 Task: Find connections with filter location Teltow with filter topic #lifecoach with filter profile language English with filter current company AKS ProTalent with filter school Rajagiri College of Social Sciences, Kalamassery 683 104 with filter industry International Affairs with filter service category Headshot Photography with filter keywords title Housekeeper
Action: Mouse moved to (169, 274)
Screenshot: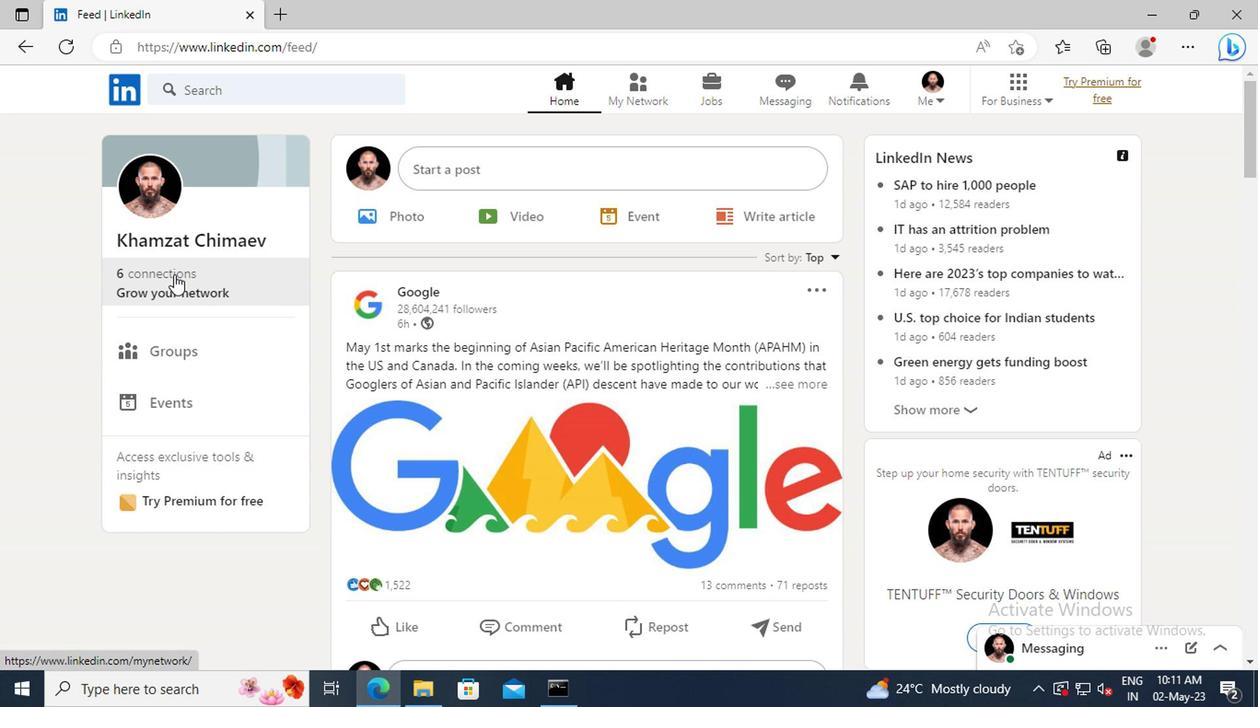 
Action: Mouse pressed left at (169, 274)
Screenshot: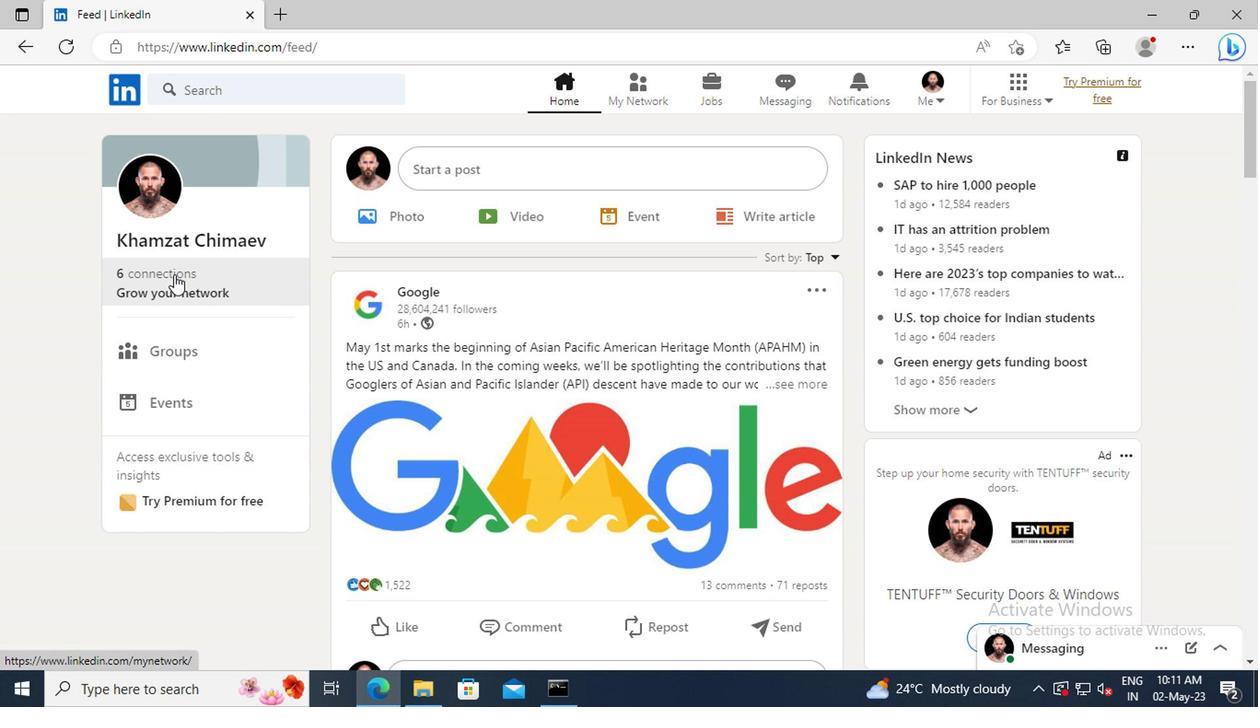 
Action: Mouse moved to (184, 189)
Screenshot: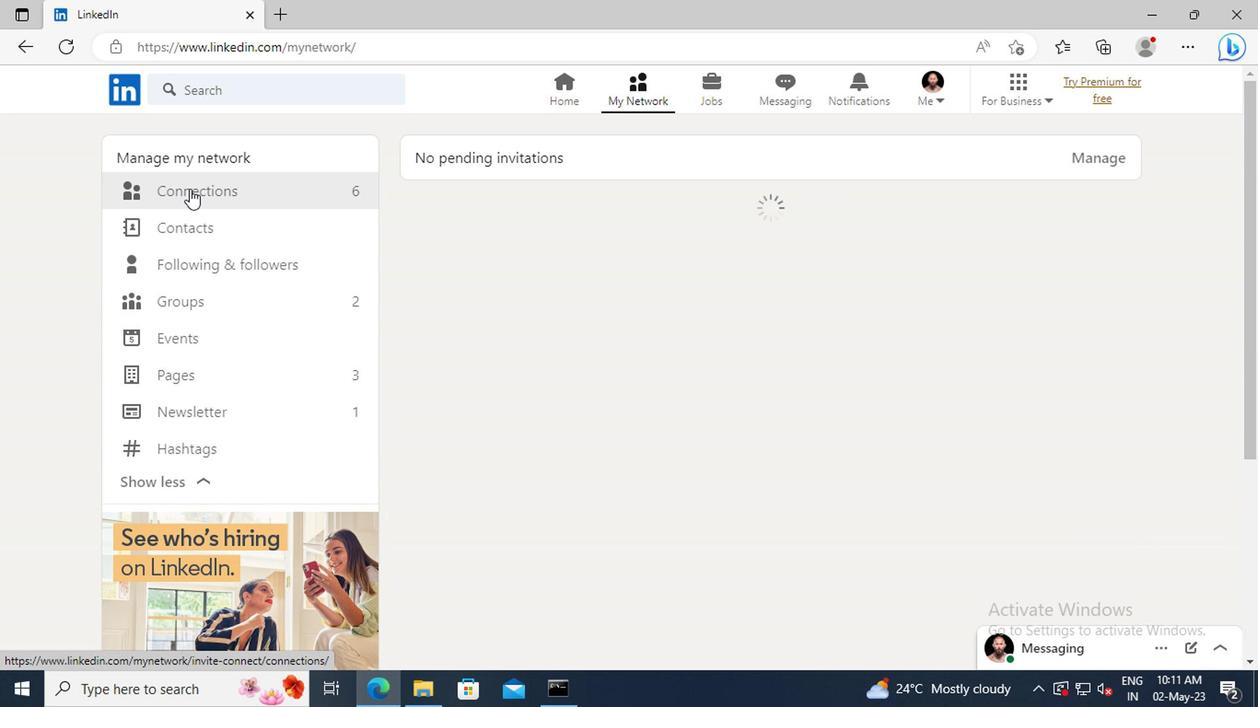 
Action: Mouse pressed left at (184, 189)
Screenshot: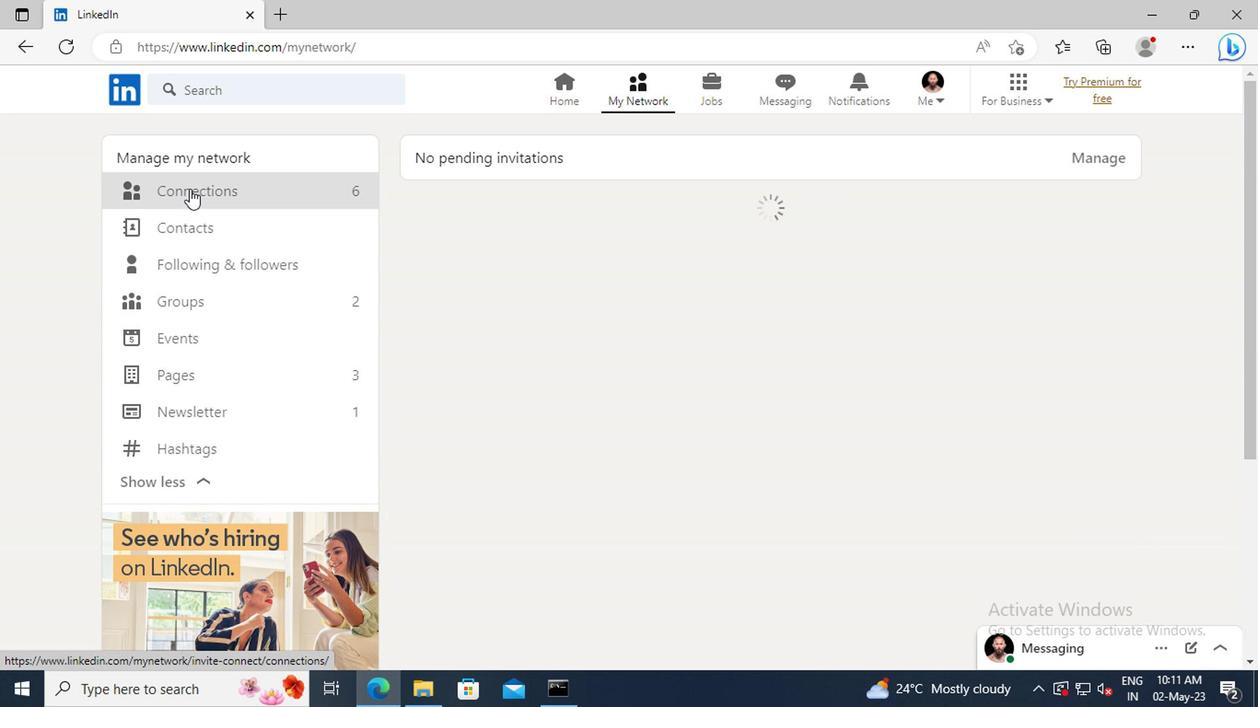 
Action: Mouse moved to (746, 196)
Screenshot: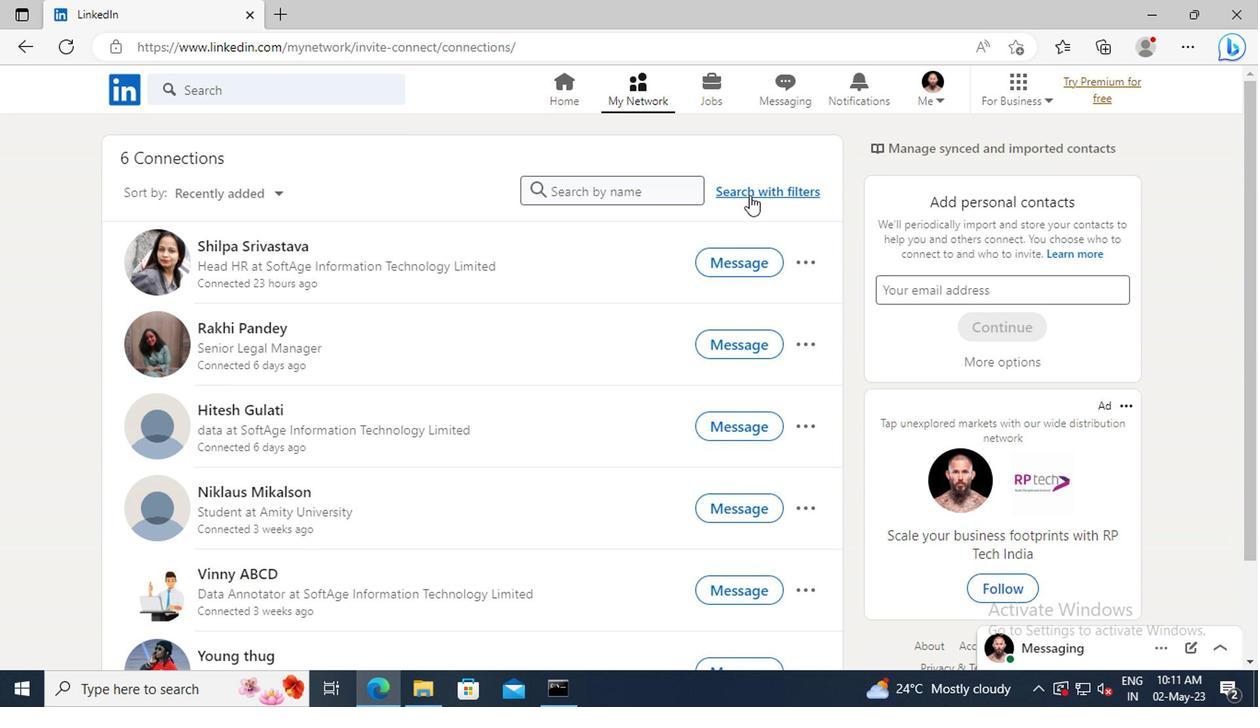 
Action: Mouse pressed left at (746, 196)
Screenshot: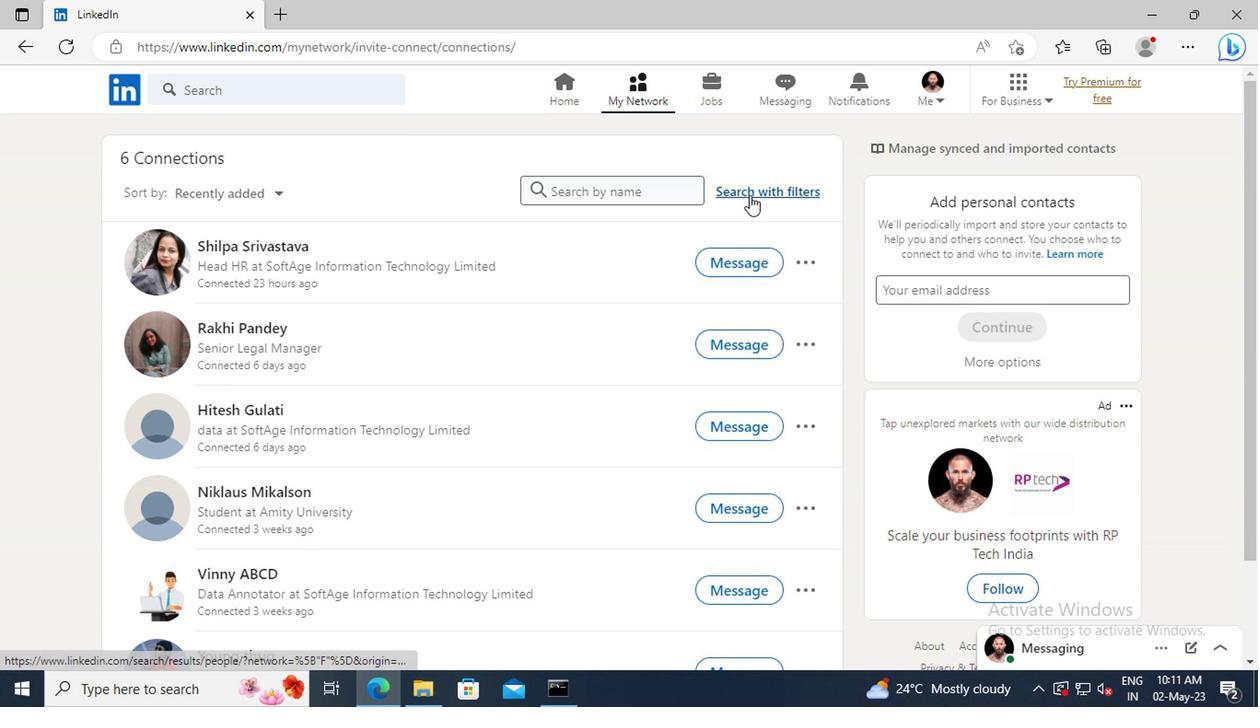 
Action: Mouse moved to (692, 146)
Screenshot: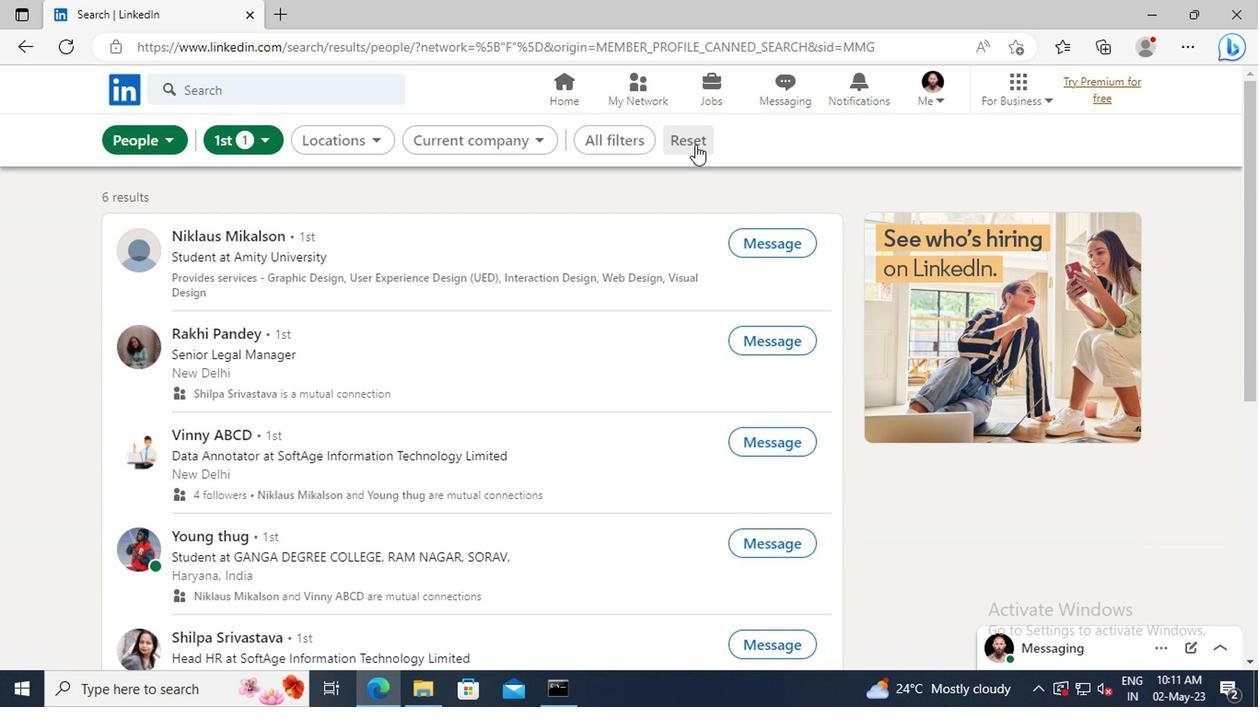 
Action: Mouse pressed left at (692, 146)
Screenshot: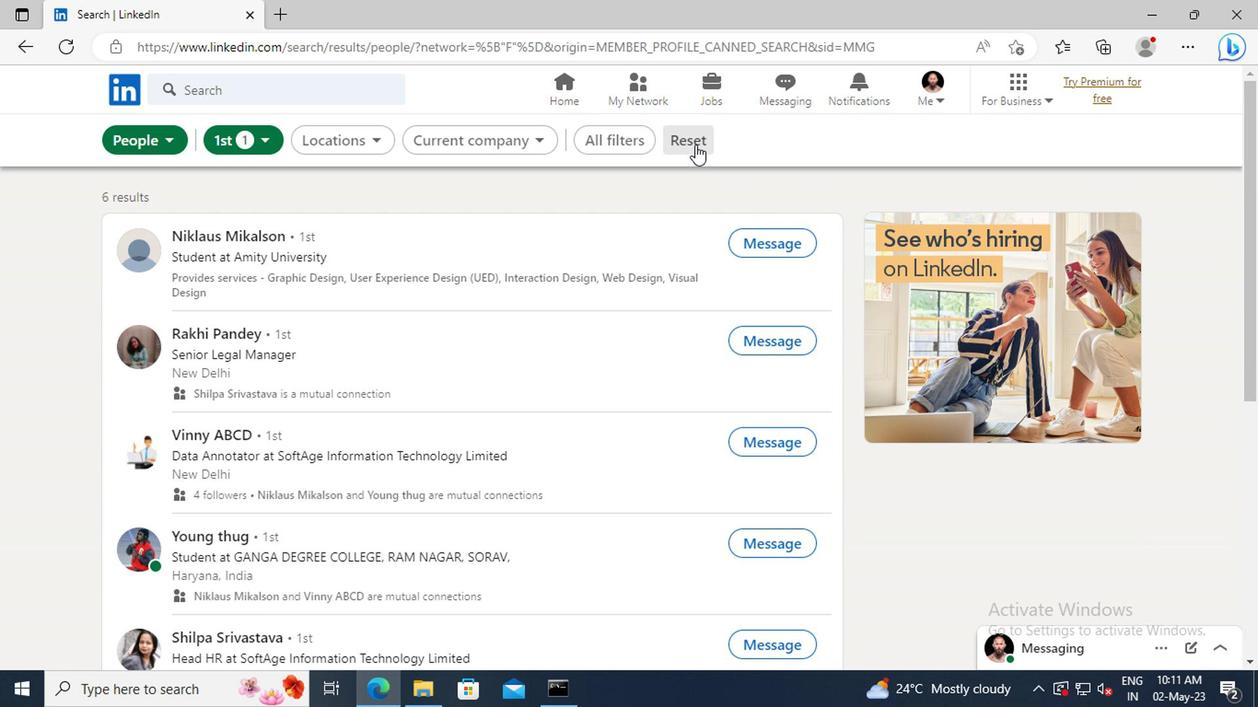 
Action: Mouse moved to (662, 142)
Screenshot: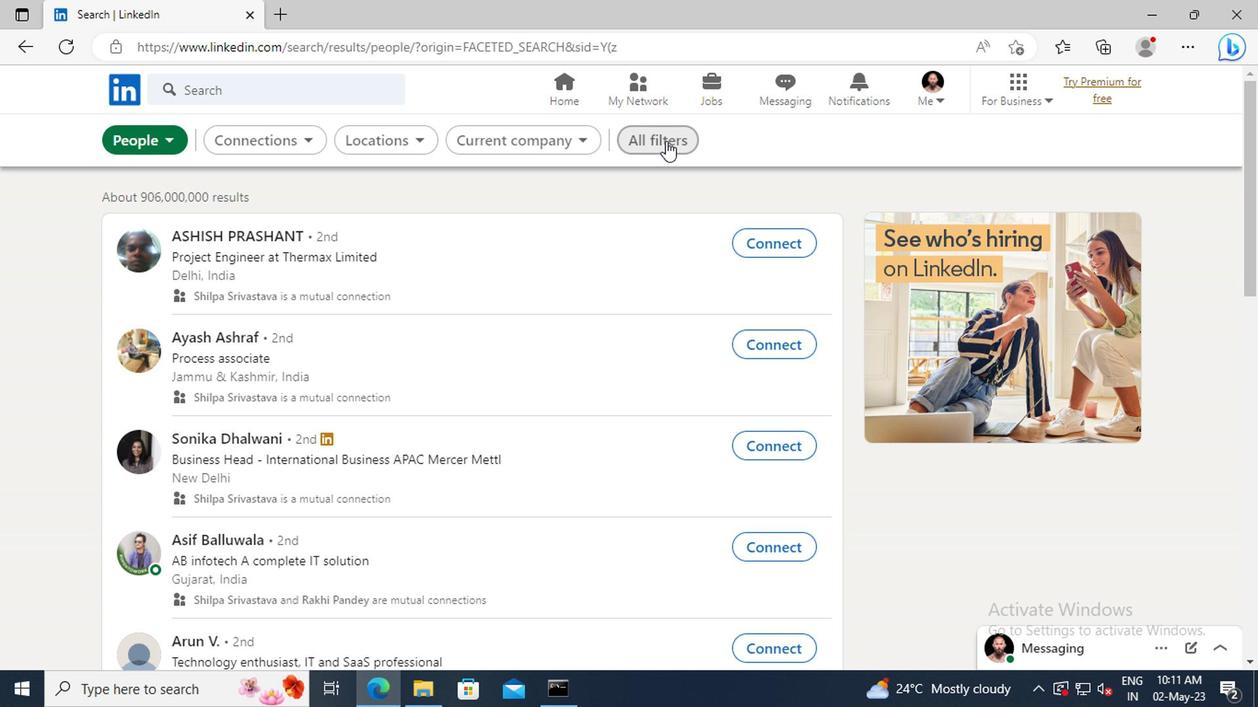 
Action: Mouse pressed left at (662, 142)
Screenshot: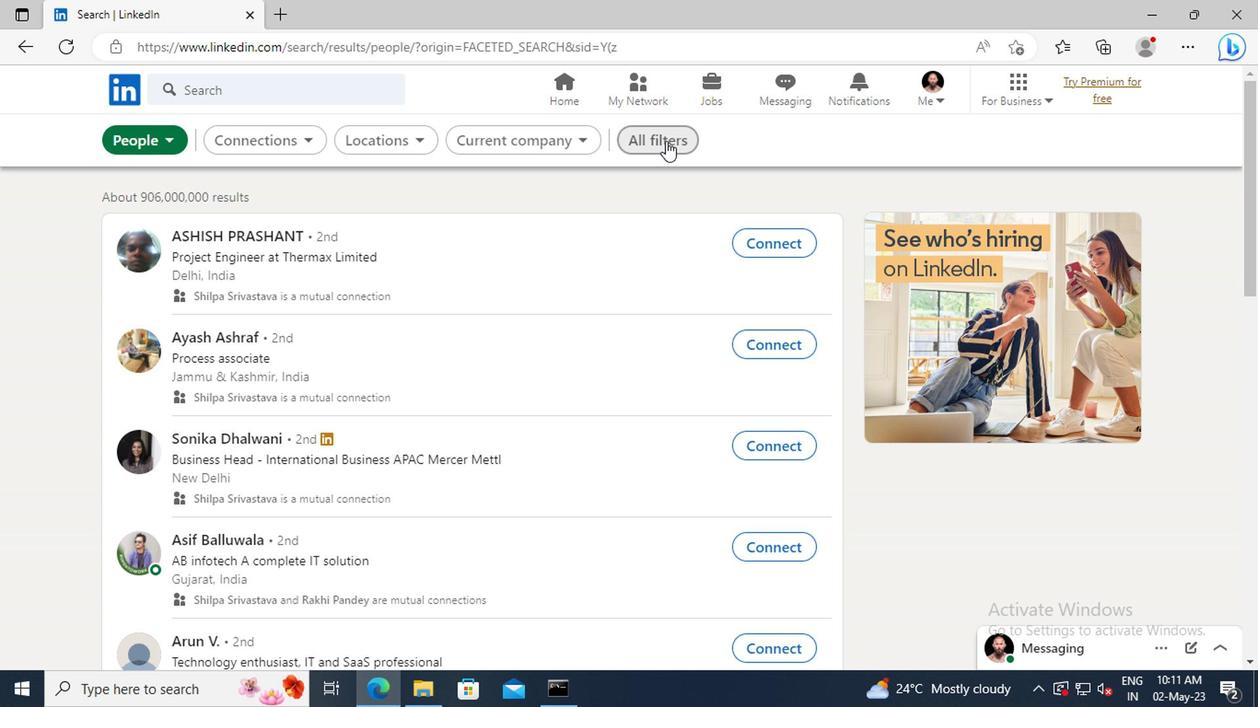 
Action: Mouse moved to (1036, 311)
Screenshot: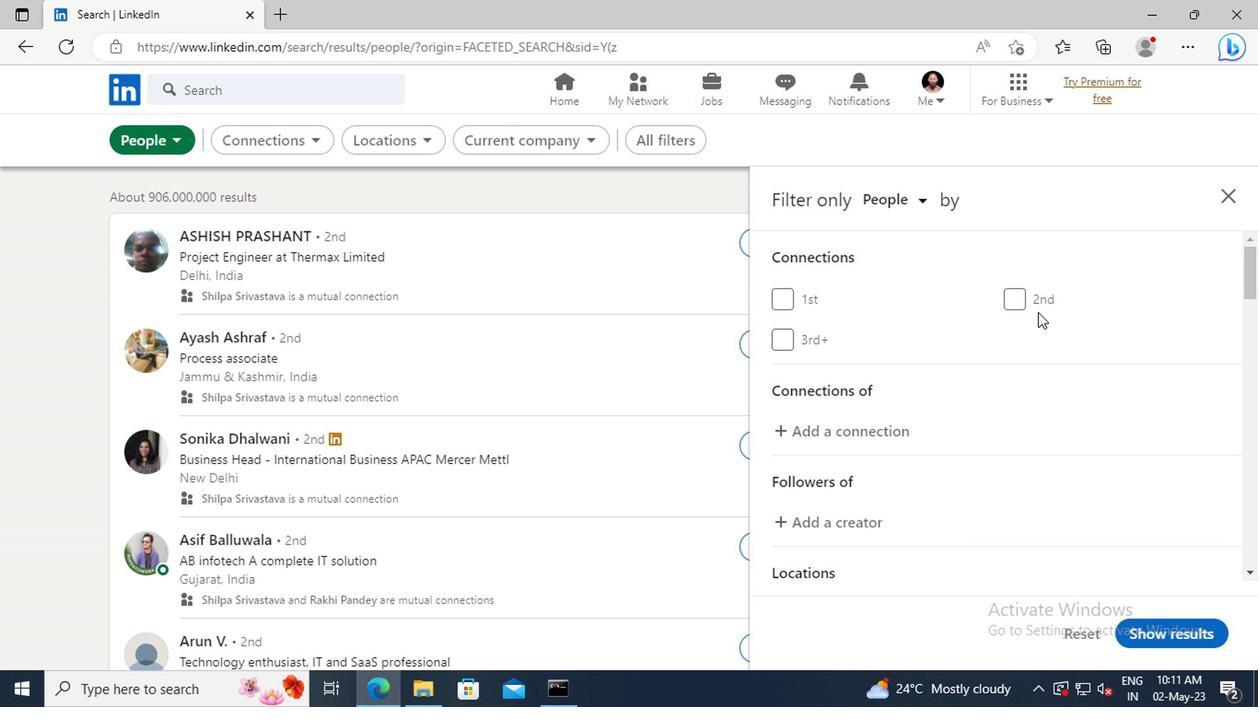 
Action: Mouse scrolled (1036, 310) with delta (0, 0)
Screenshot: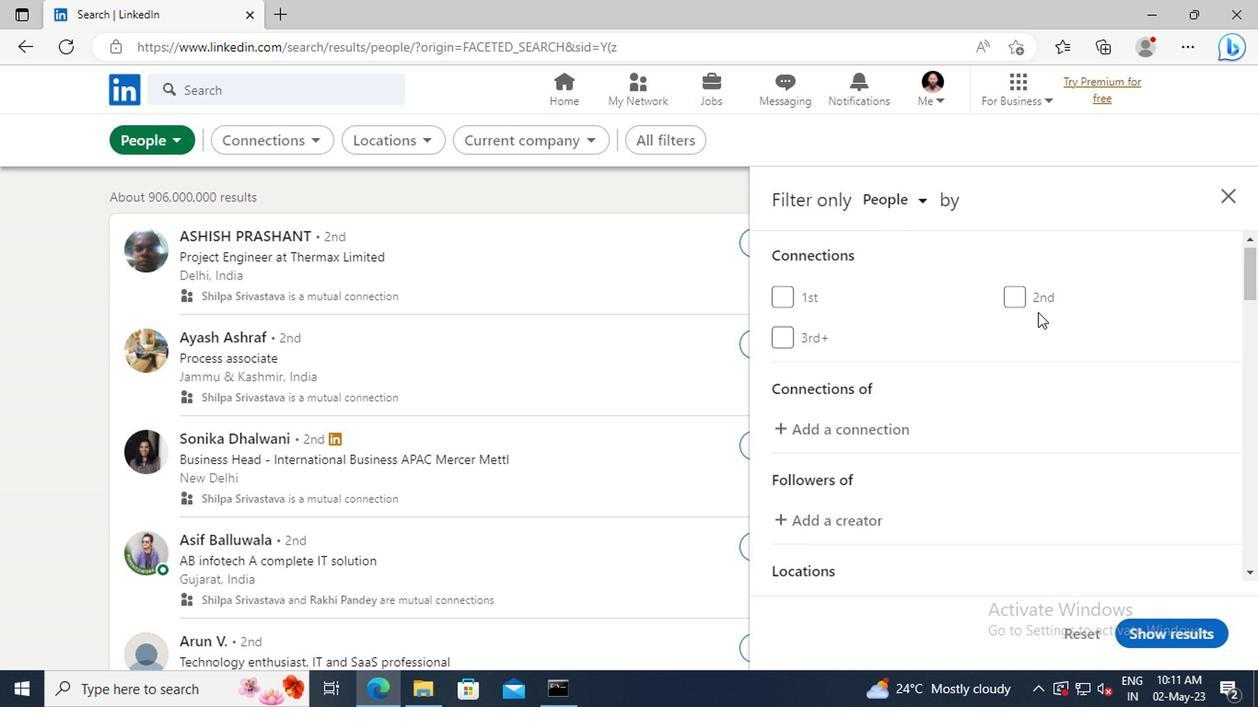 
Action: Mouse scrolled (1036, 310) with delta (0, 0)
Screenshot: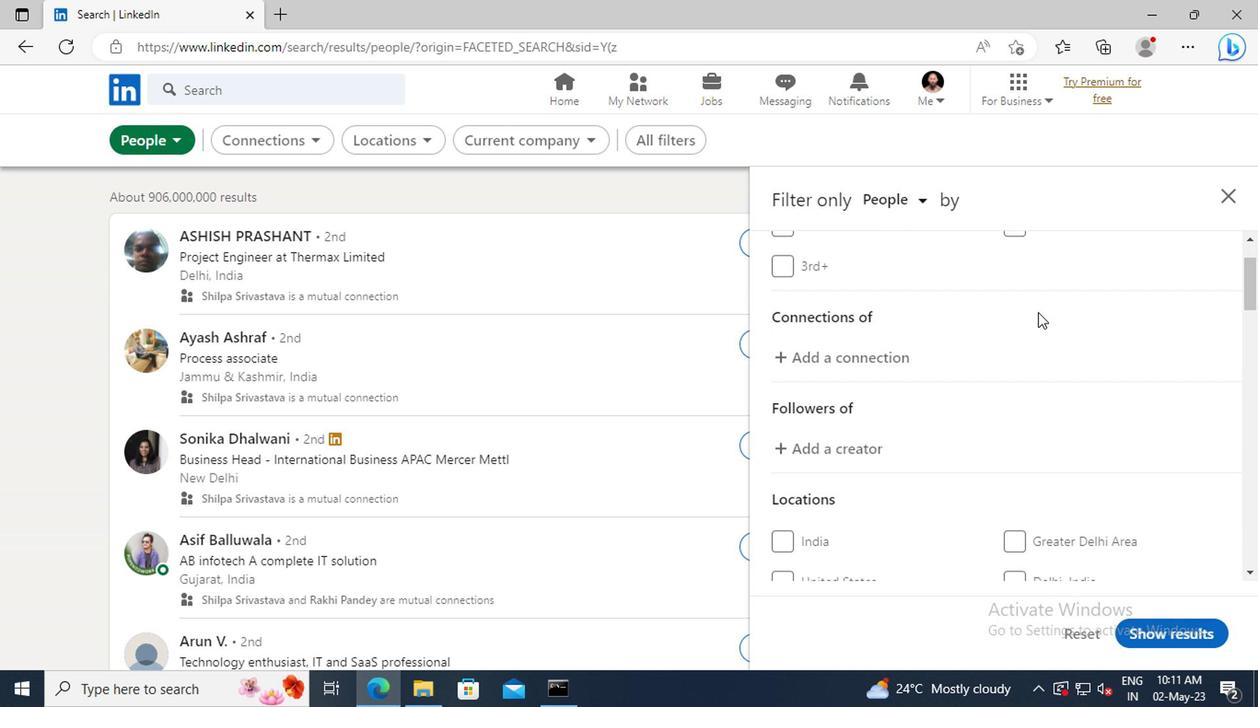 
Action: Mouse scrolled (1036, 310) with delta (0, 0)
Screenshot: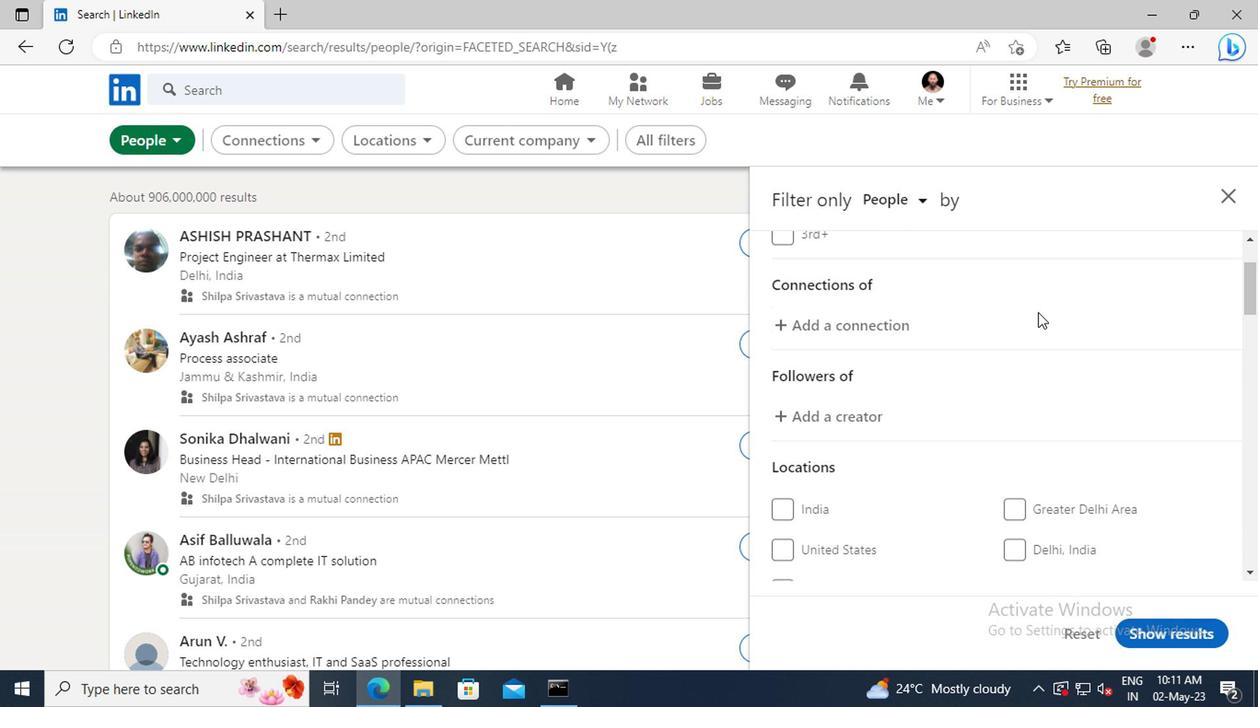 
Action: Mouse scrolled (1036, 310) with delta (0, 0)
Screenshot: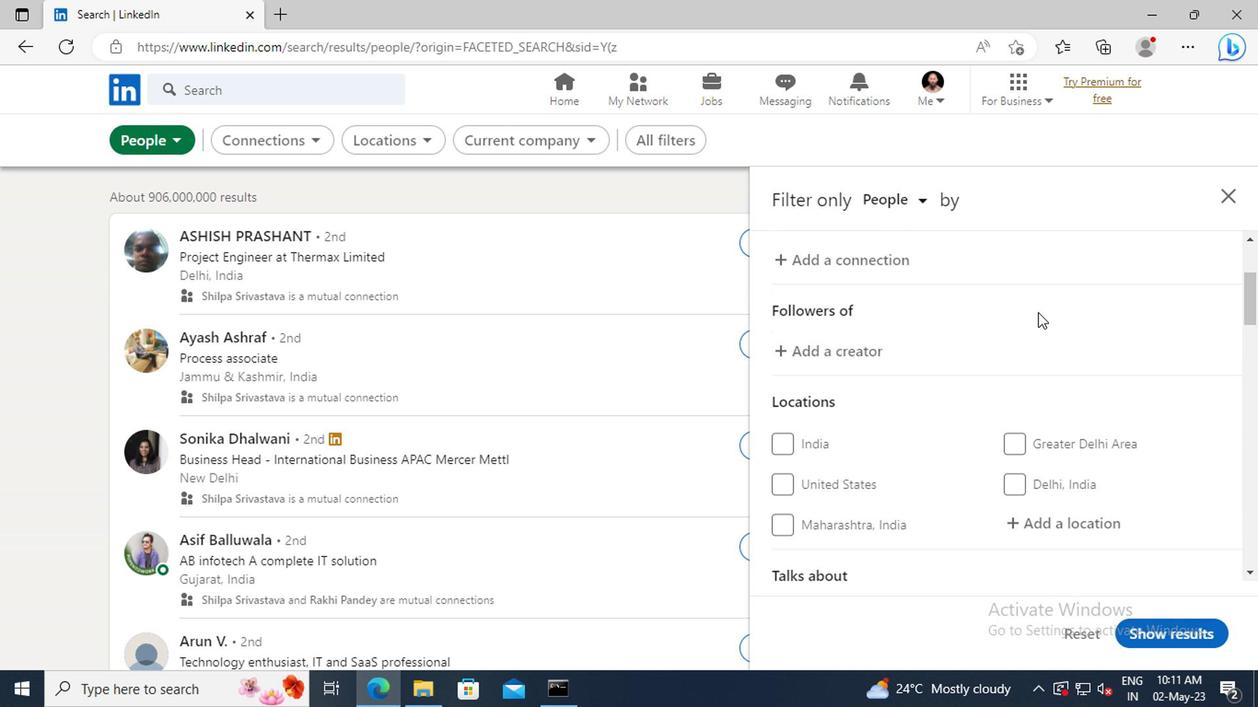 
Action: Mouse scrolled (1036, 310) with delta (0, 0)
Screenshot: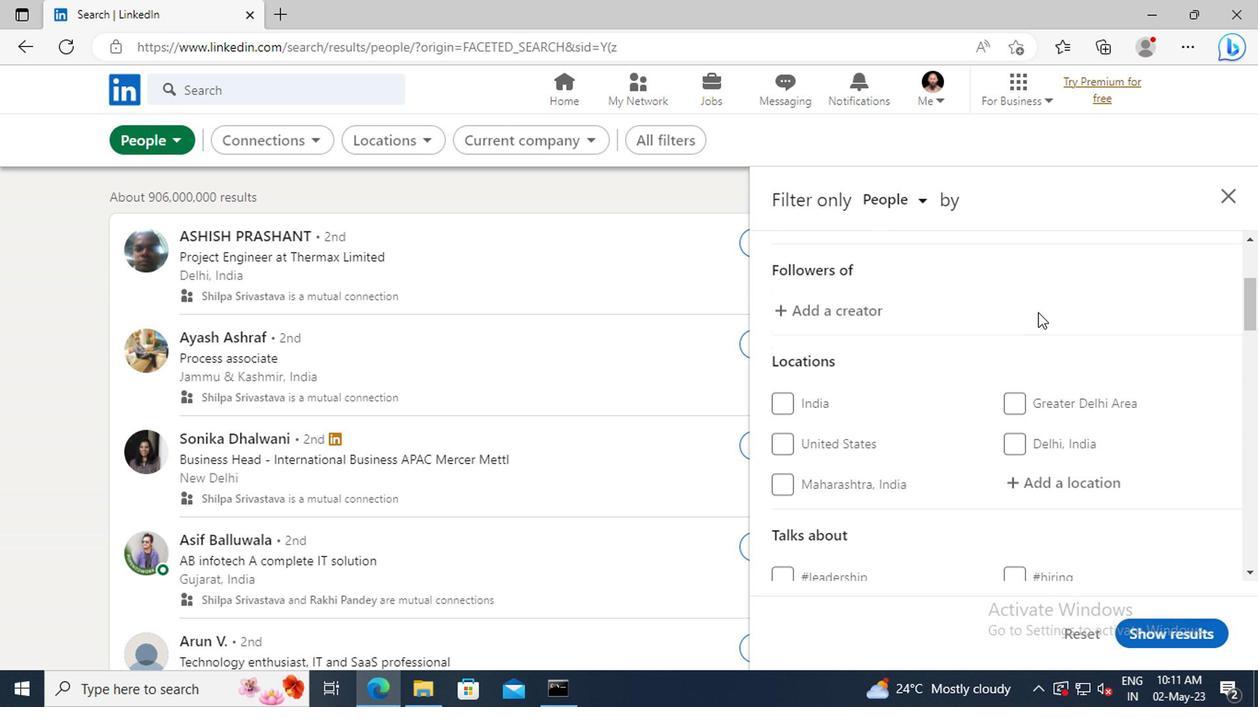 
Action: Mouse scrolled (1036, 310) with delta (0, 0)
Screenshot: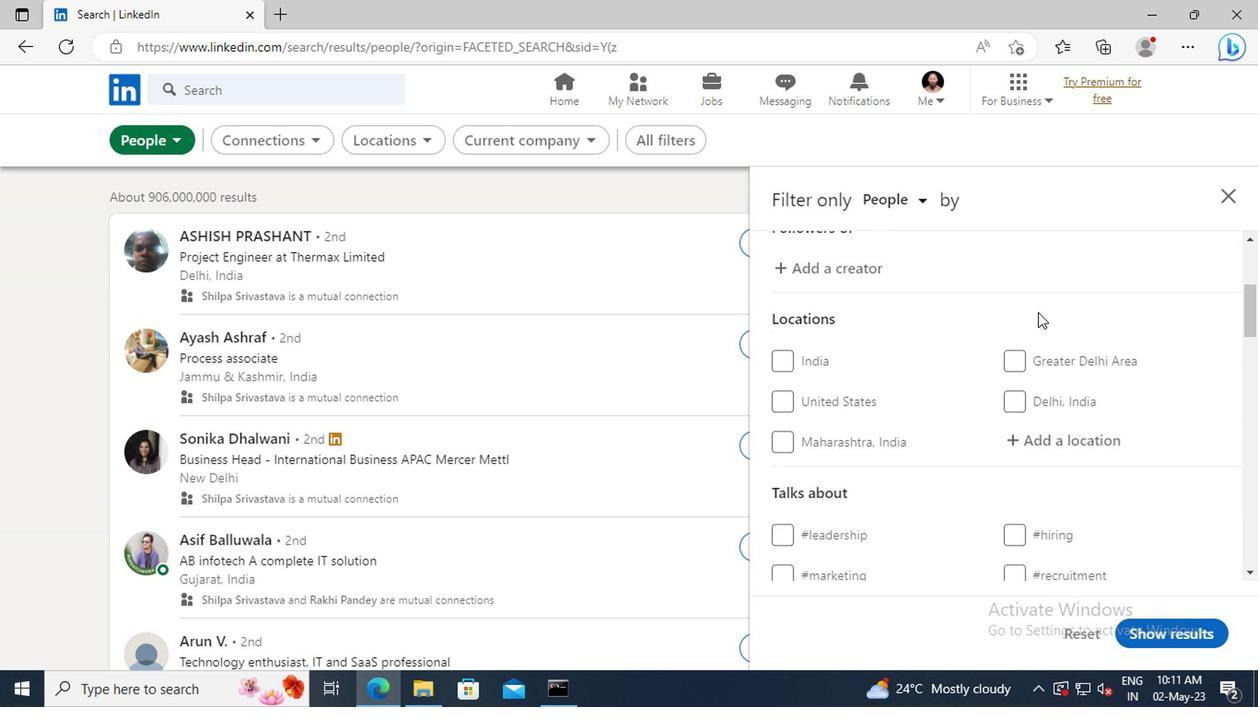 
Action: Mouse moved to (1028, 372)
Screenshot: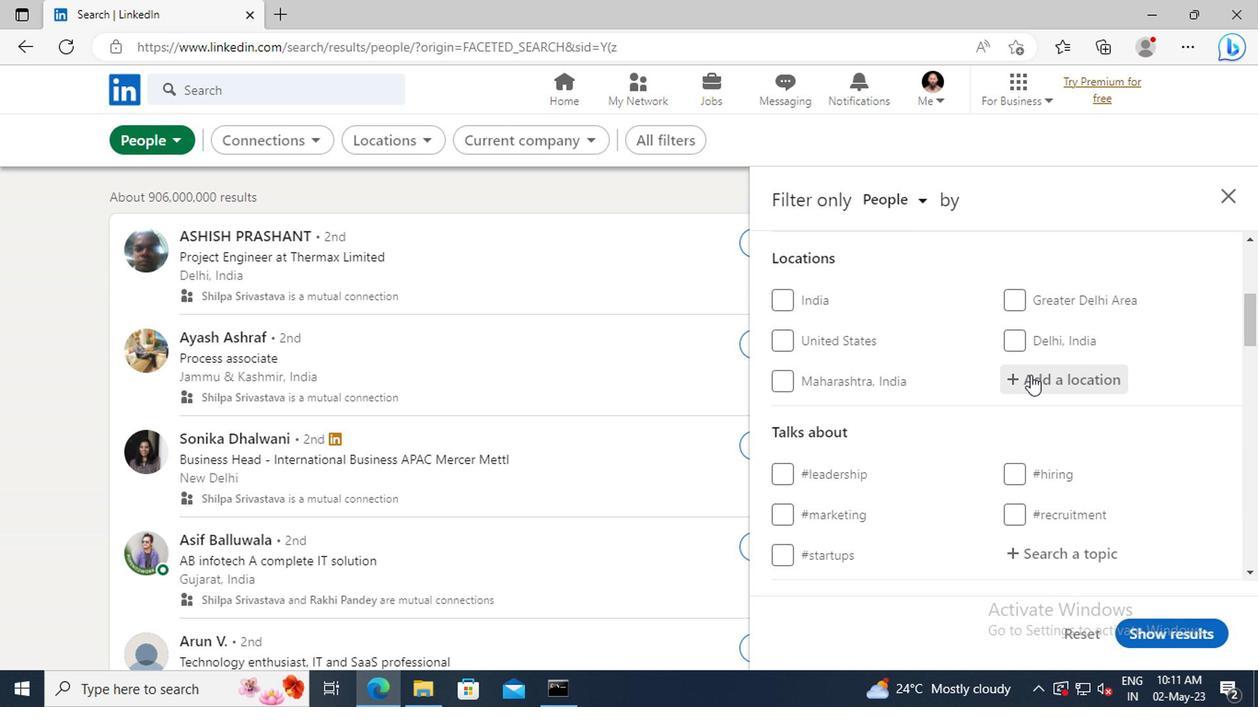 
Action: Mouse pressed left at (1028, 372)
Screenshot: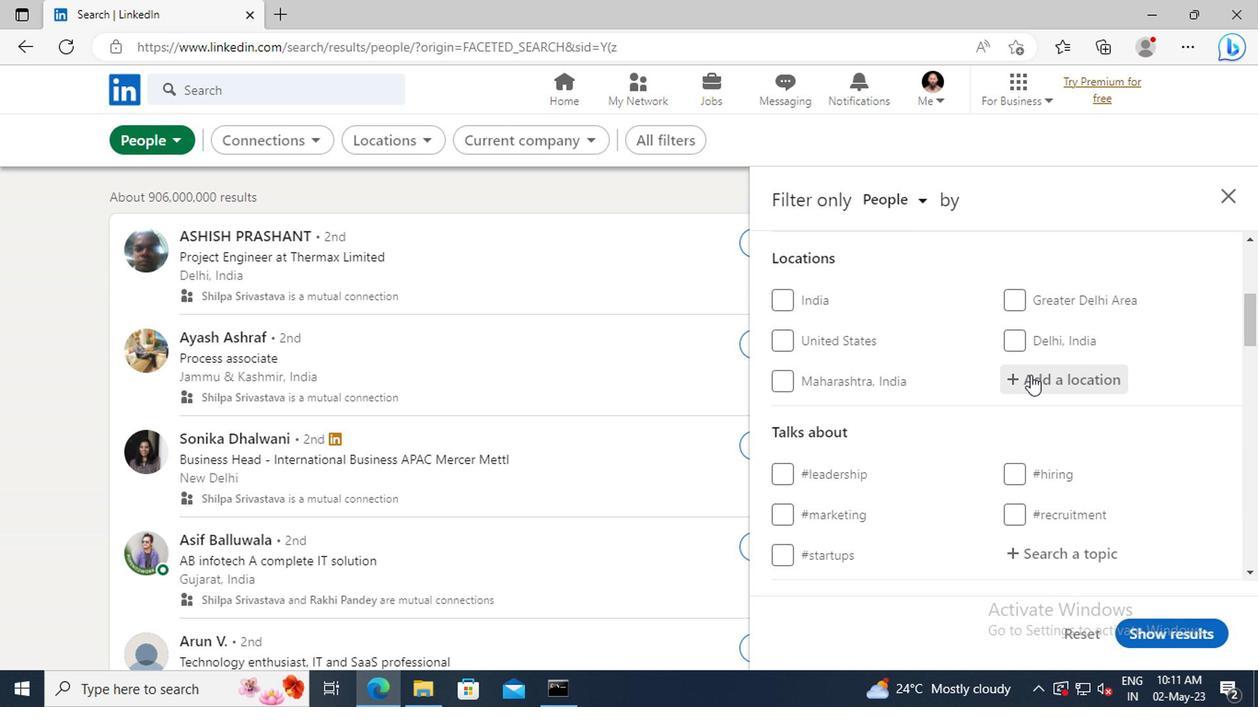 
Action: Key pressed <Key.shift>TELTOW
Screenshot: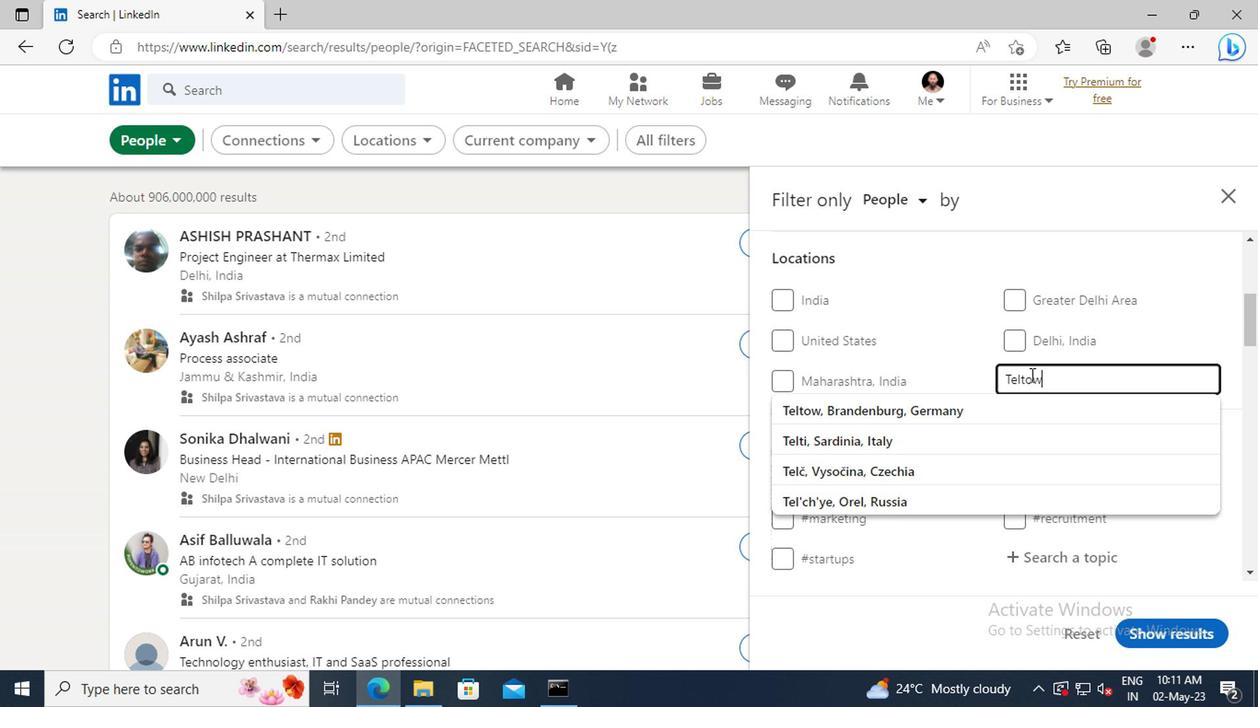 
Action: Mouse moved to (1030, 409)
Screenshot: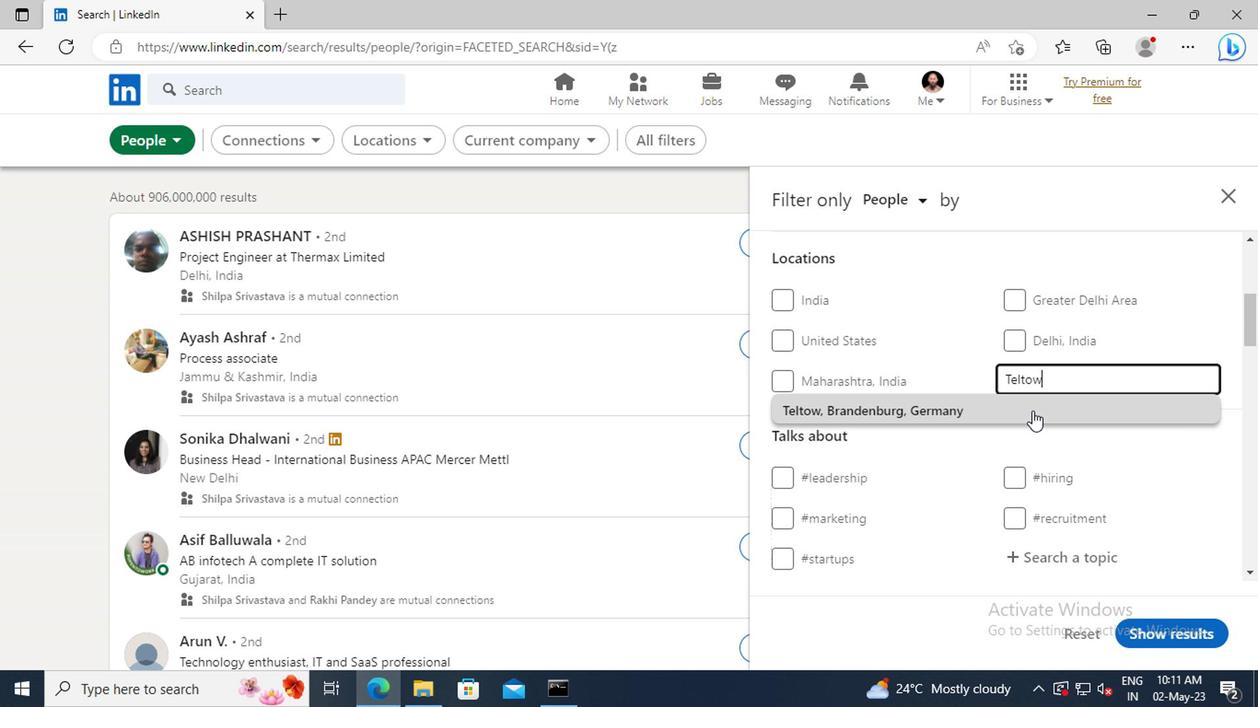 
Action: Mouse pressed left at (1030, 409)
Screenshot: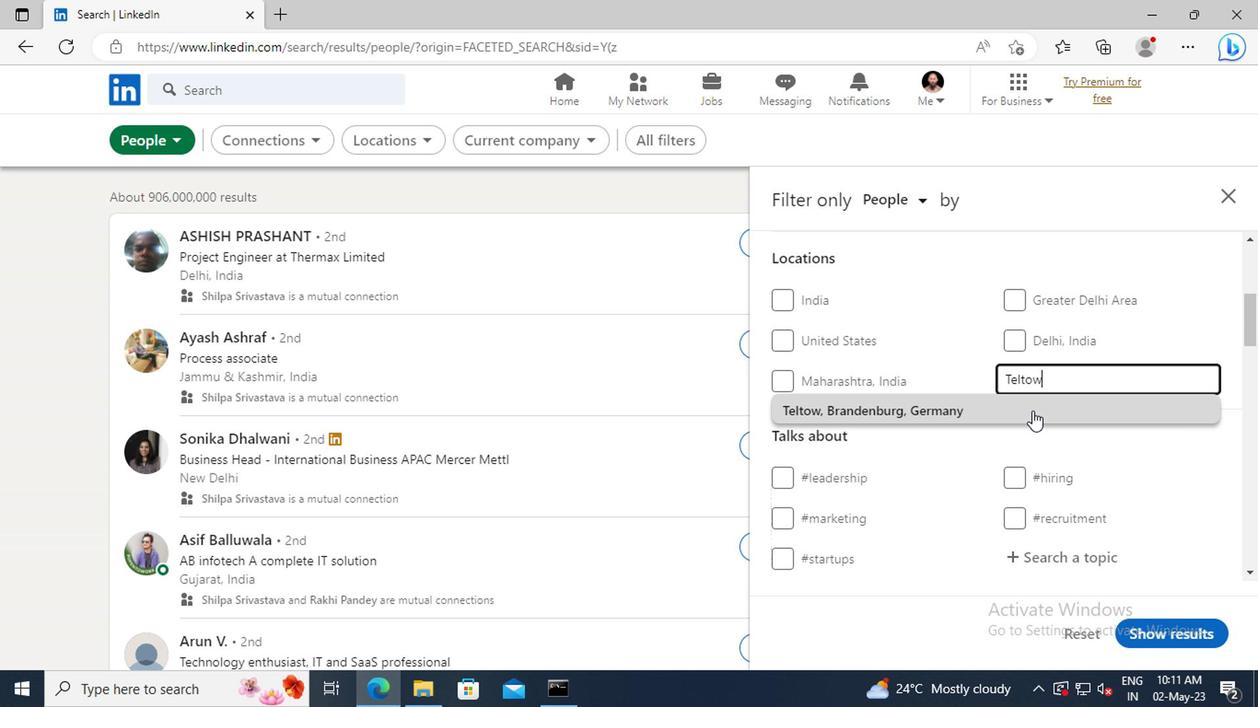 
Action: Mouse moved to (1030, 410)
Screenshot: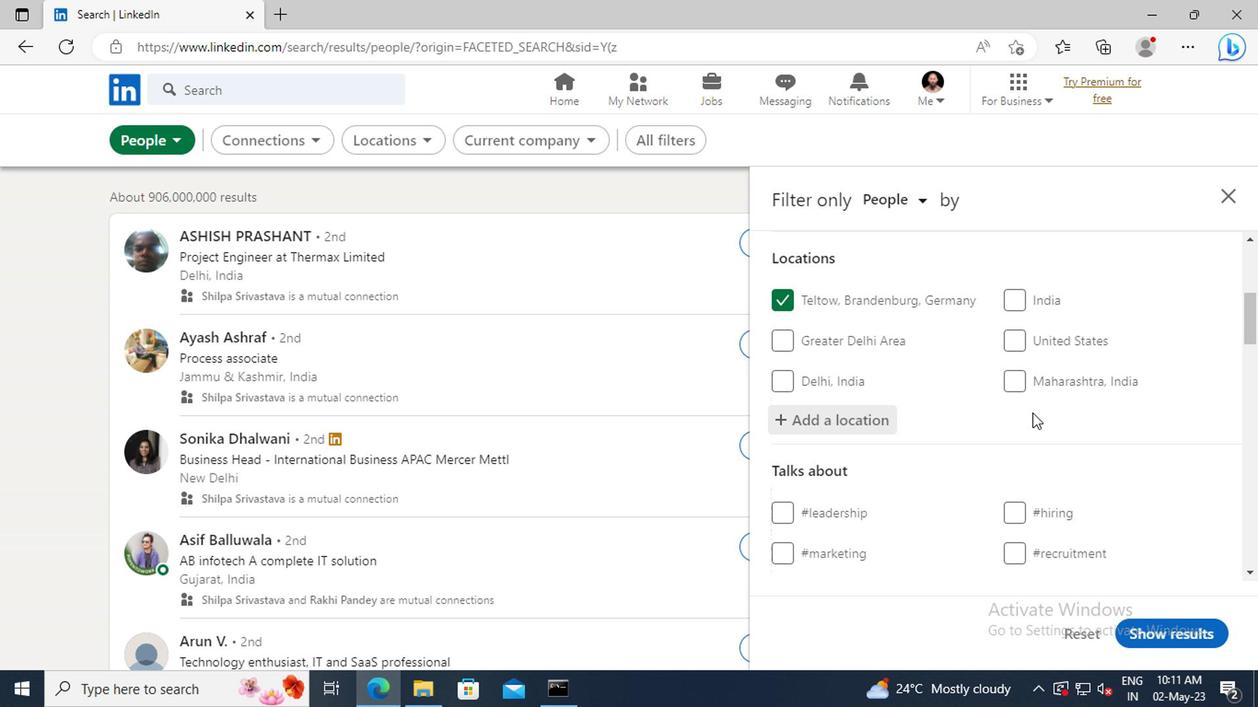 
Action: Mouse scrolled (1030, 409) with delta (0, 0)
Screenshot: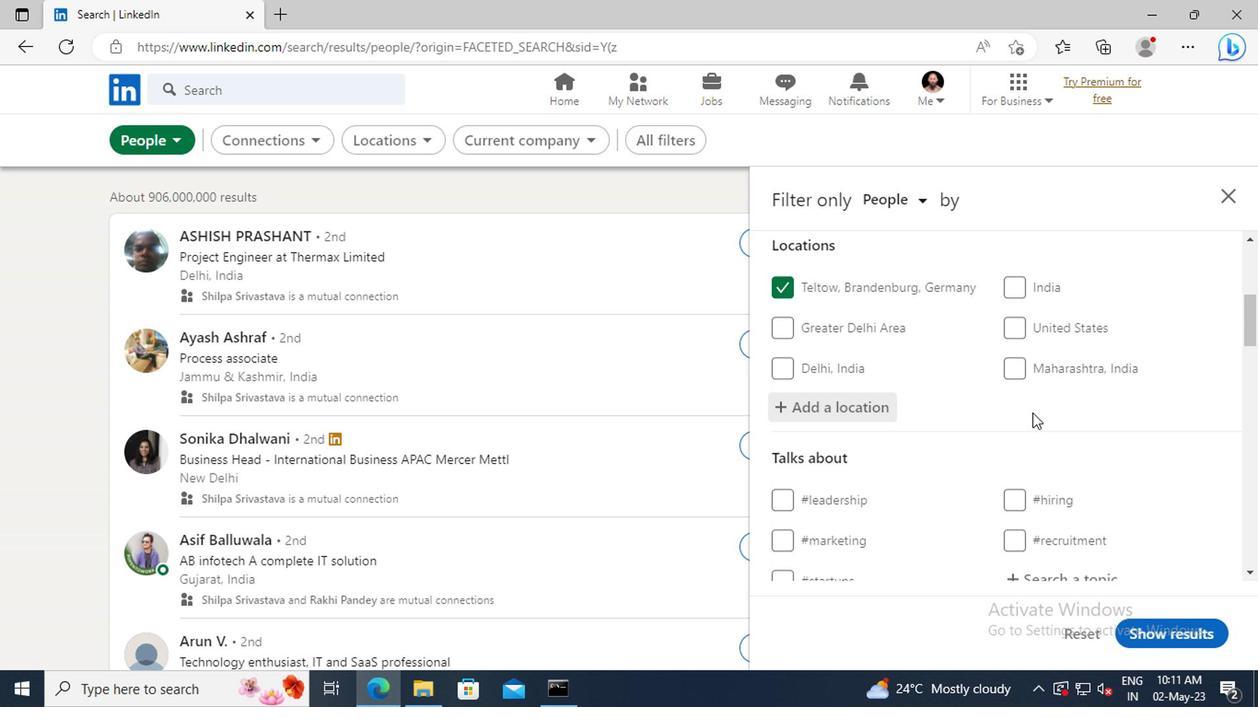 
Action: Mouse scrolled (1030, 409) with delta (0, 0)
Screenshot: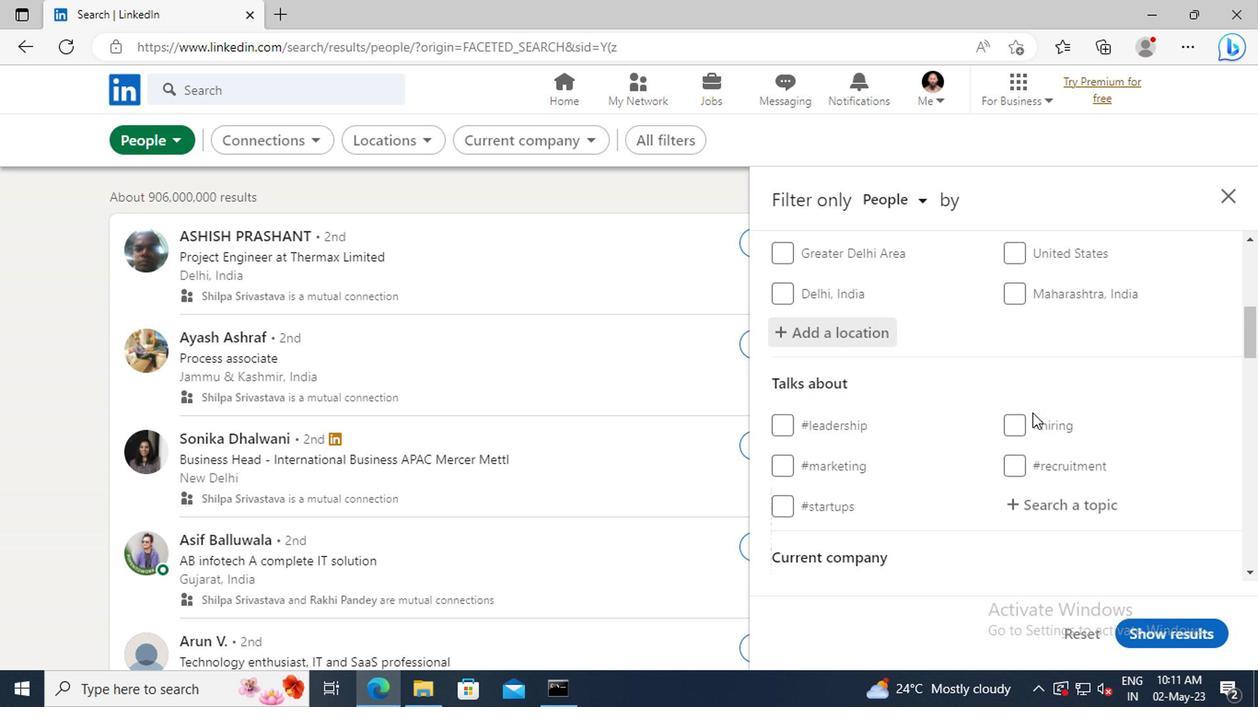 
Action: Mouse scrolled (1030, 409) with delta (0, 0)
Screenshot: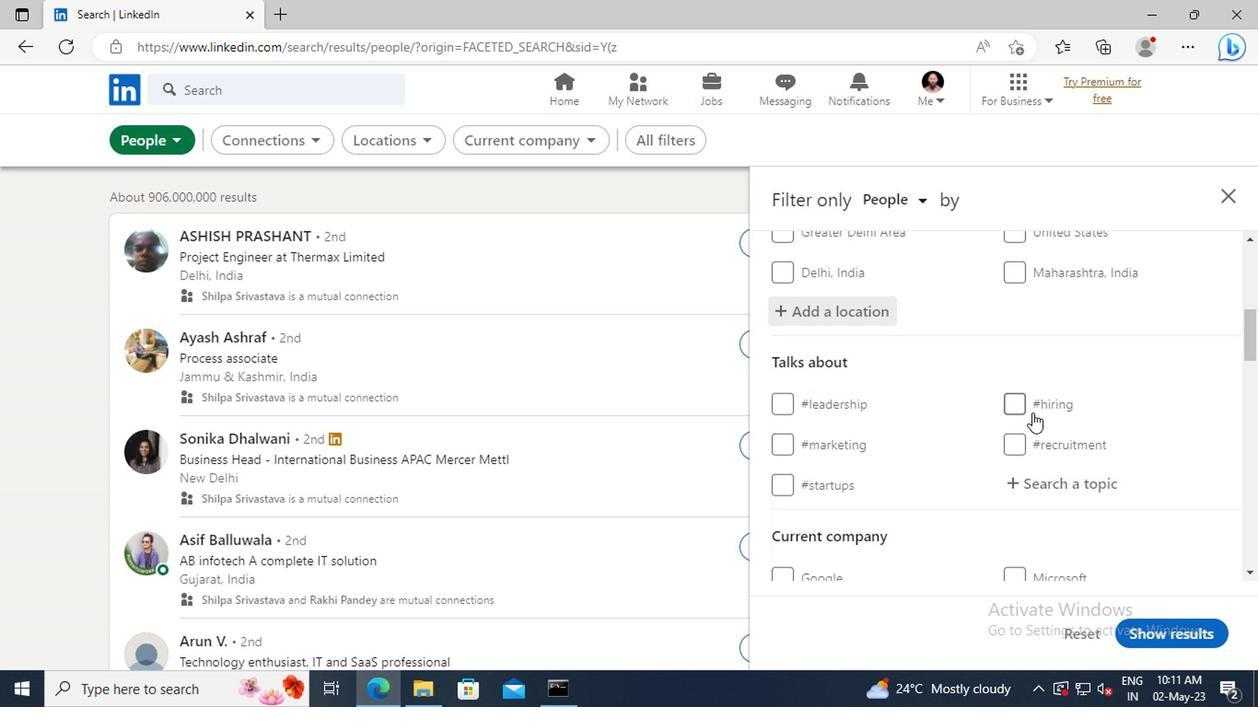 
Action: Mouse moved to (1029, 429)
Screenshot: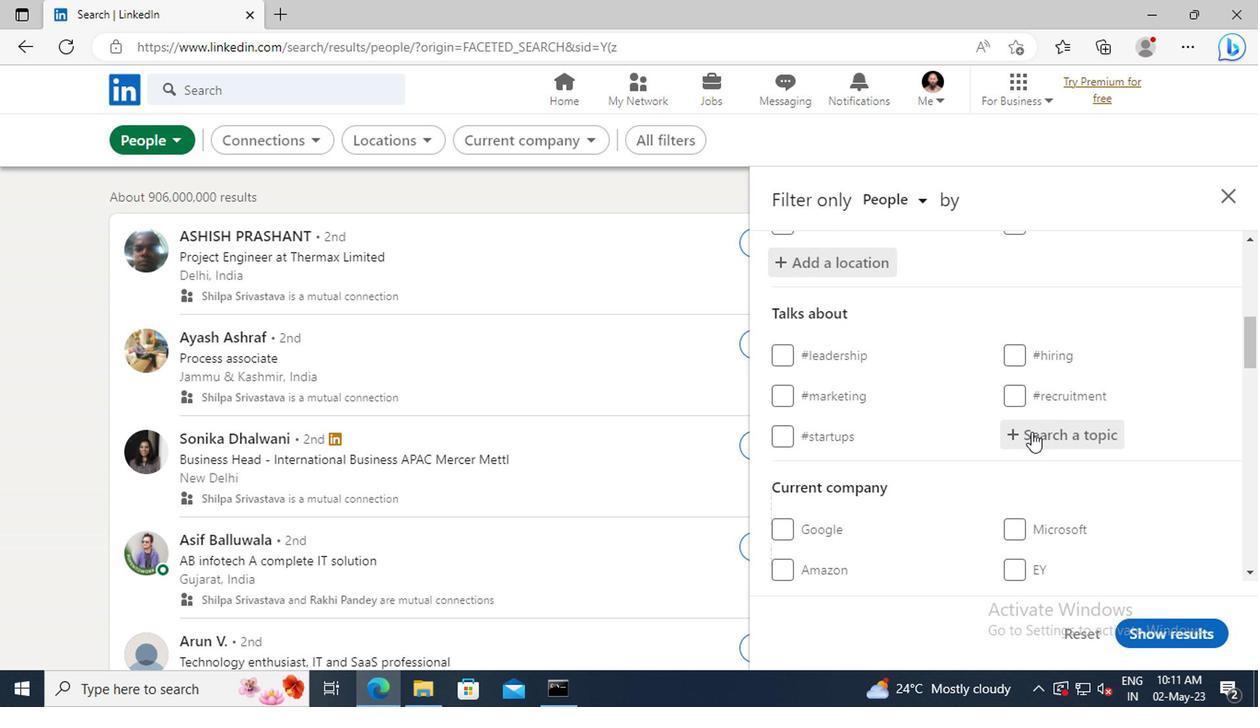 
Action: Mouse pressed left at (1029, 429)
Screenshot: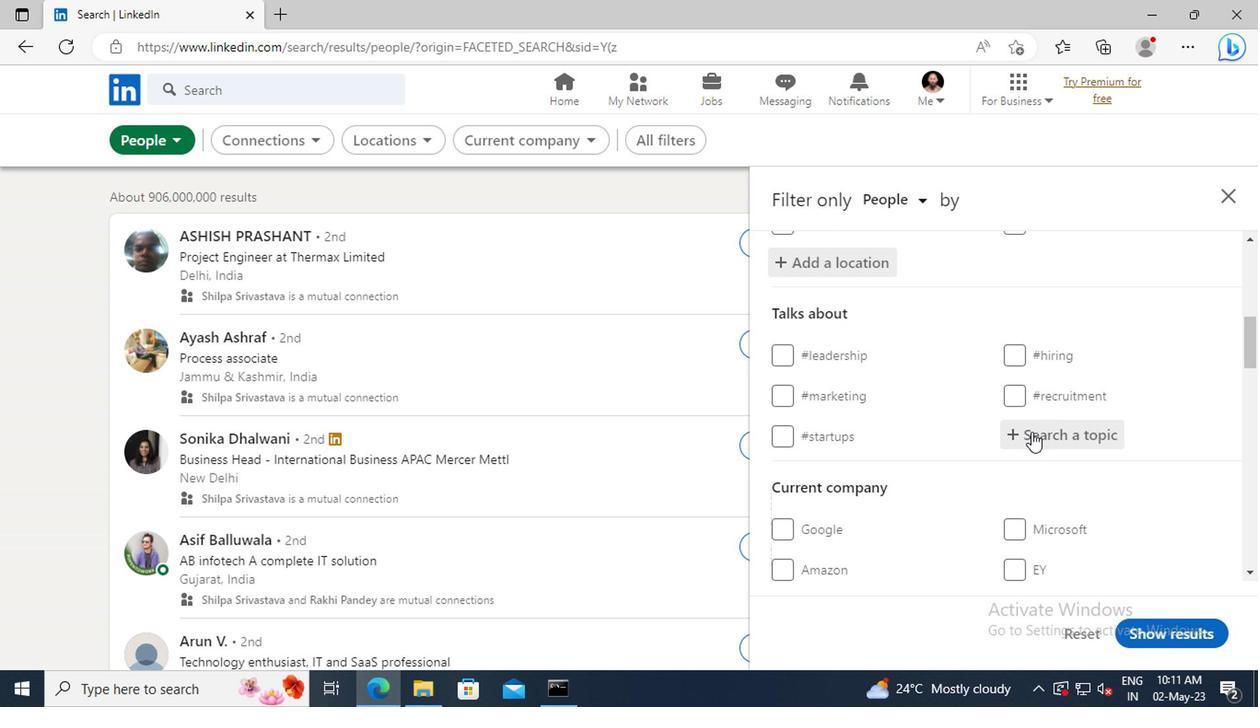 
Action: Key pressed LIFECOAC
Screenshot: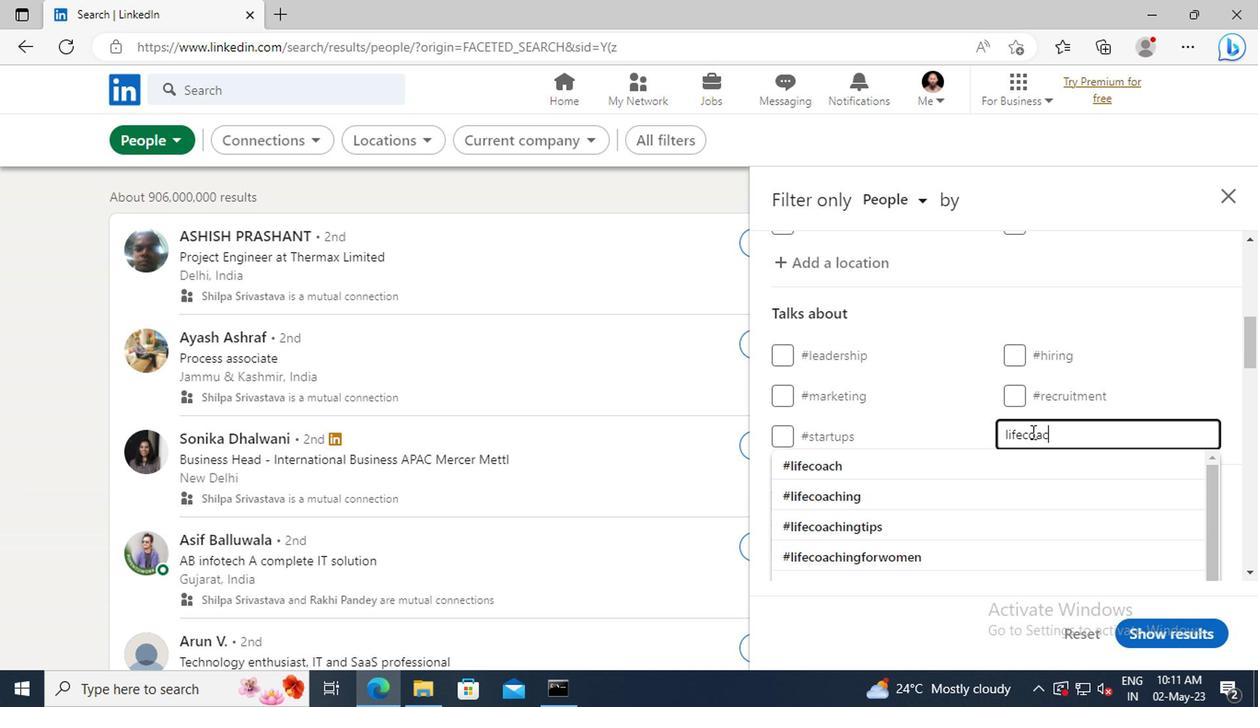 
Action: Mouse moved to (1032, 459)
Screenshot: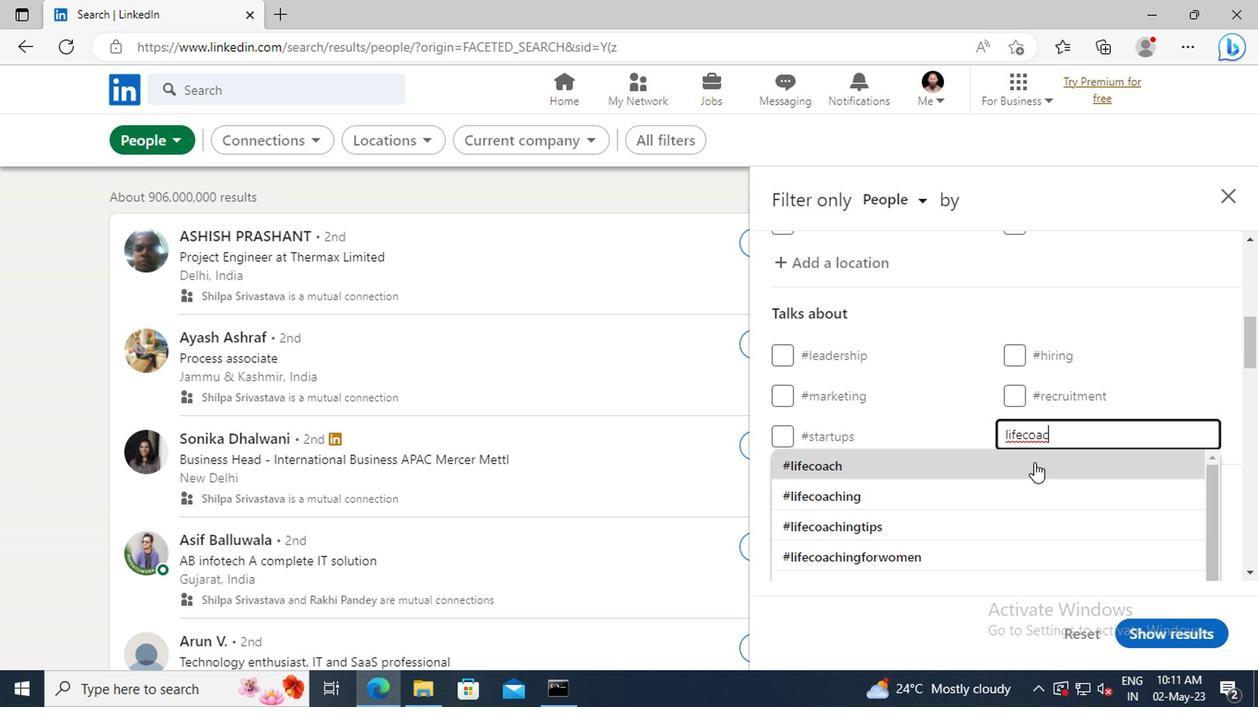 
Action: Mouse pressed left at (1032, 459)
Screenshot: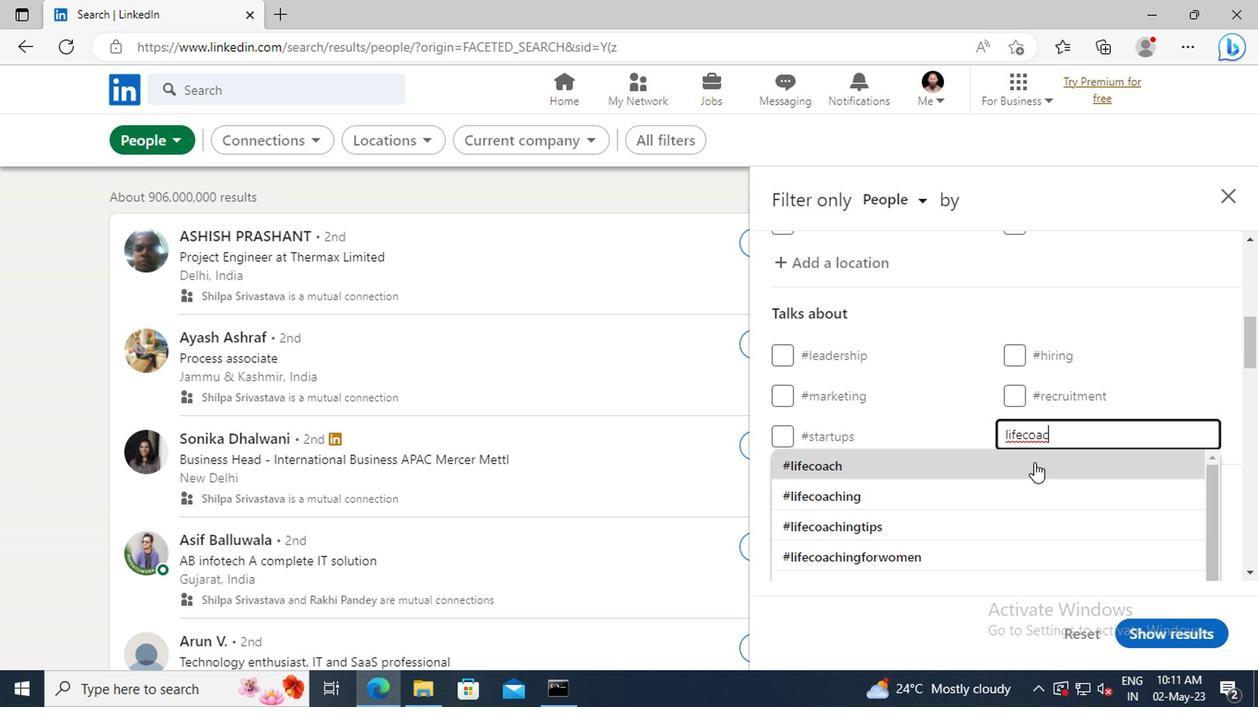 
Action: Mouse scrolled (1032, 458) with delta (0, 0)
Screenshot: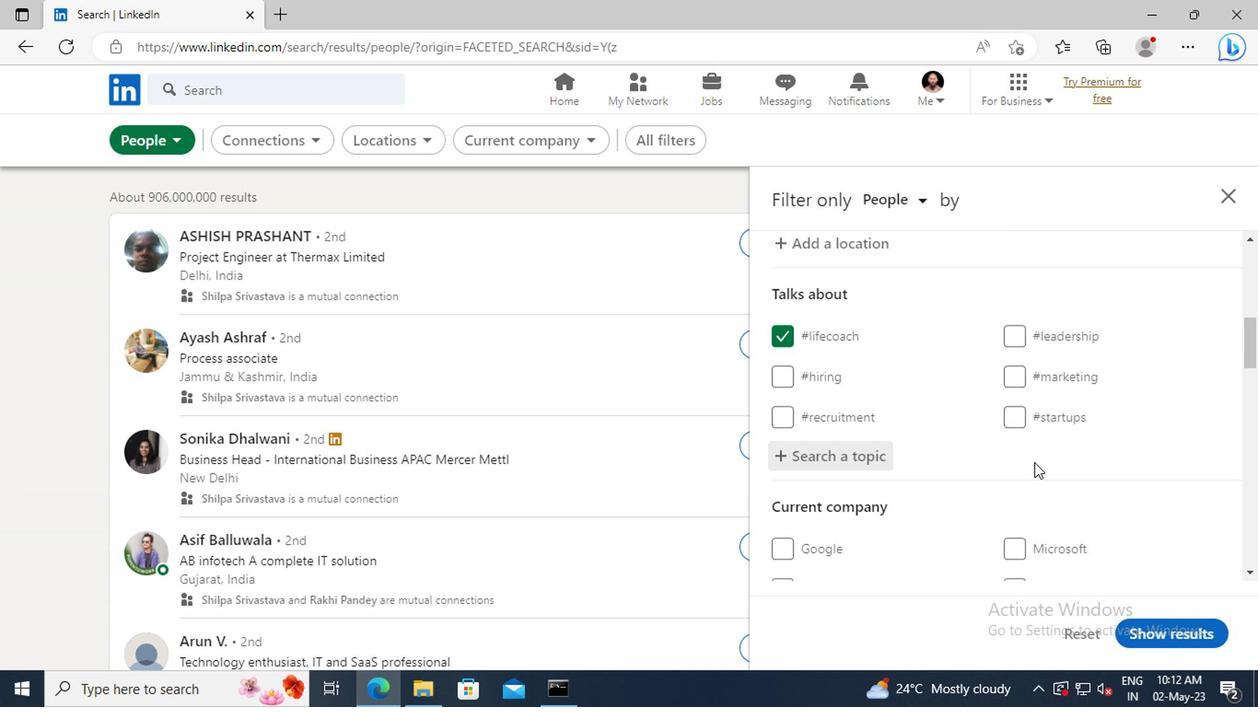 
Action: Mouse scrolled (1032, 458) with delta (0, 0)
Screenshot: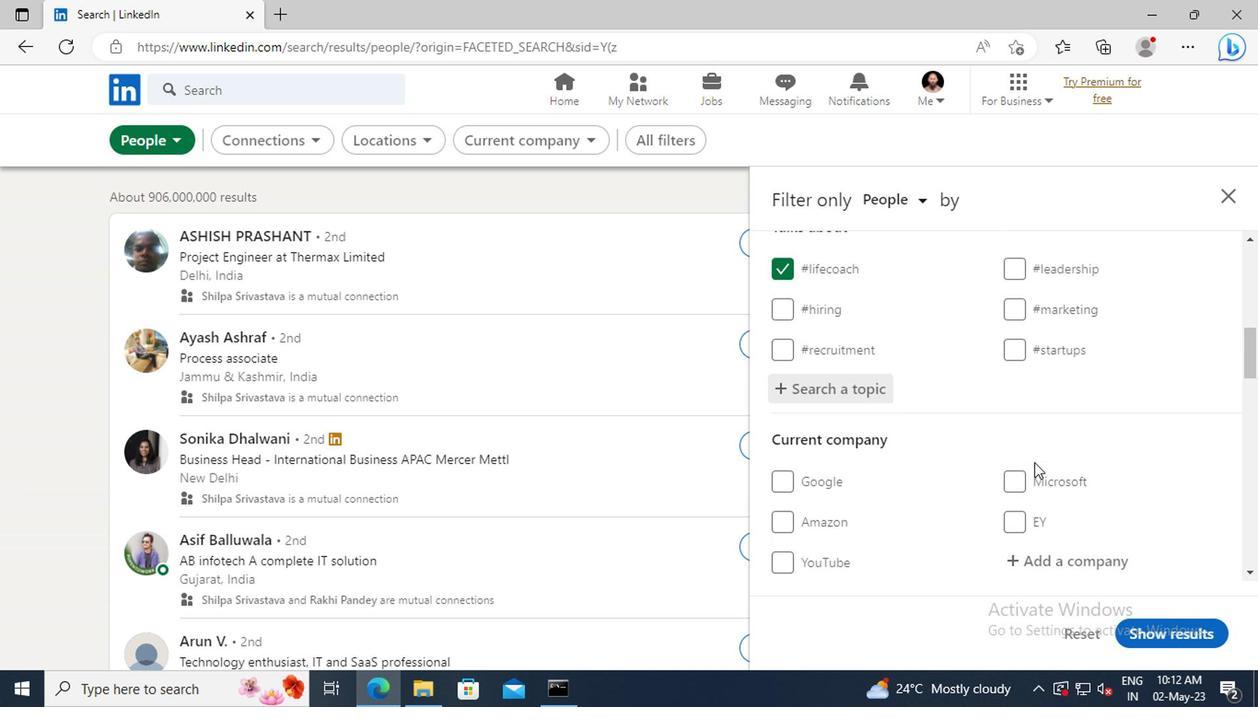 
Action: Mouse scrolled (1032, 458) with delta (0, 0)
Screenshot: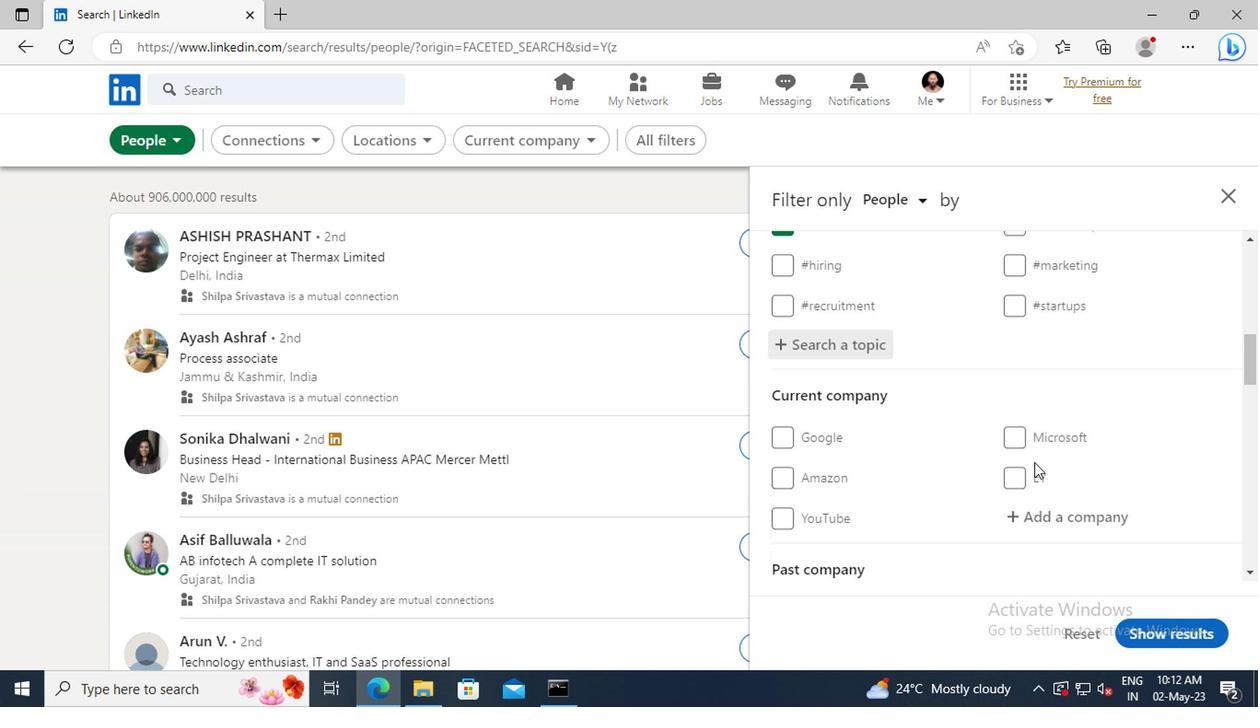 
Action: Mouse scrolled (1032, 458) with delta (0, 0)
Screenshot: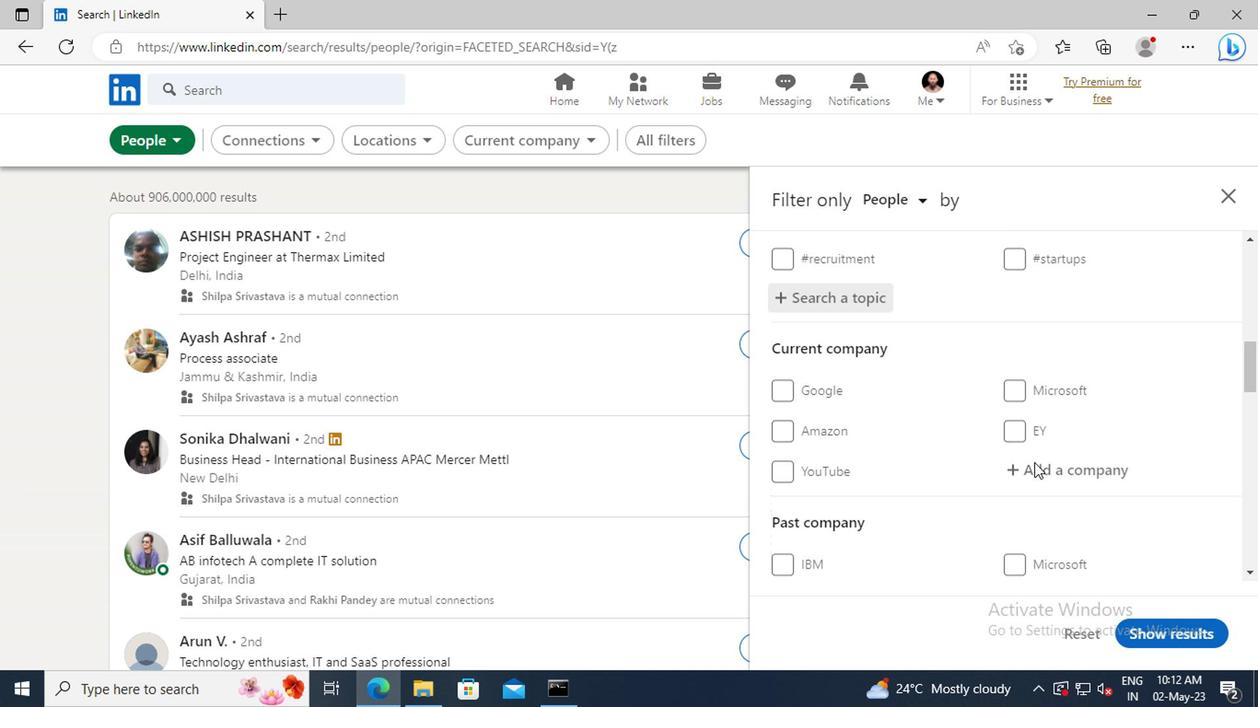 
Action: Mouse scrolled (1032, 458) with delta (0, 0)
Screenshot: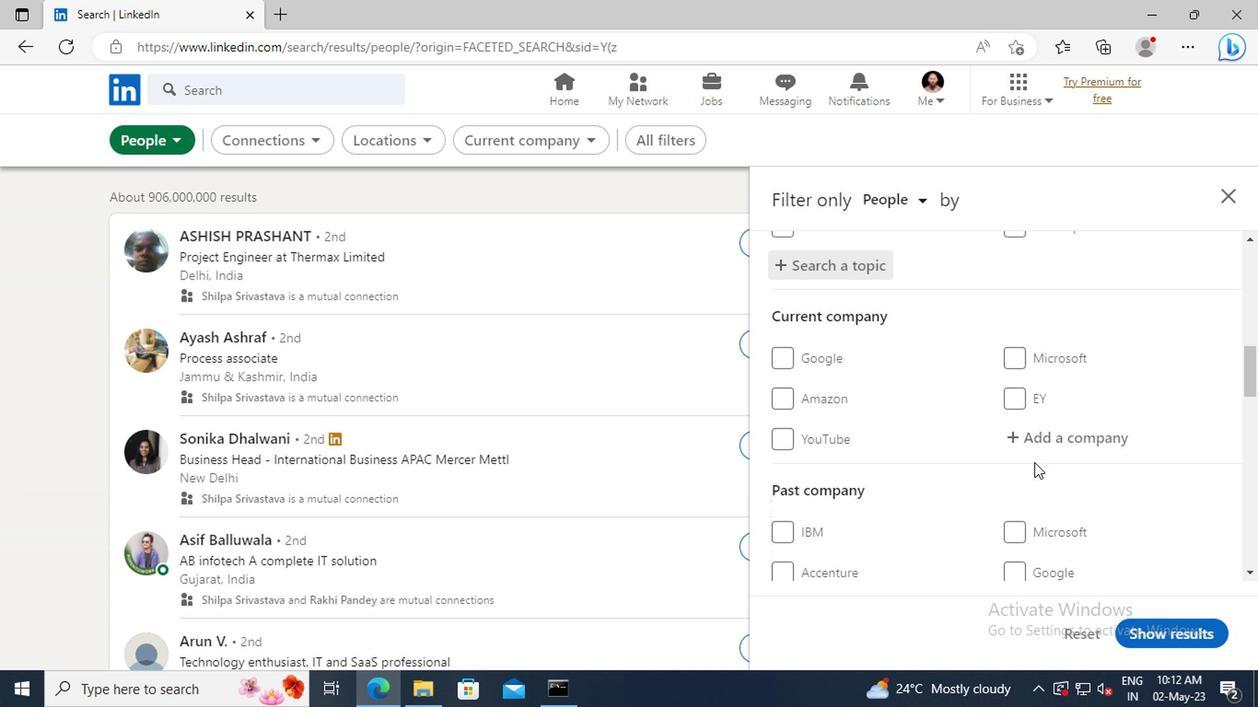 
Action: Mouse scrolled (1032, 458) with delta (0, 0)
Screenshot: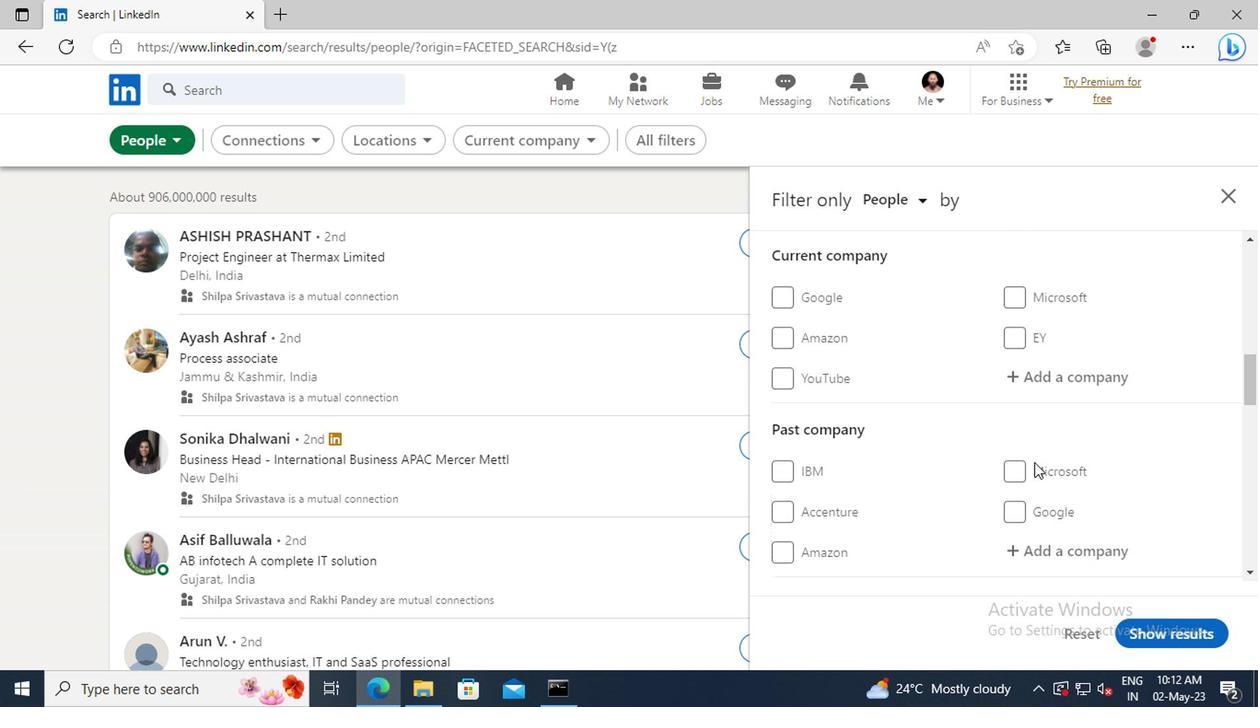 
Action: Mouse moved to (1034, 419)
Screenshot: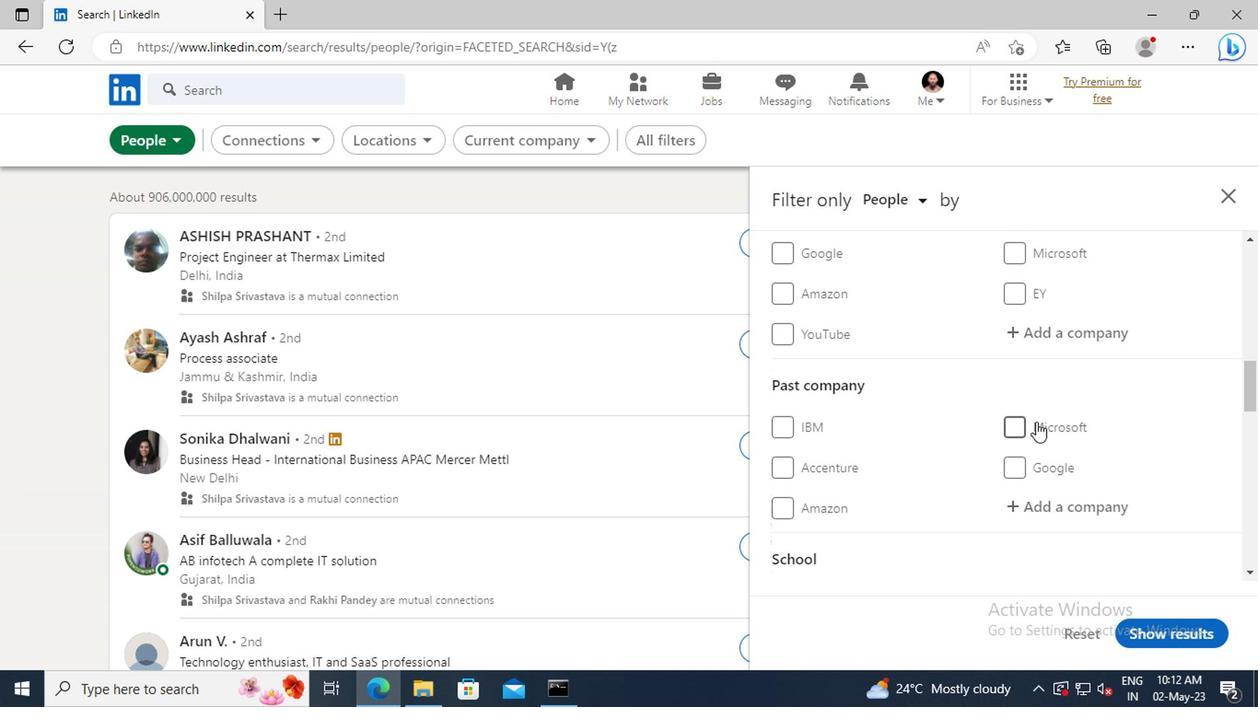 
Action: Mouse scrolled (1034, 418) with delta (0, 0)
Screenshot: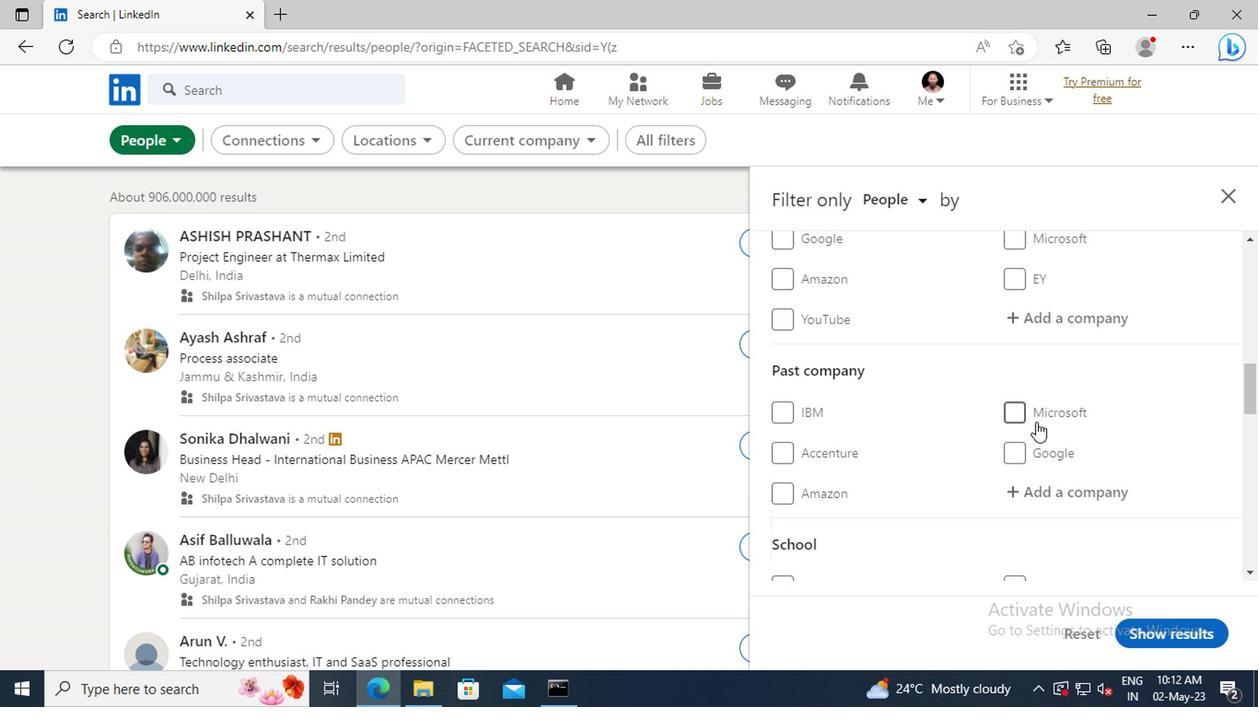 
Action: Mouse scrolled (1034, 418) with delta (0, 0)
Screenshot: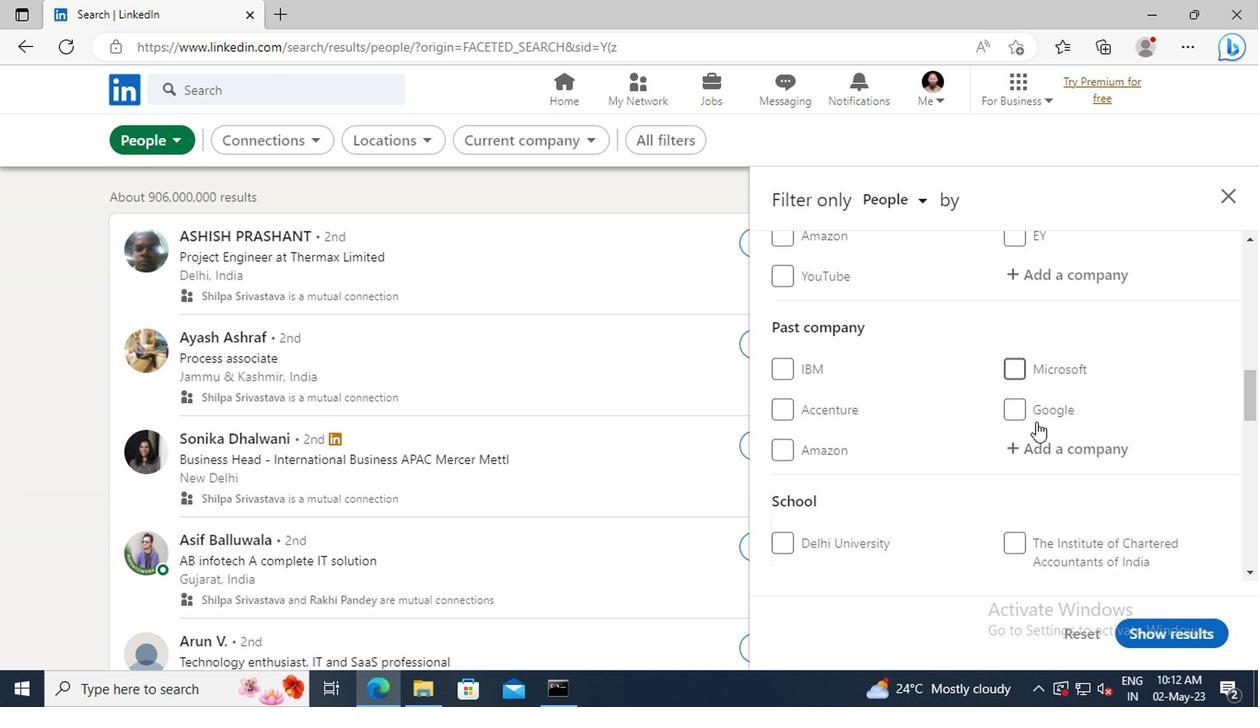 
Action: Mouse scrolled (1034, 418) with delta (0, 0)
Screenshot: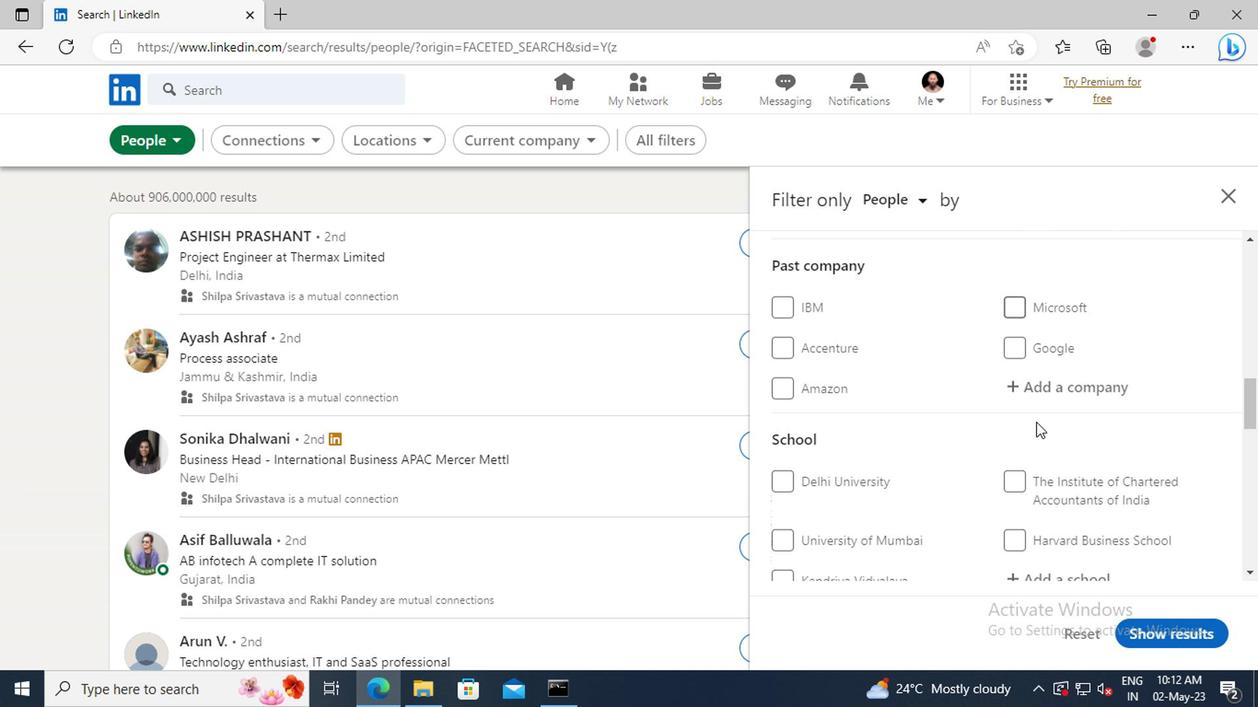
Action: Mouse scrolled (1034, 418) with delta (0, 0)
Screenshot: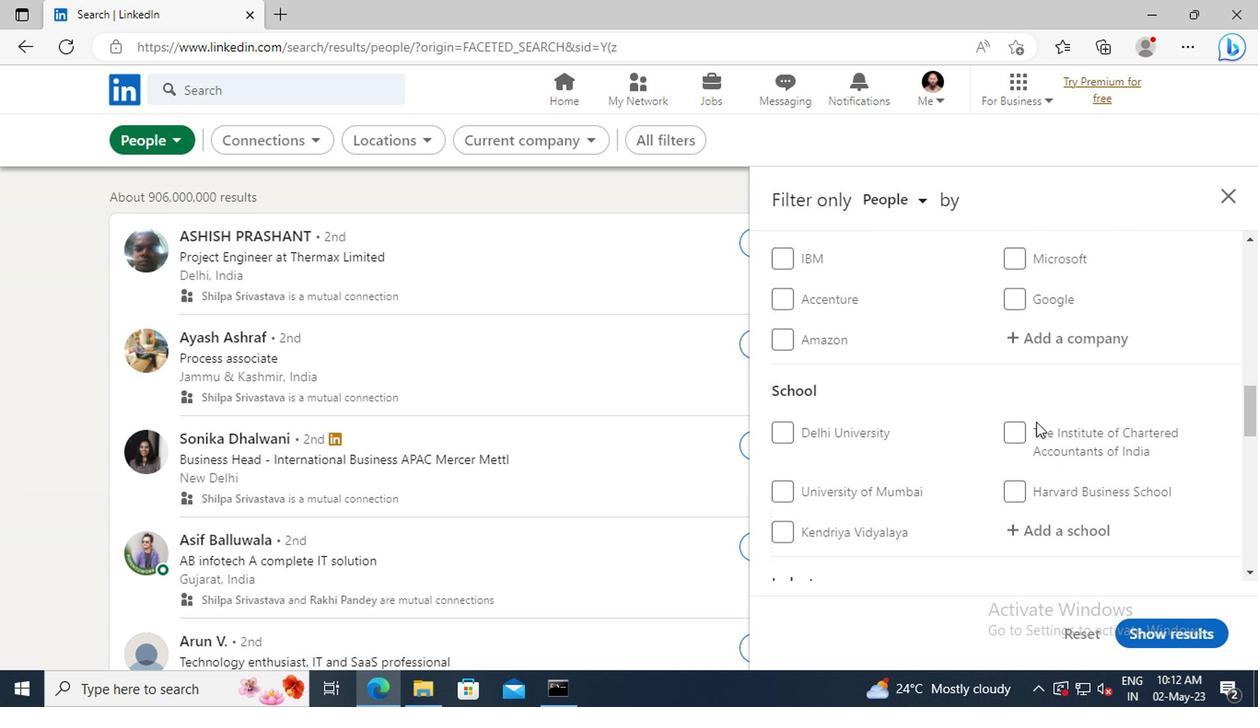 
Action: Mouse scrolled (1034, 418) with delta (0, 0)
Screenshot: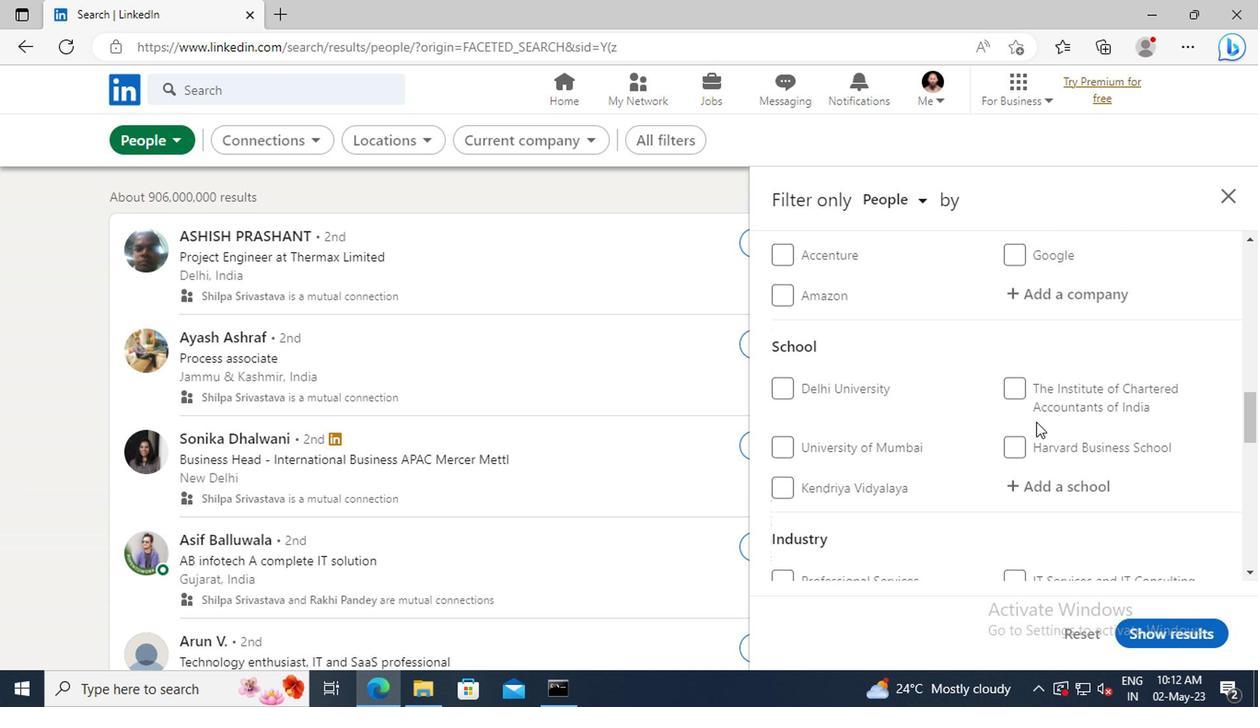 
Action: Mouse scrolled (1034, 418) with delta (0, 0)
Screenshot: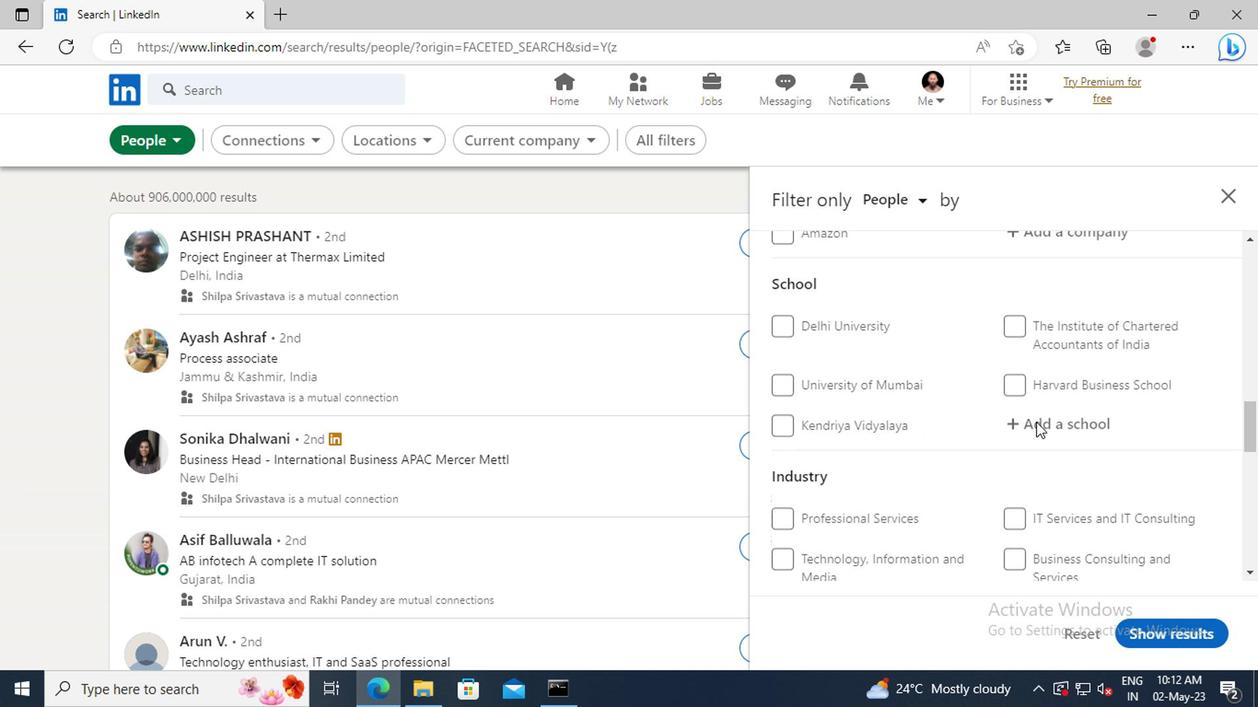 
Action: Mouse scrolled (1034, 418) with delta (0, 0)
Screenshot: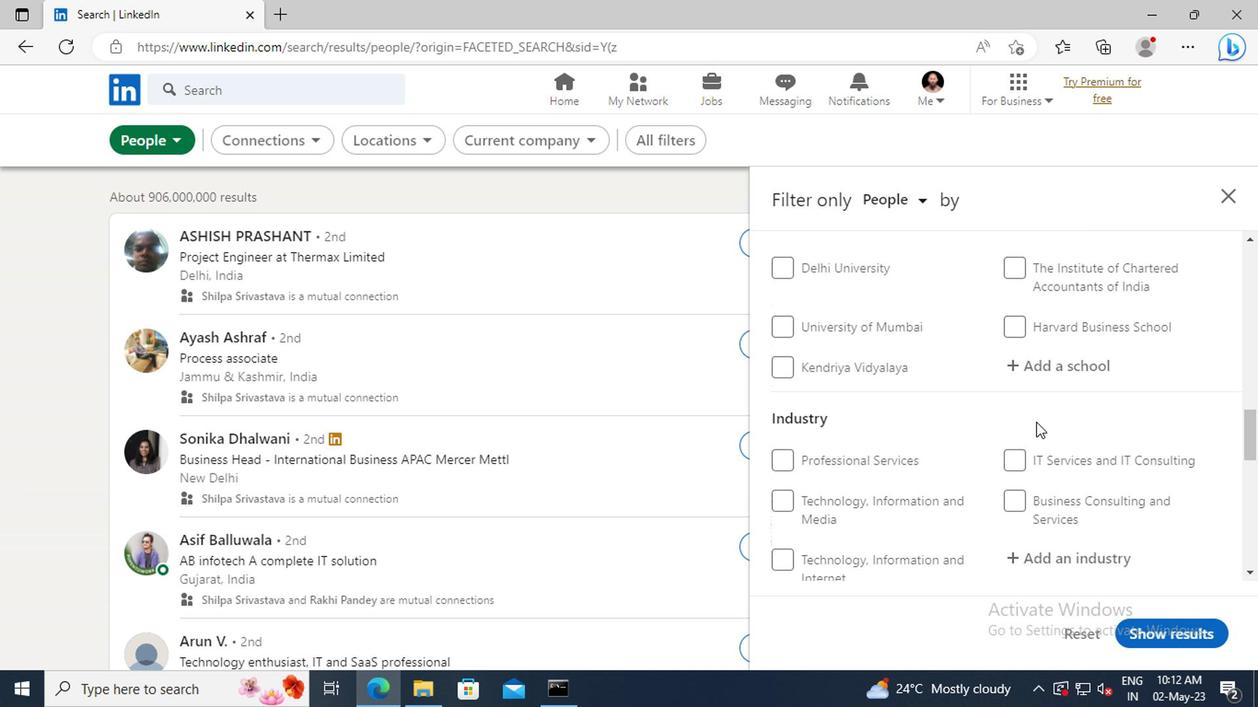 
Action: Mouse scrolled (1034, 418) with delta (0, 0)
Screenshot: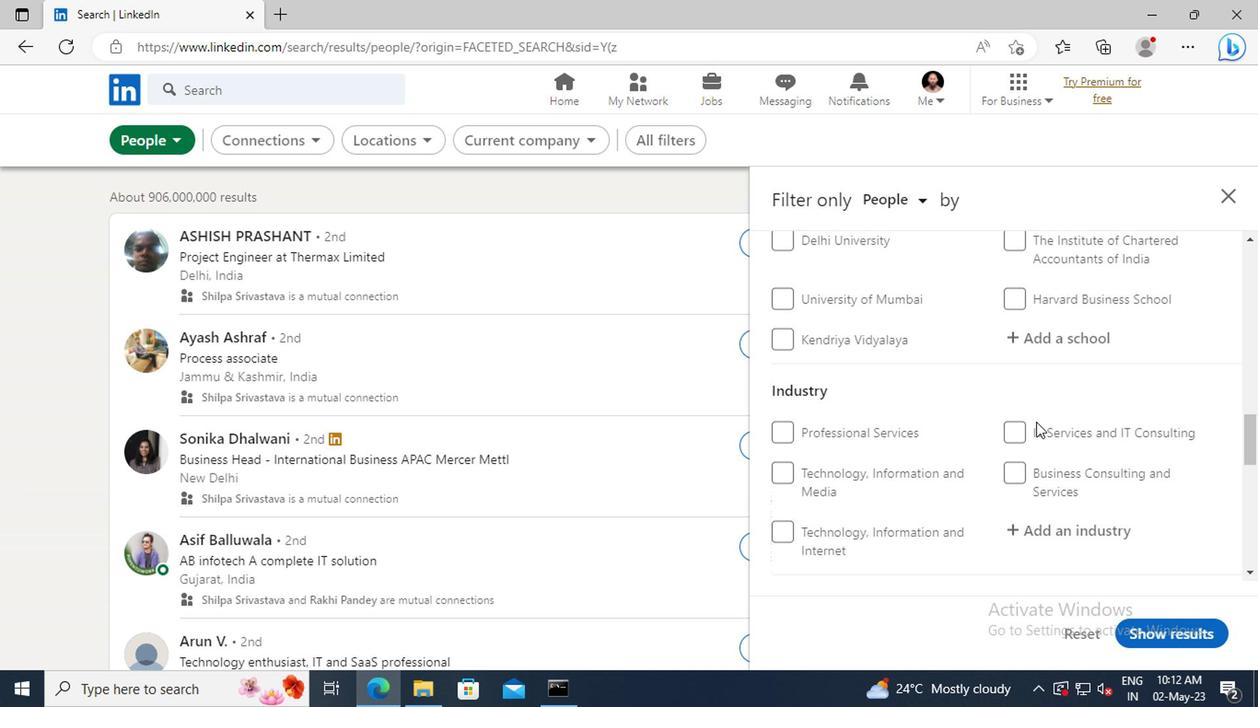 
Action: Mouse scrolled (1034, 418) with delta (0, 0)
Screenshot: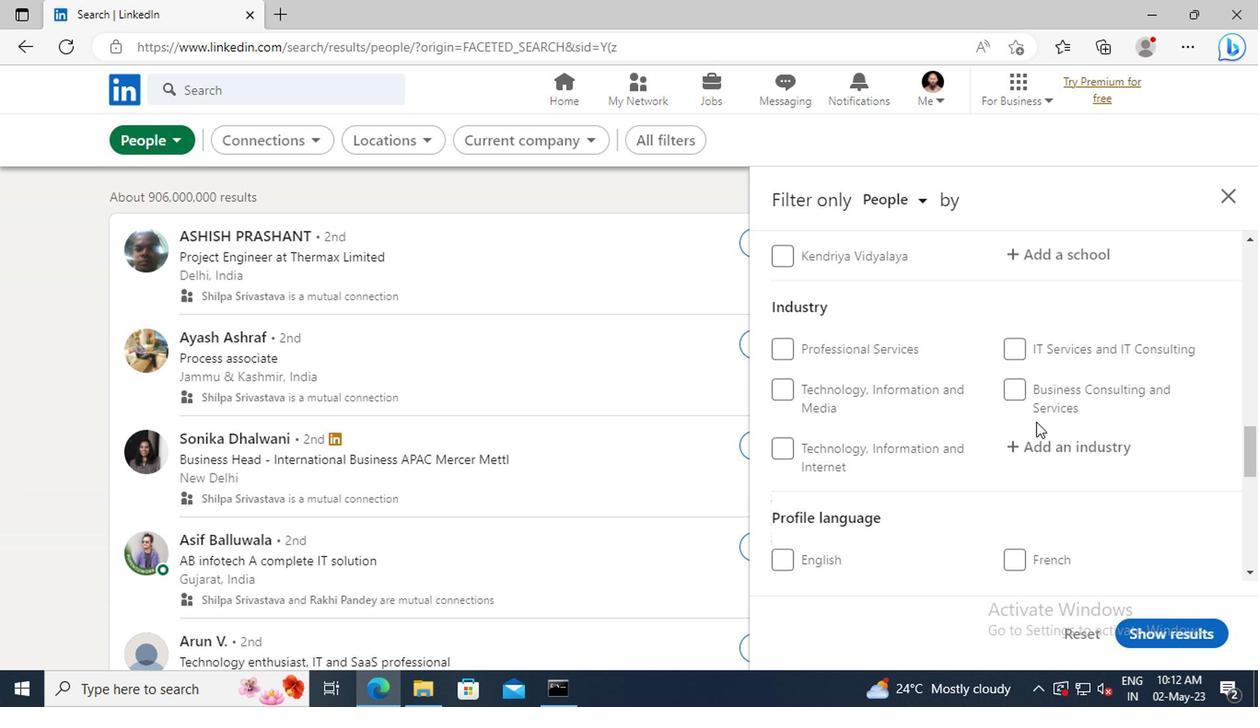 
Action: Mouse scrolled (1034, 418) with delta (0, 0)
Screenshot: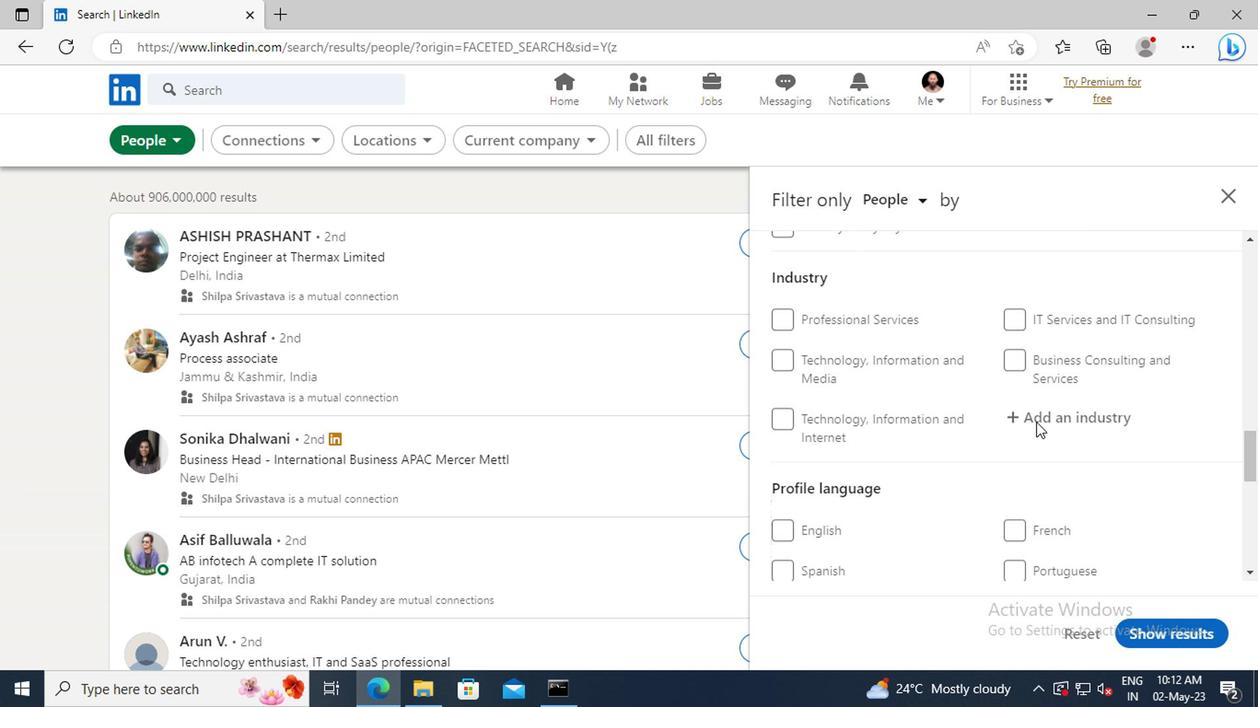 
Action: Mouse scrolled (1034, 418) with delta (0, 0)
Screenshot: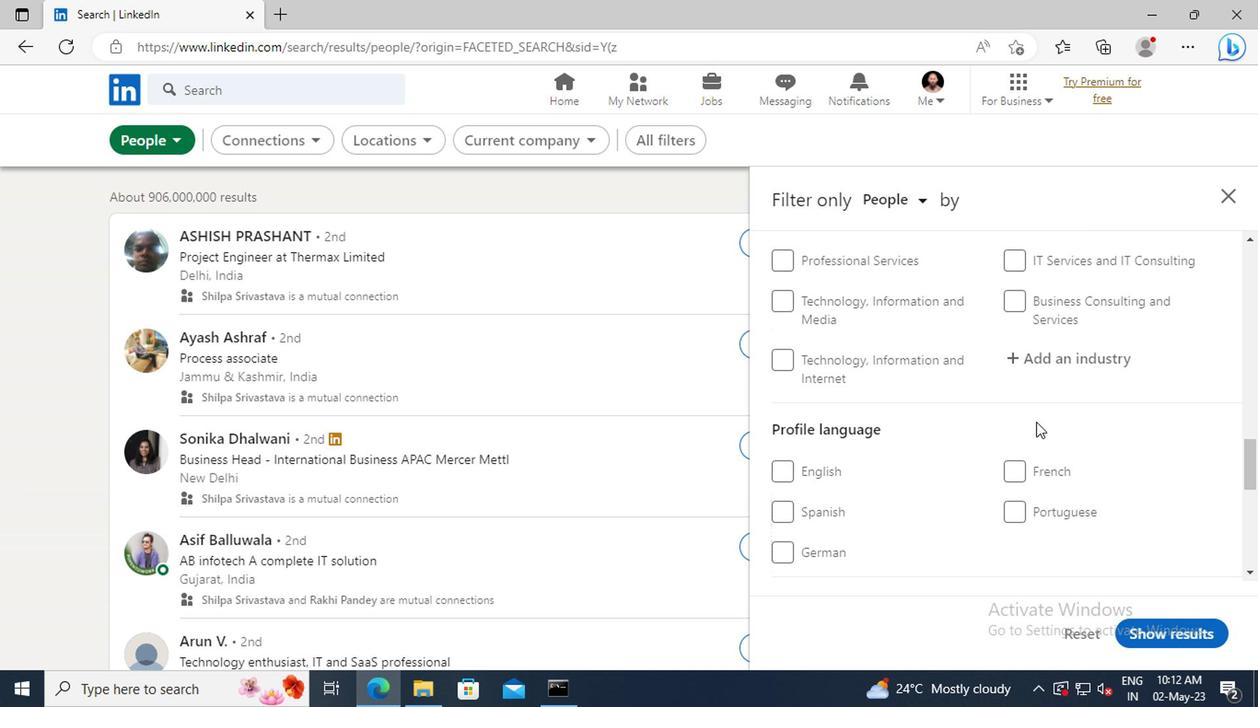 
Action: Mouse moved to (782, 428)
Screenshot: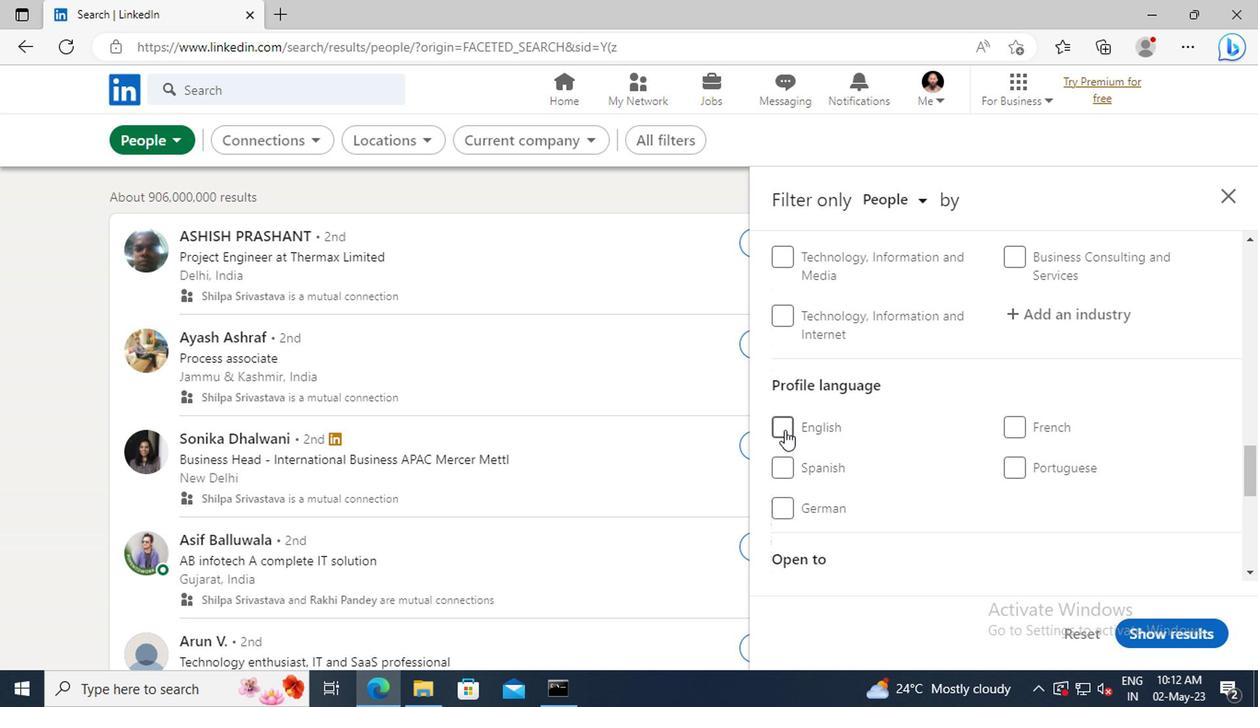 
Action: Mouse pressed left at (782, 428)
Screenshot: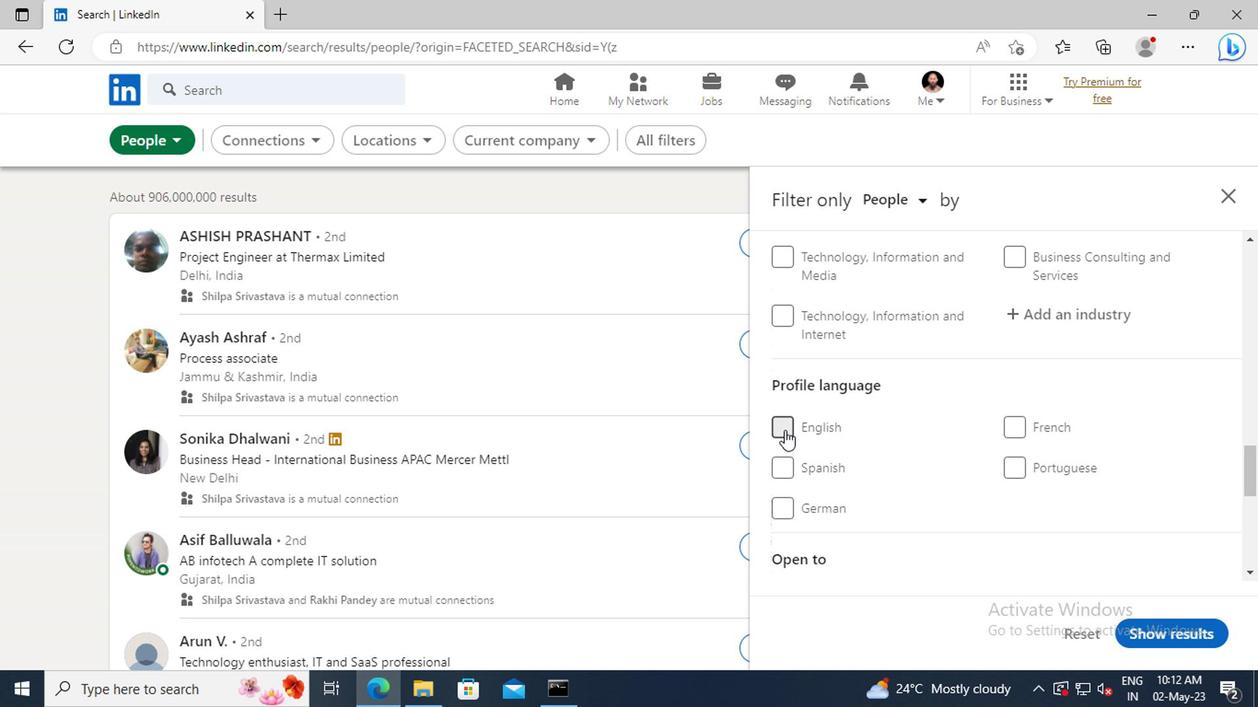 
Action: Mouse moved to (1009, 428)
Screenshot: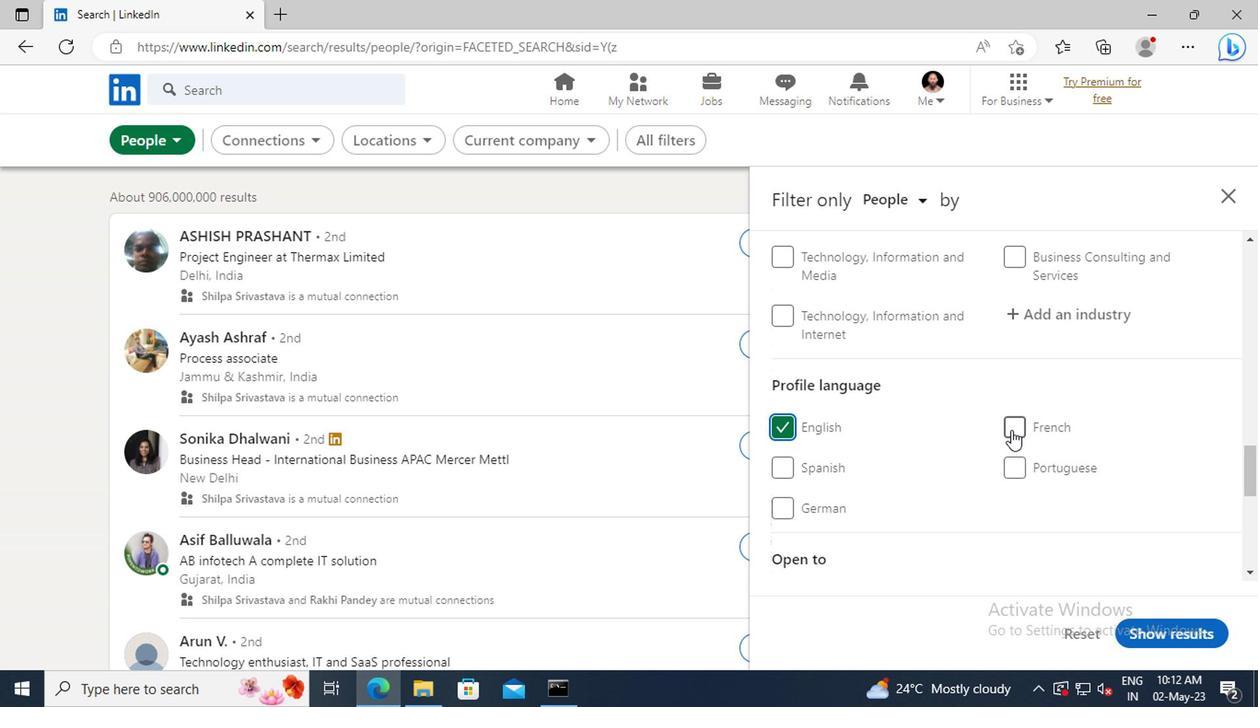 
Action: Mouse scrolled (1009, 428) with delta (0, 0)
Screenshot: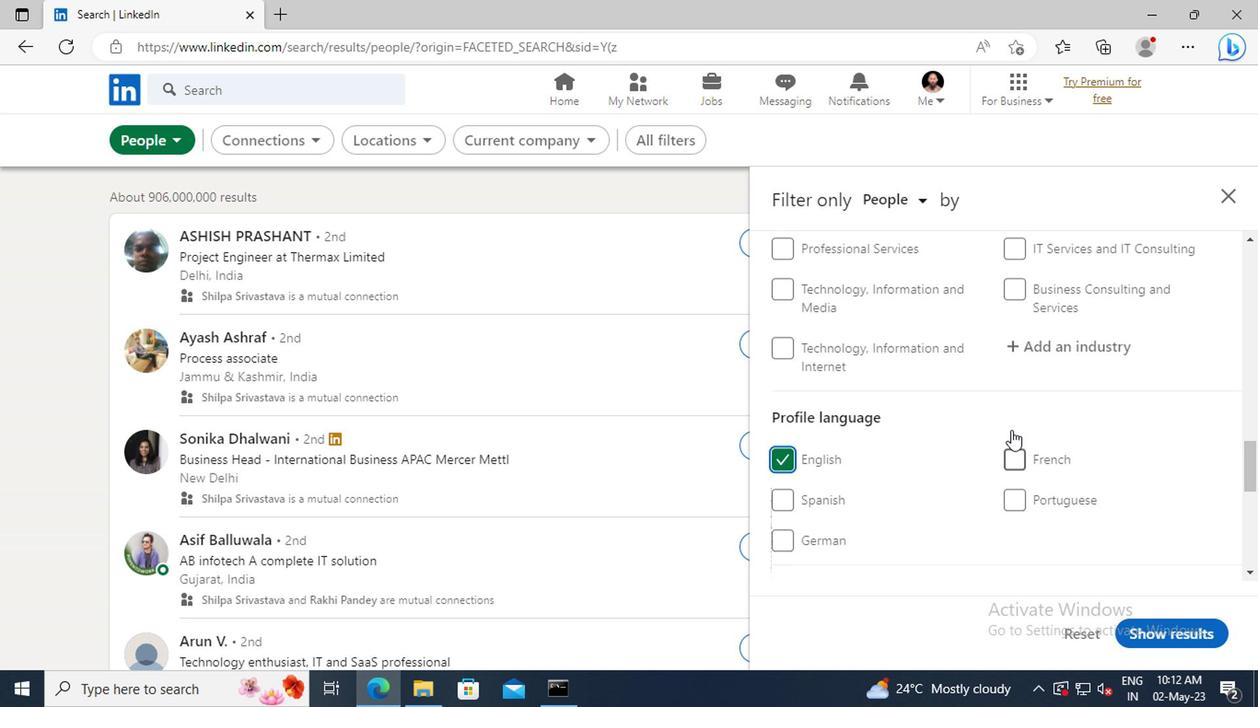 
Action: Mouse scrolled (1009, 428) with delta (0, 0)
Screenshot: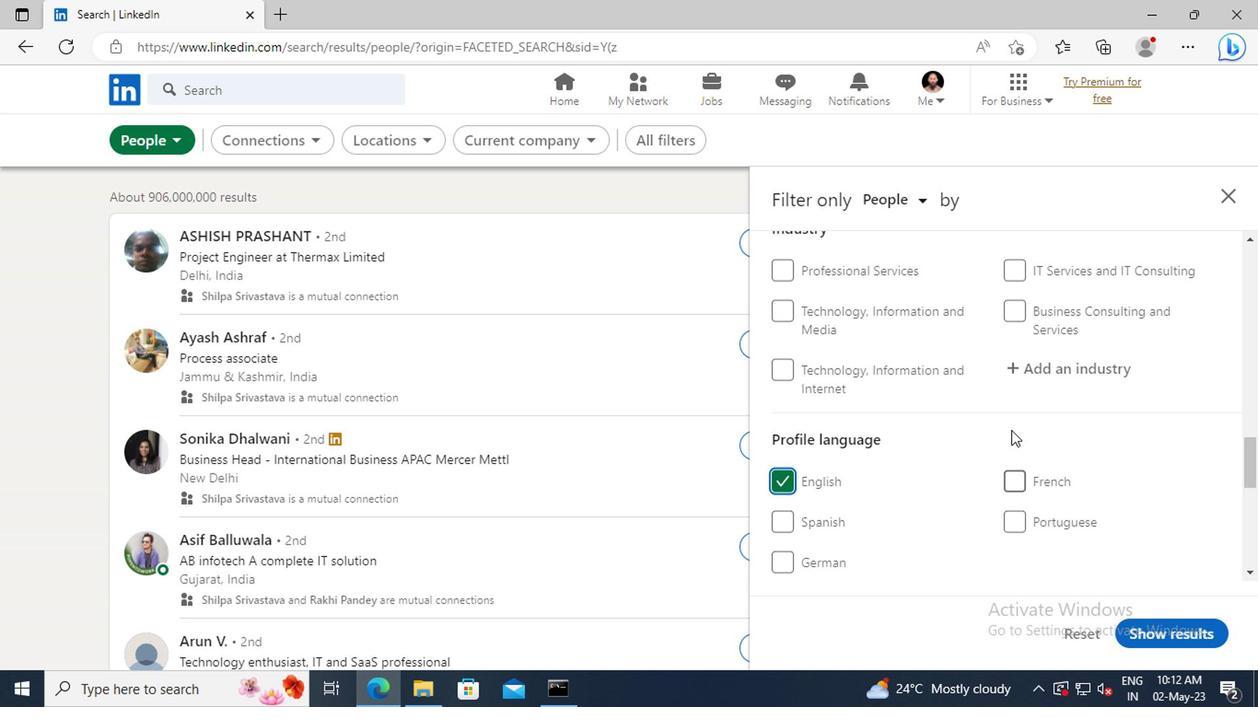 
Action: Mouse scrolled (1009, 428) with delta (0, 0)
Screenshot: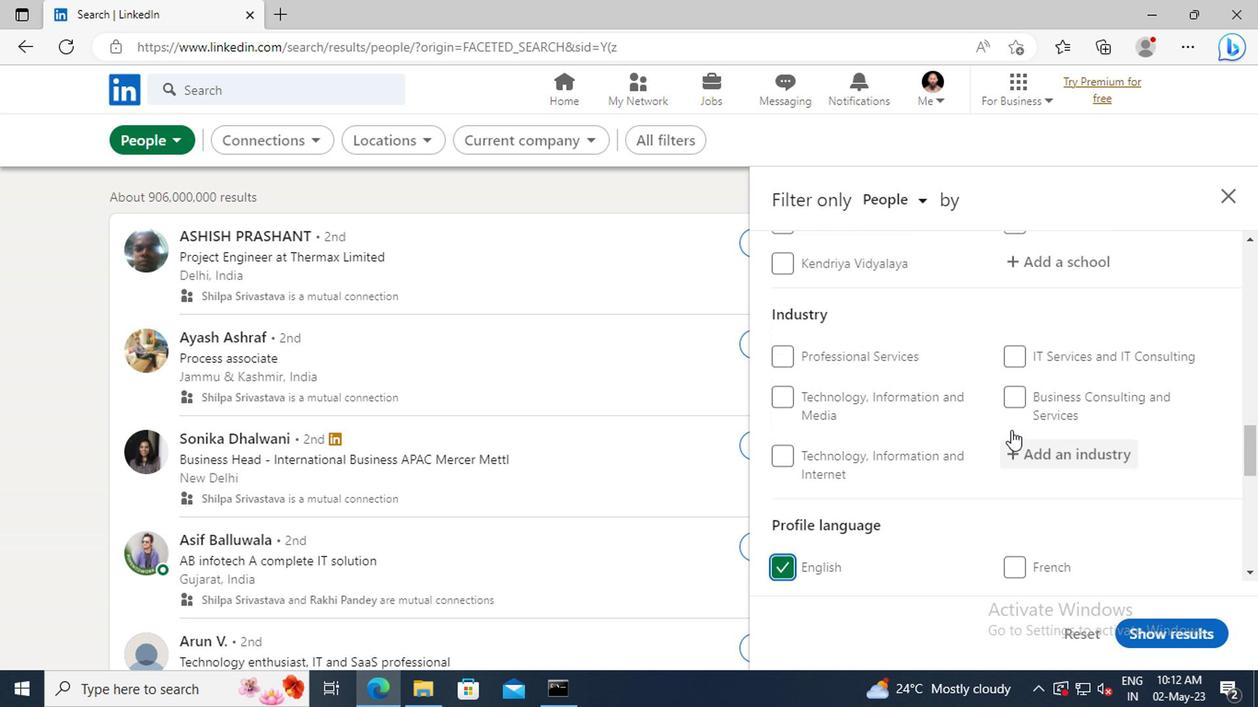 
Action: Mouse scrolled (1009, 428) with delta (0, 0)
Screenshot: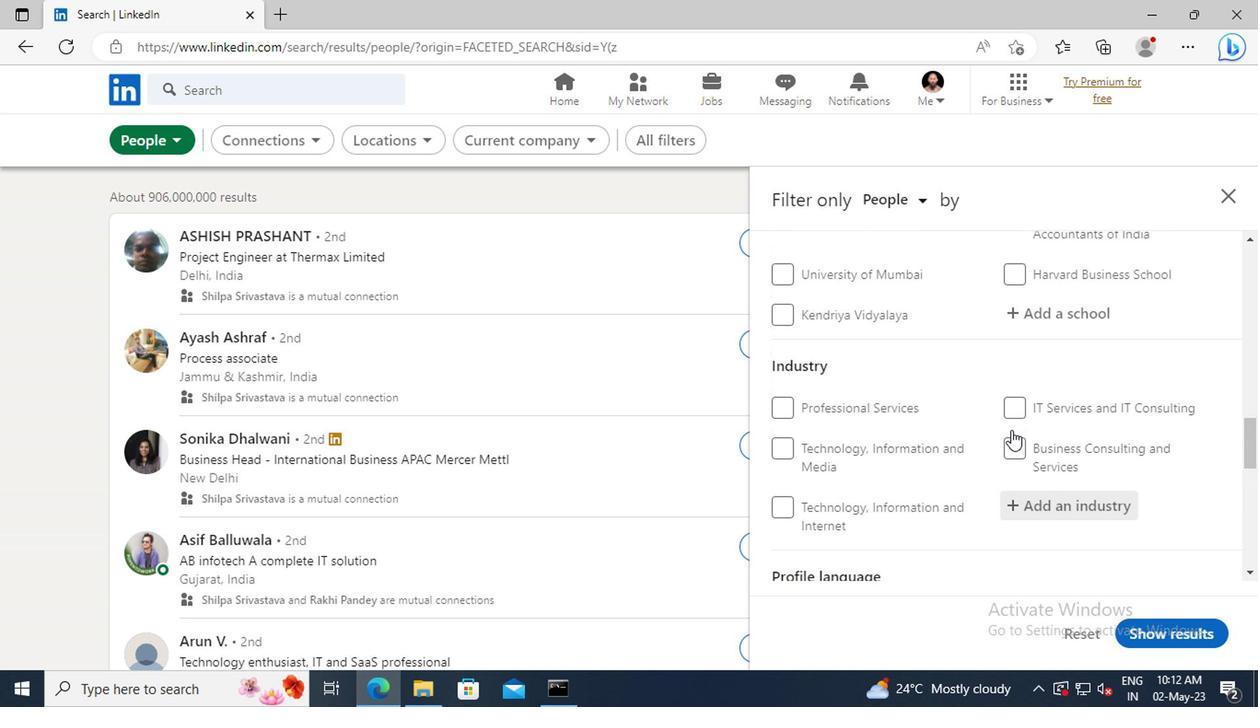 
Action: Mouse scrolled (1009, 428) with delta (0, 0)
Screenshot: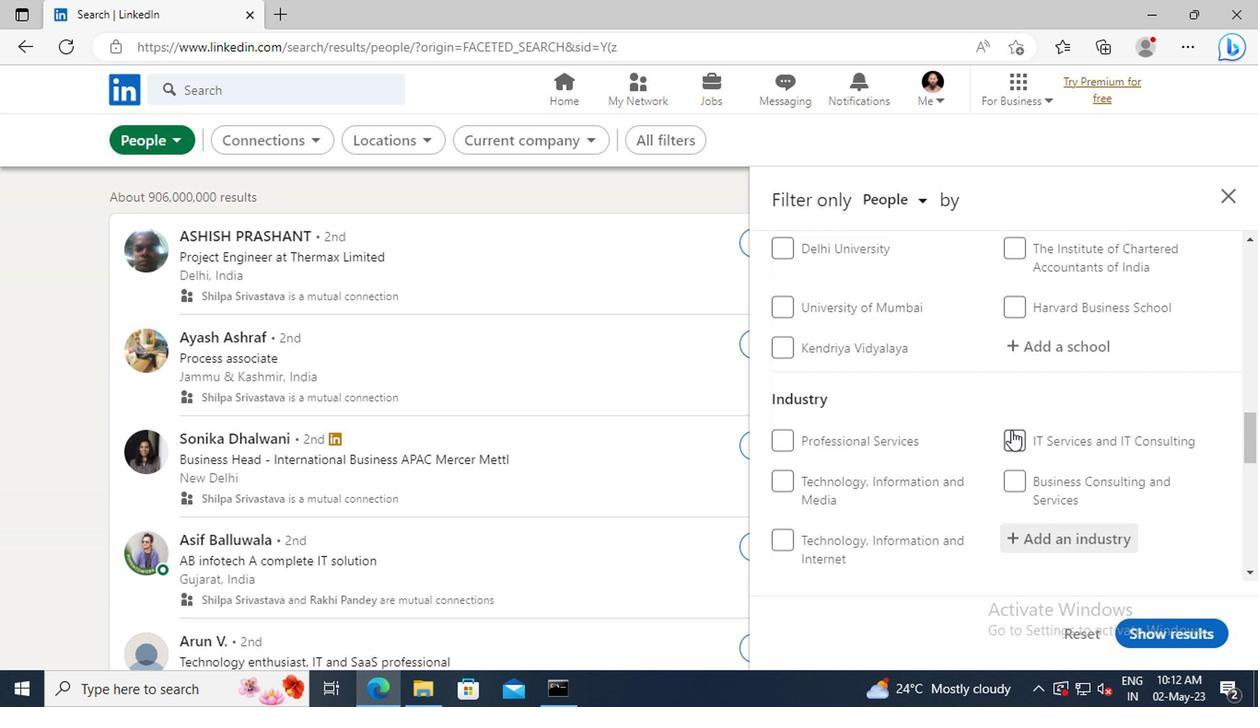 
Action: Mouse scrolled (1009, 428) with delta (0, 0)
Screenshot: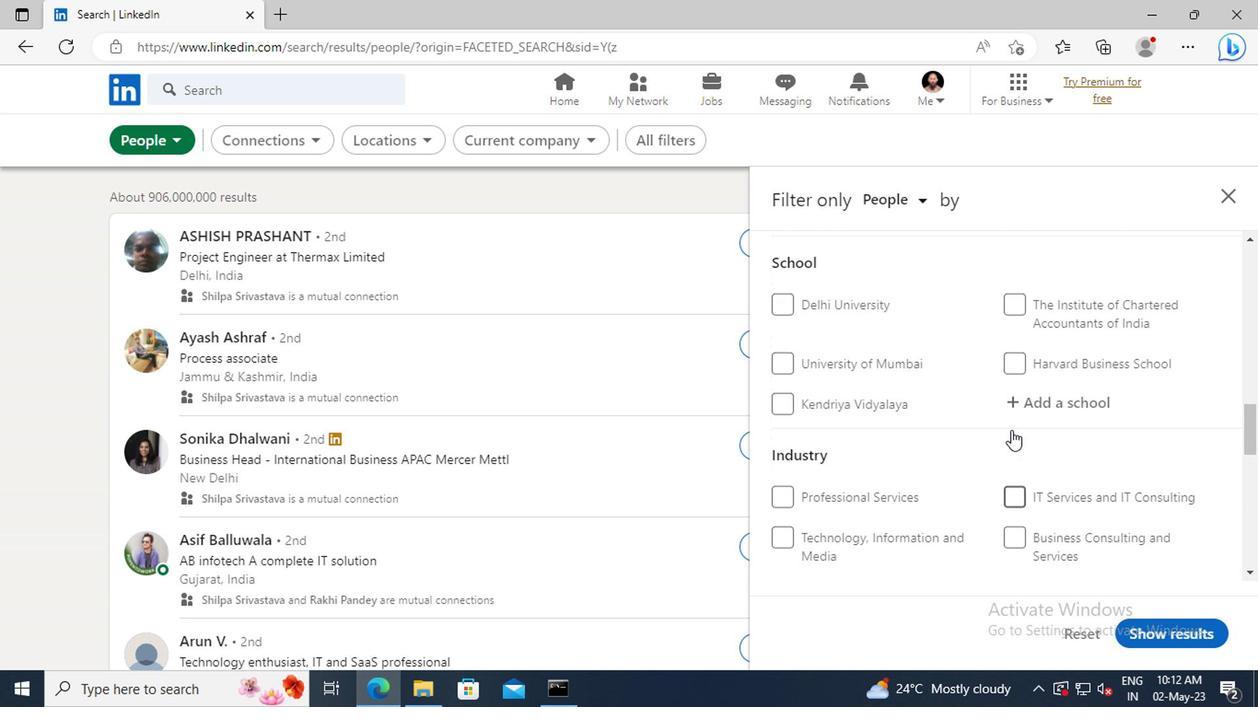 
Action: Mouse scrolled (1009, 428) with delta (0, 0)
Screenshot: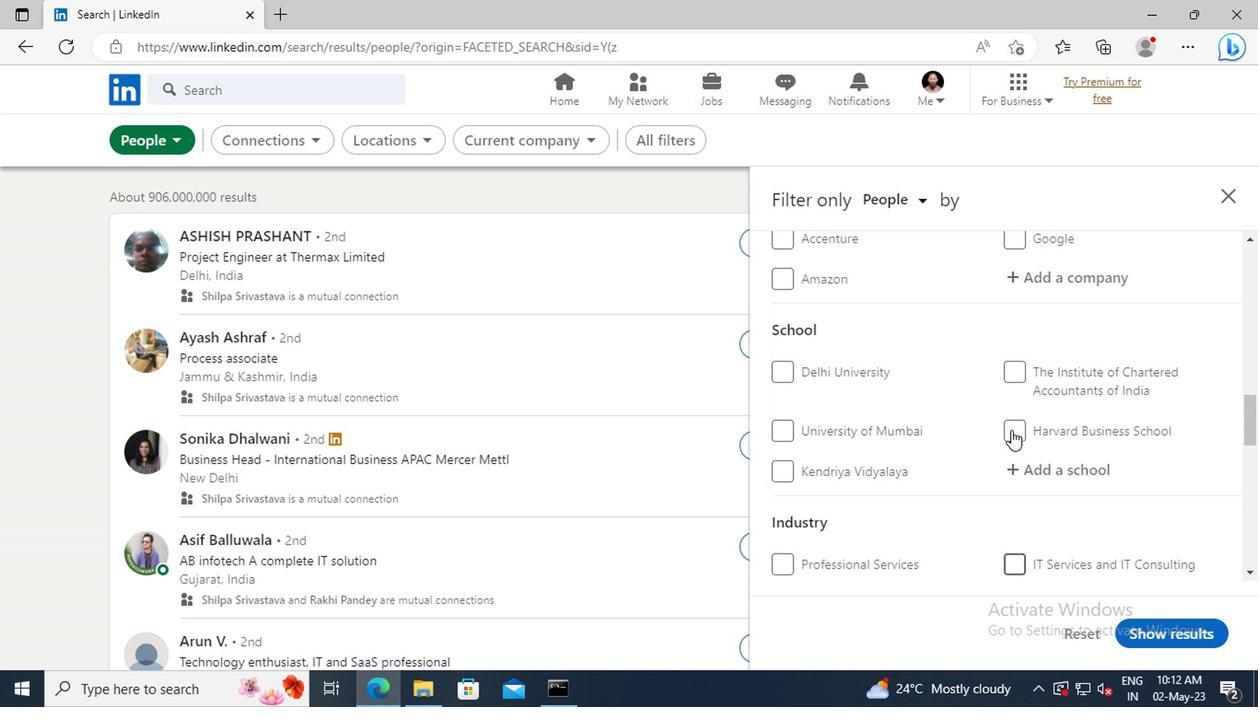
Action: Mouse scrolled (1009, 428) with delta (0, 0)
Screenshot: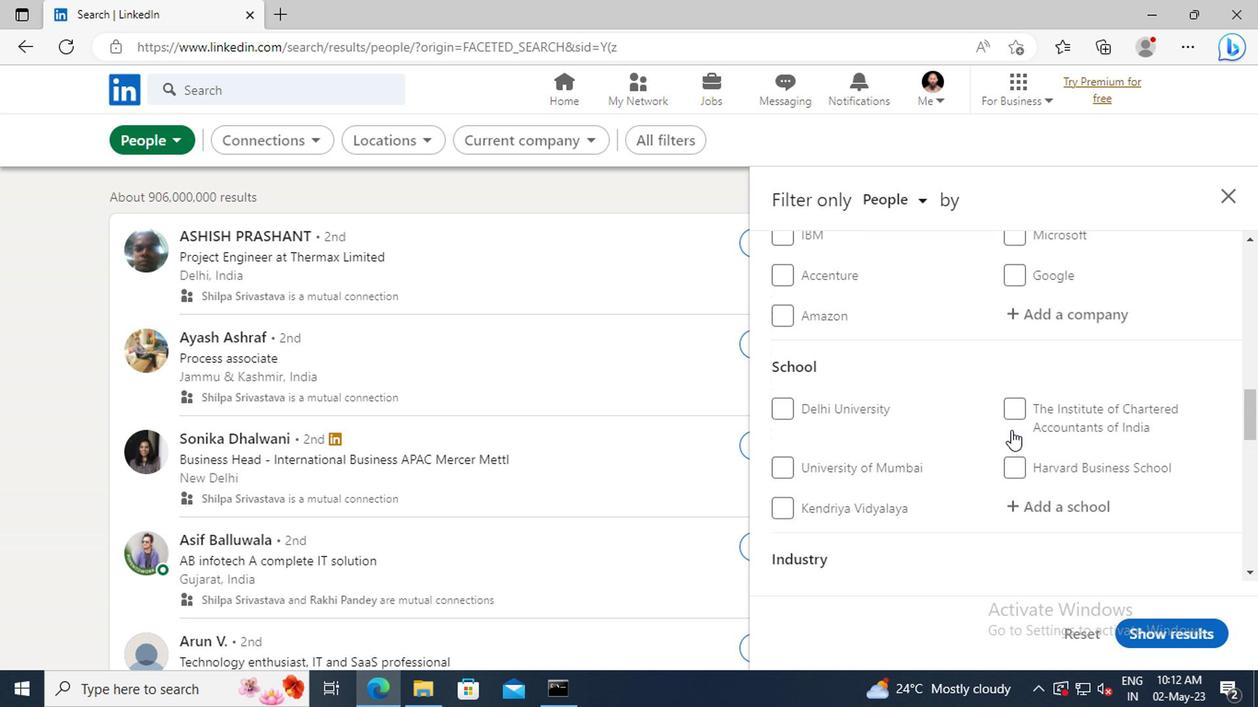 
Action: Mouse scrolled (1009, 428) with delta (0, 0)
Screenshot: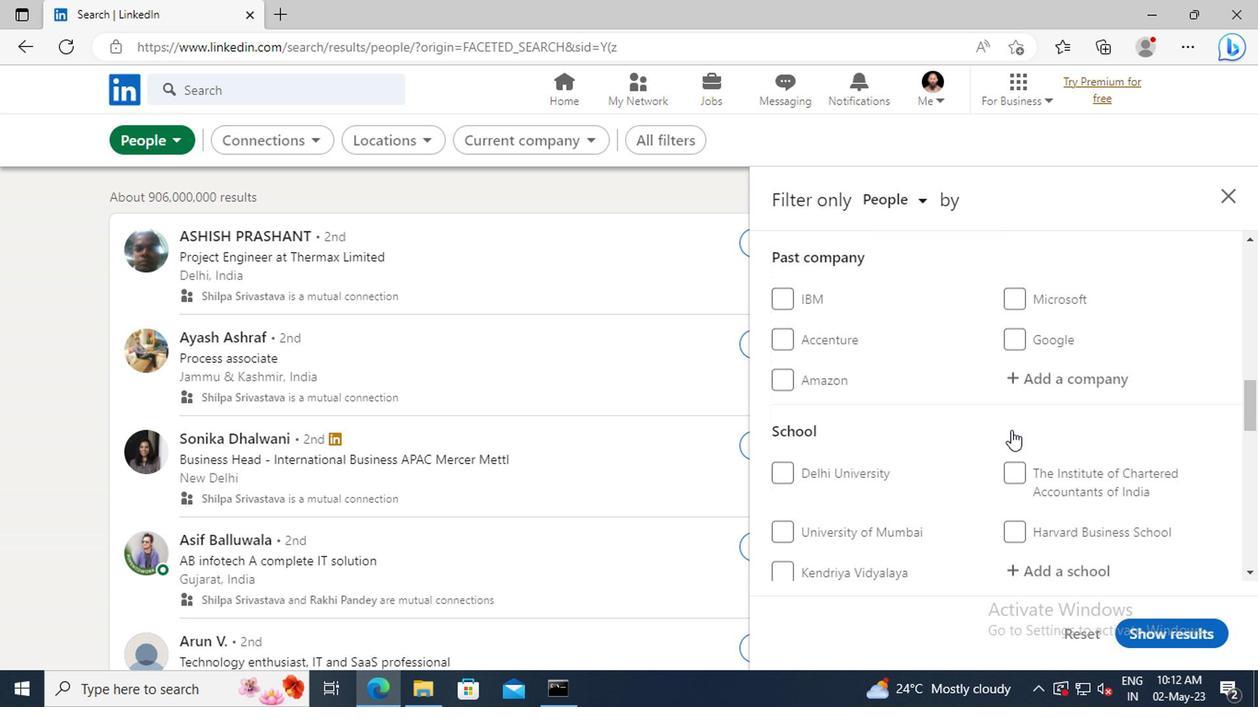 
Action: Mouse scrolled (1009, 428) with delta (0, 0)
Screenshot: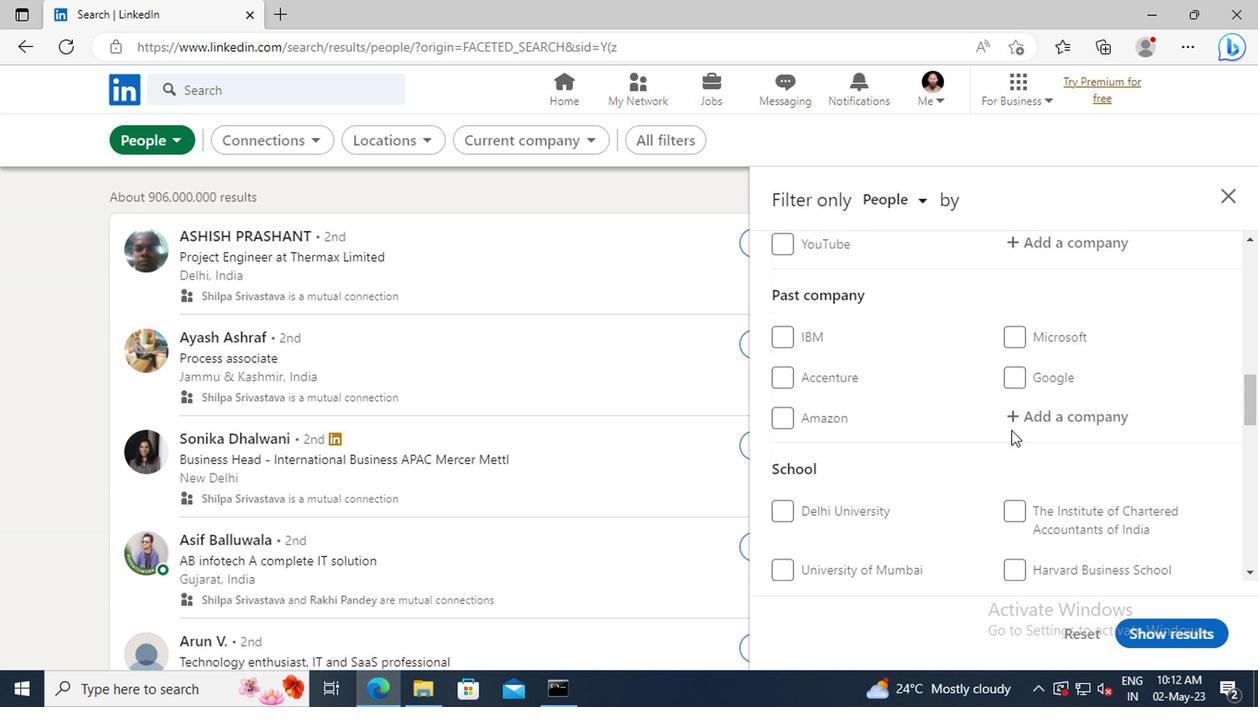 
Action: Mouse scrolled (1009, 428) with delta (0, 0)
Screenshot: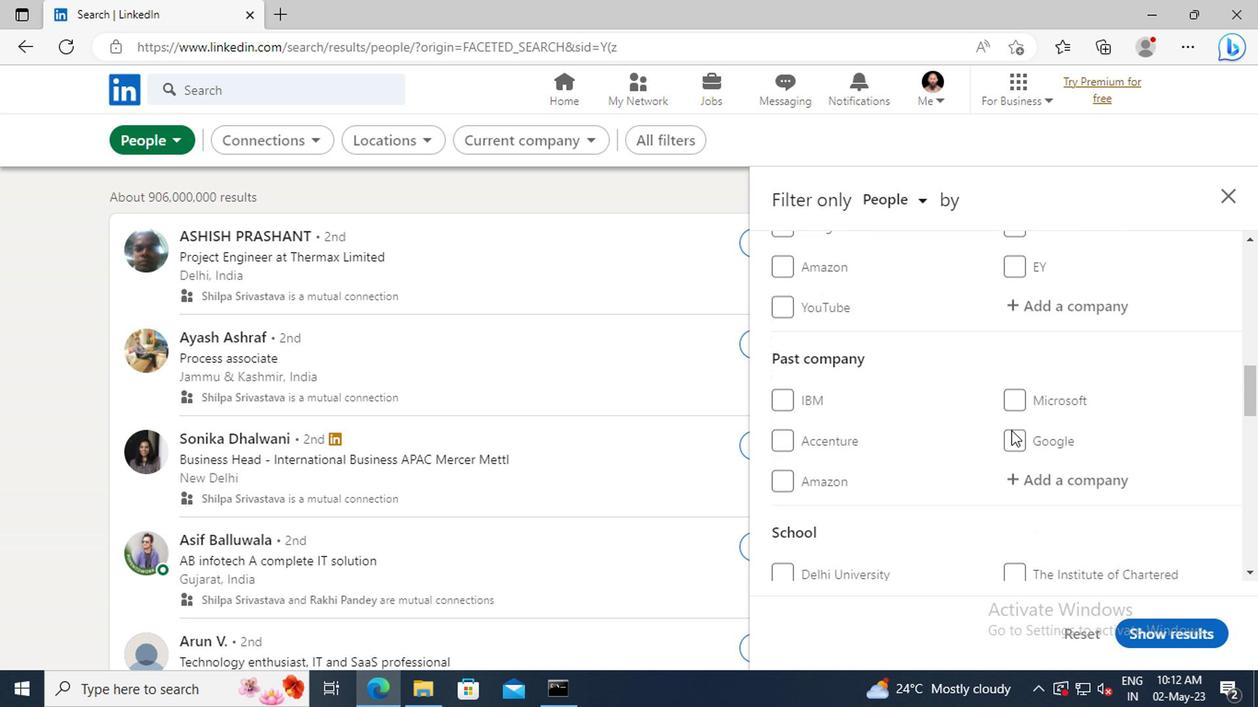 
Action: Mouse scrolled (1009, 428) with delta (0, 0)
Screenshot: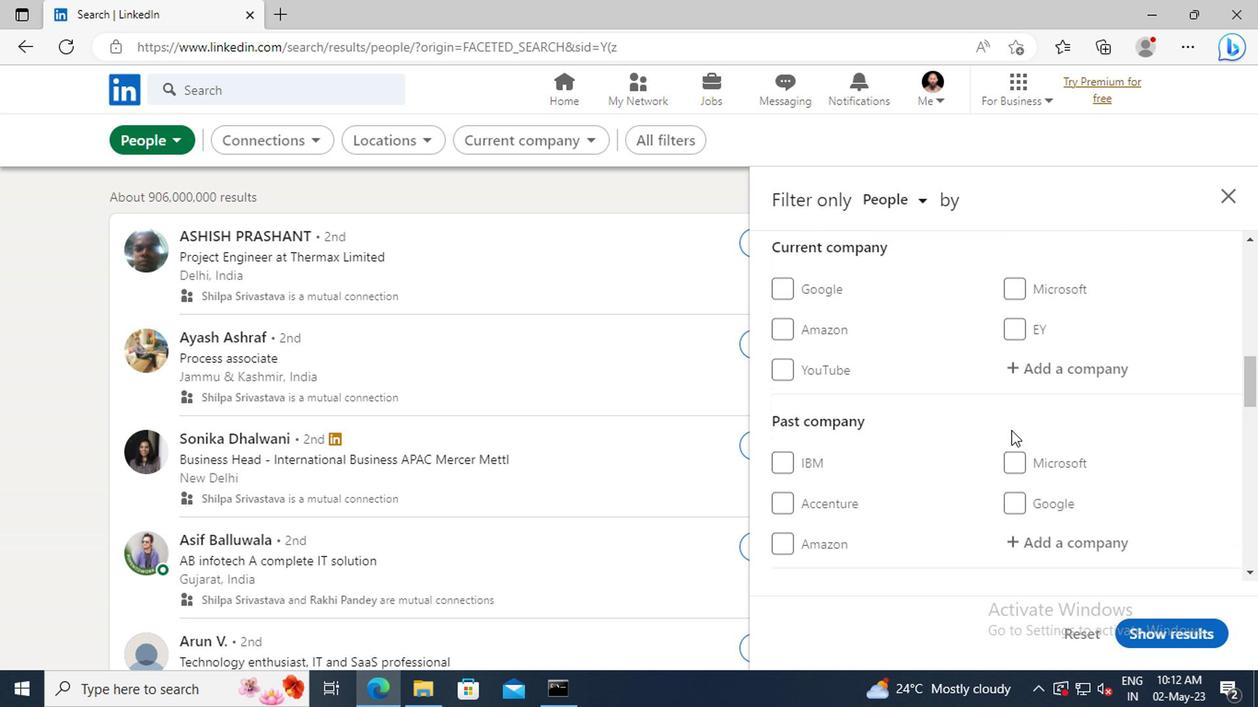 
Action: Mouse scrolled (1009, 428) with delta (0, 0)
Screenshot: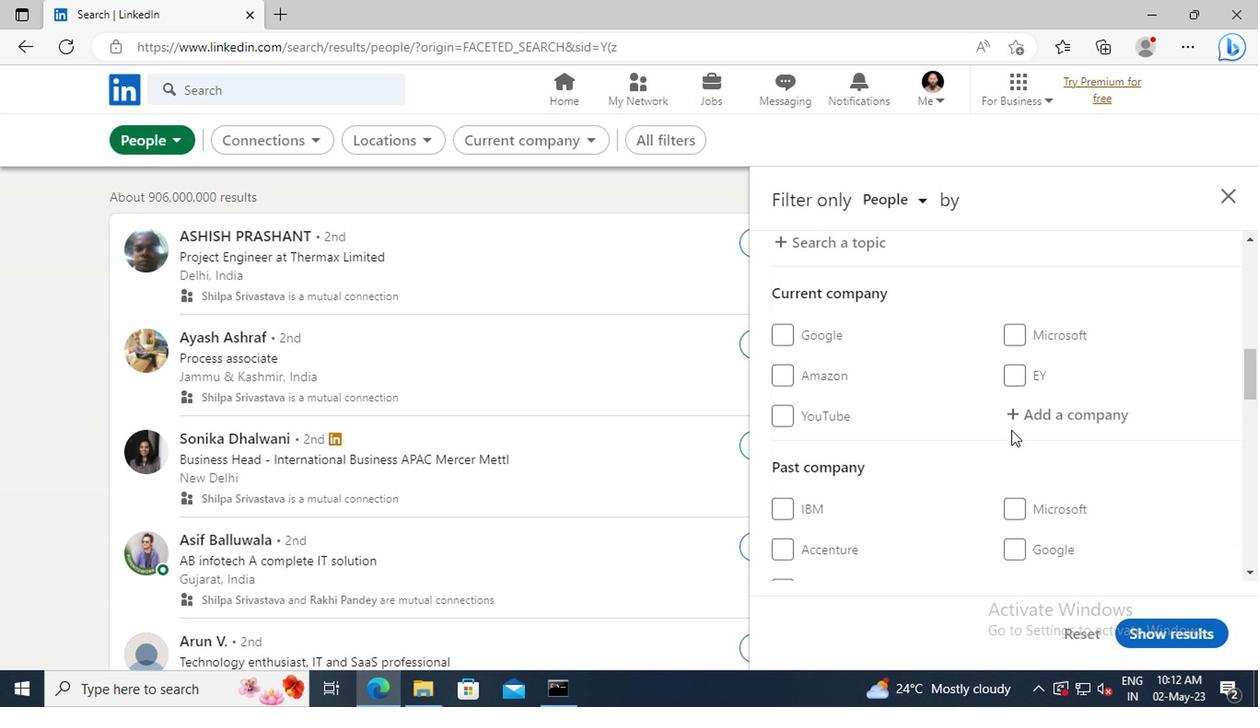
Action: Mouse moved to (1012, 435)
Screenshot: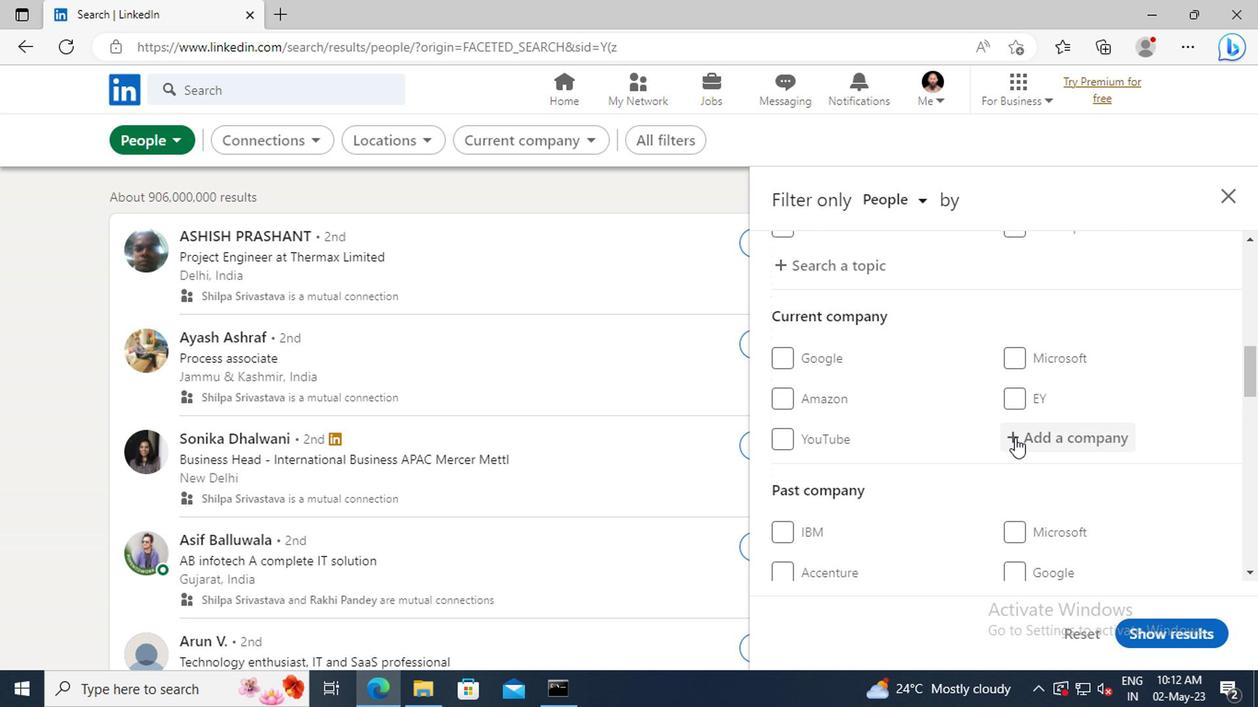 
Action: Mouse pressed left at (1012, 435)
Screenshot: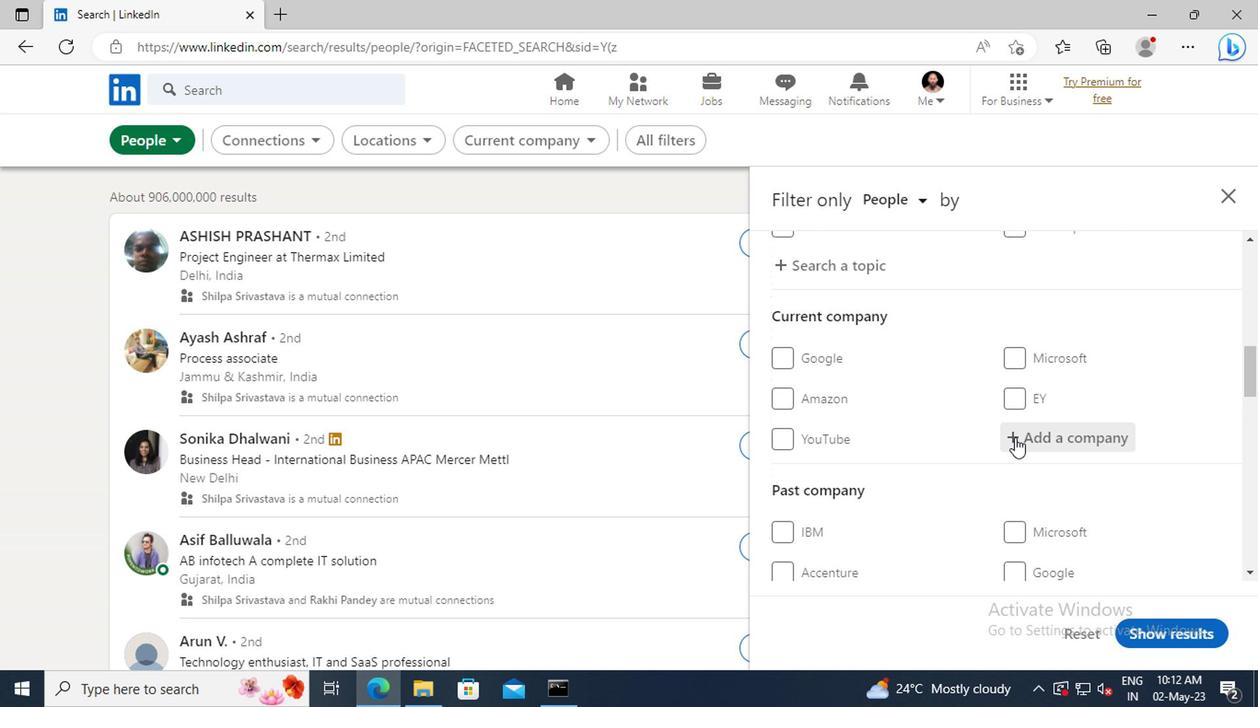 
Action: Mouse moved to (1012, 435)
Screenshot: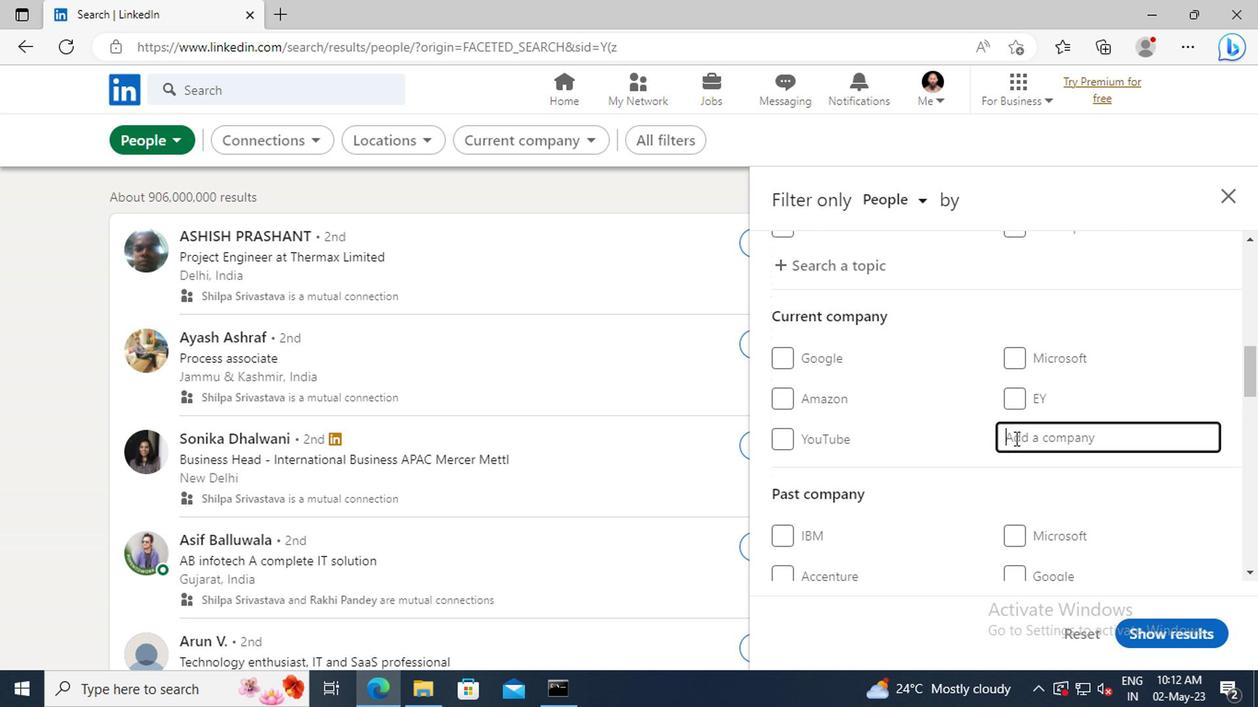 
Action: Key pressed <Key.shift>AKS<Key.space><Key.shift>PRO<Key.shift>T
Screenshot: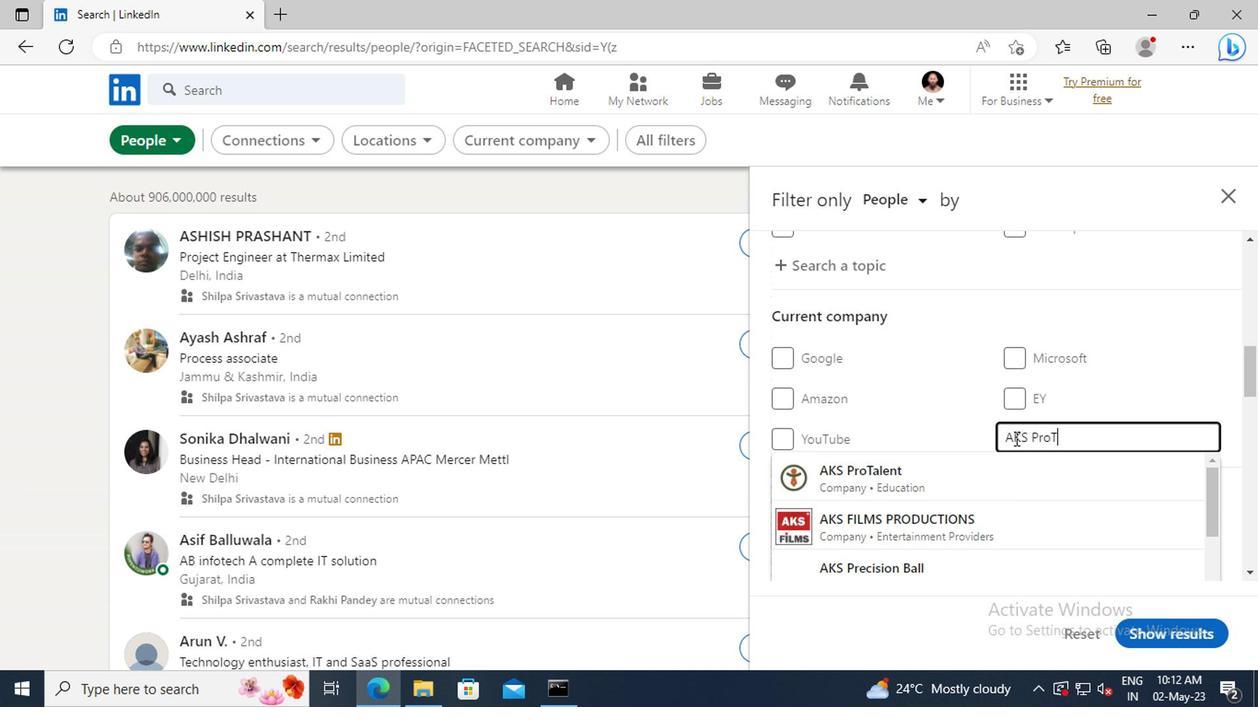 
Action: Mouse moved to (1006, 469)
Screenshot: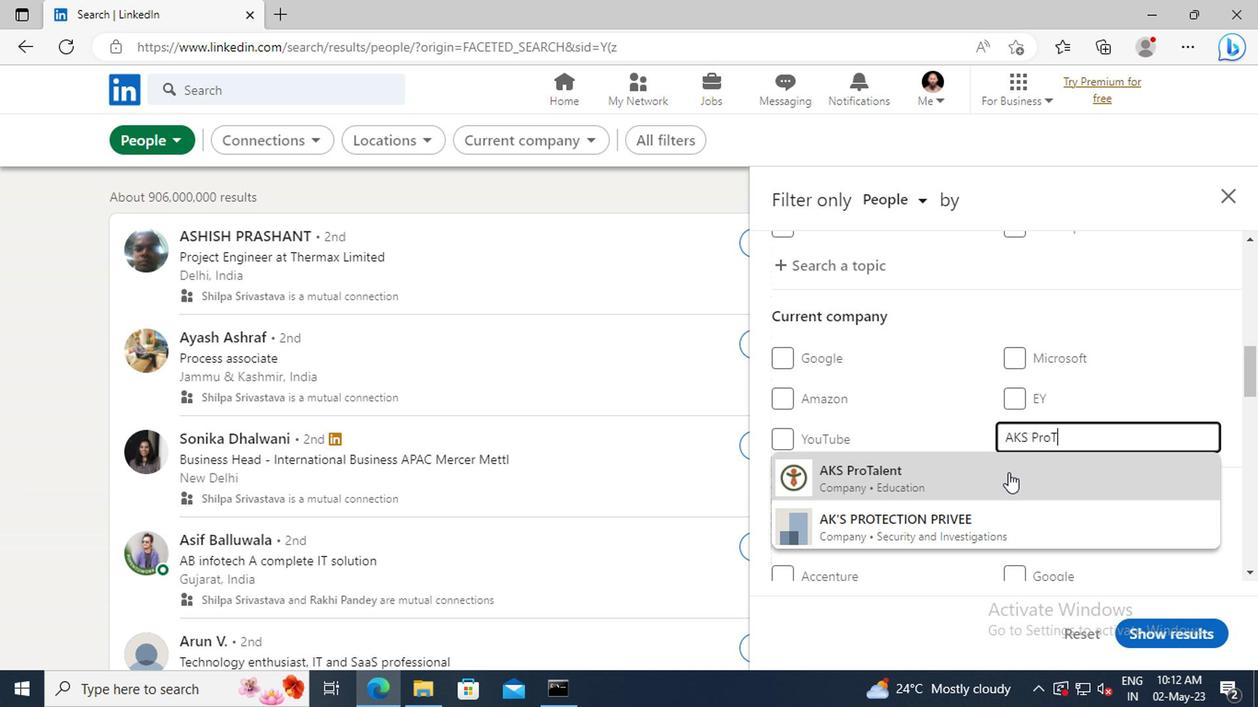 
Action: Mouse pressed left at (1006, 469)
Screenshot: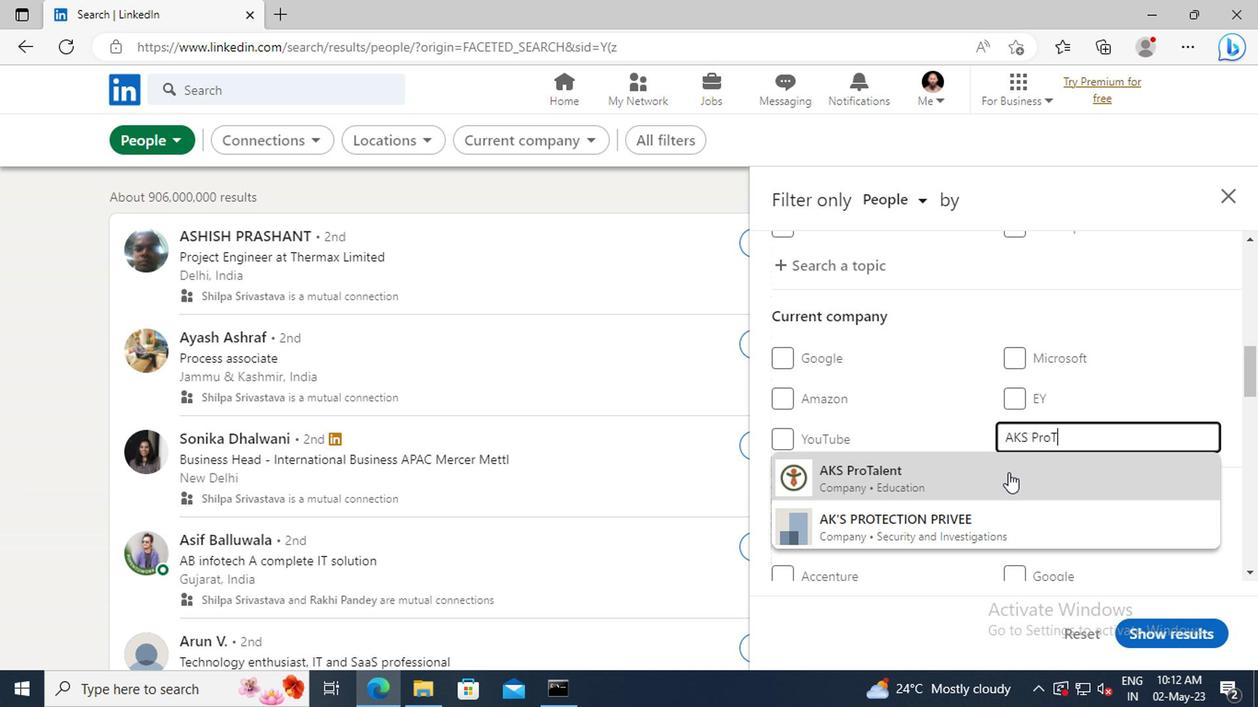 
Action: Mouse scrolled (1006, 468) with delta (0, 0)
Screenshot: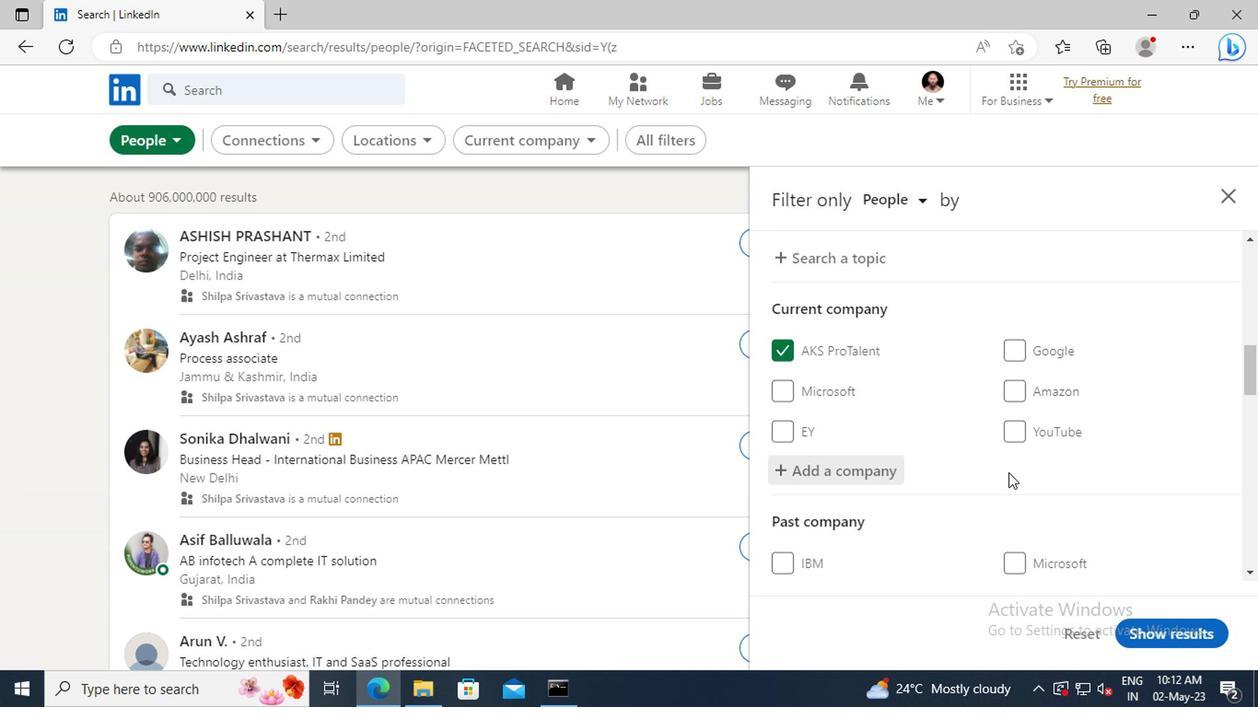 
Action: Mouse scrolled (1006, 468) with delta (0, 0)
Screenshot: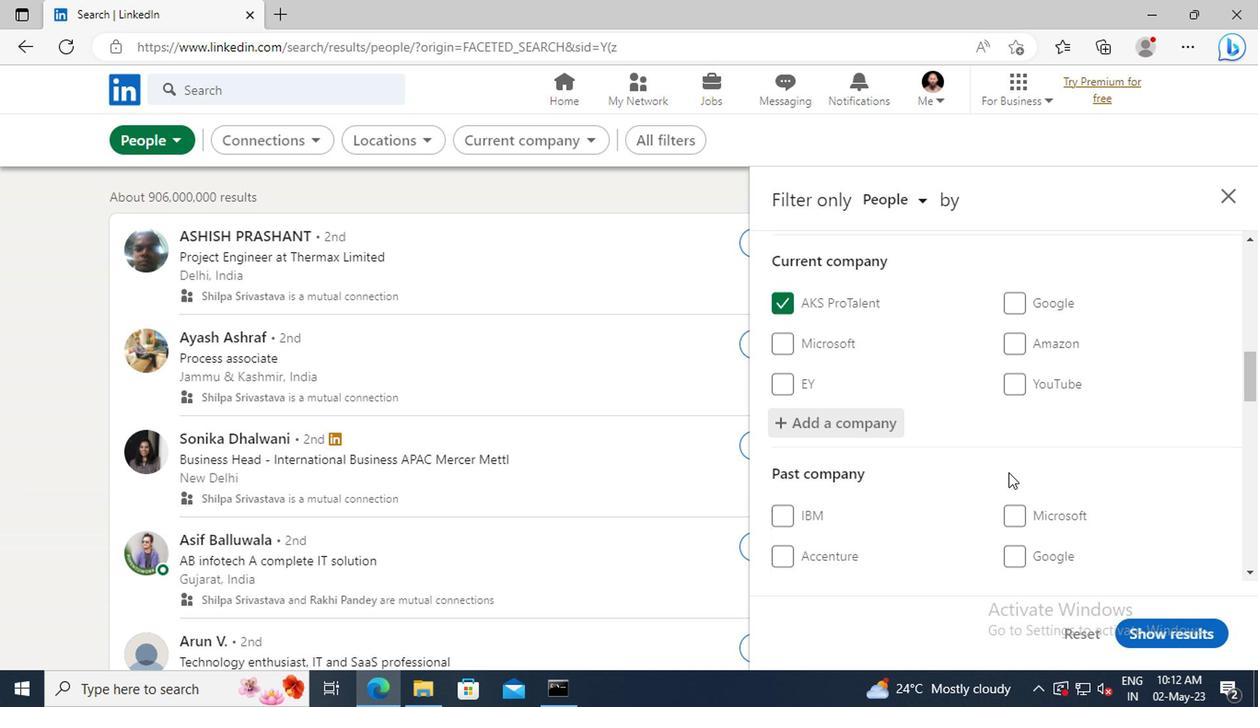 
Action: Mouse scrolled (1006, 468) with delta (0, 0)
Screenshot: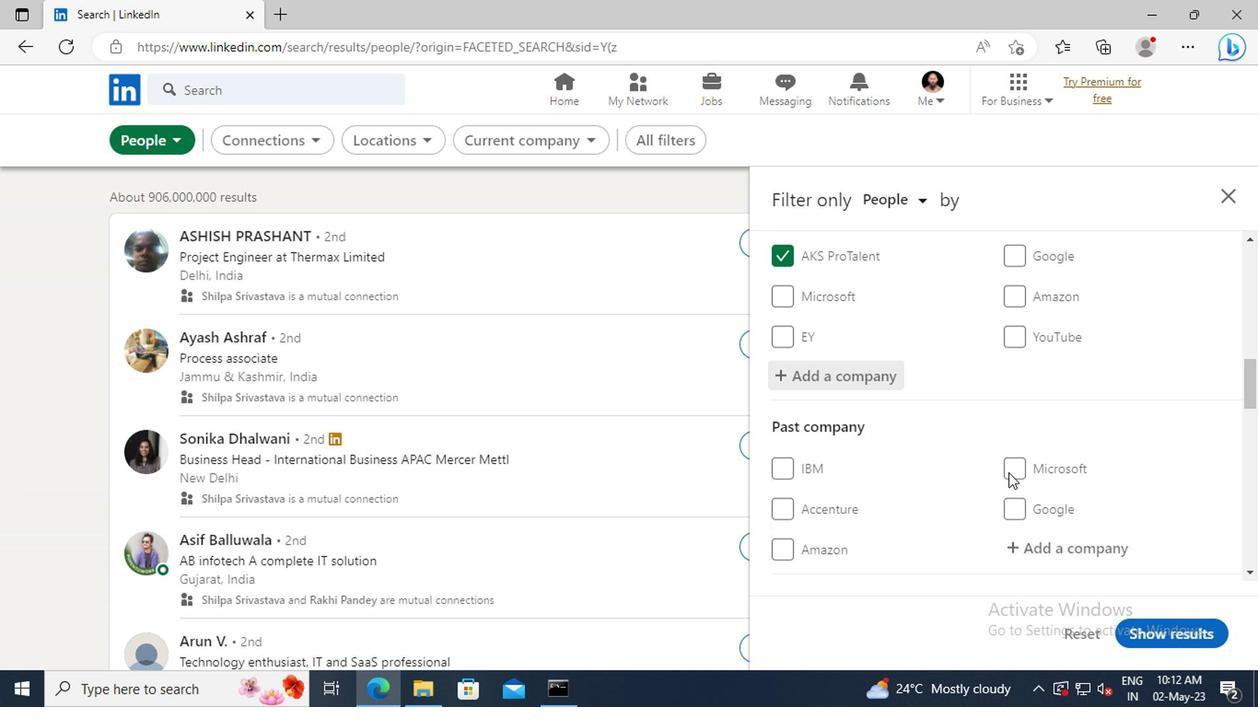 
Action: Mouse moved to (993, 437)
Screenshot: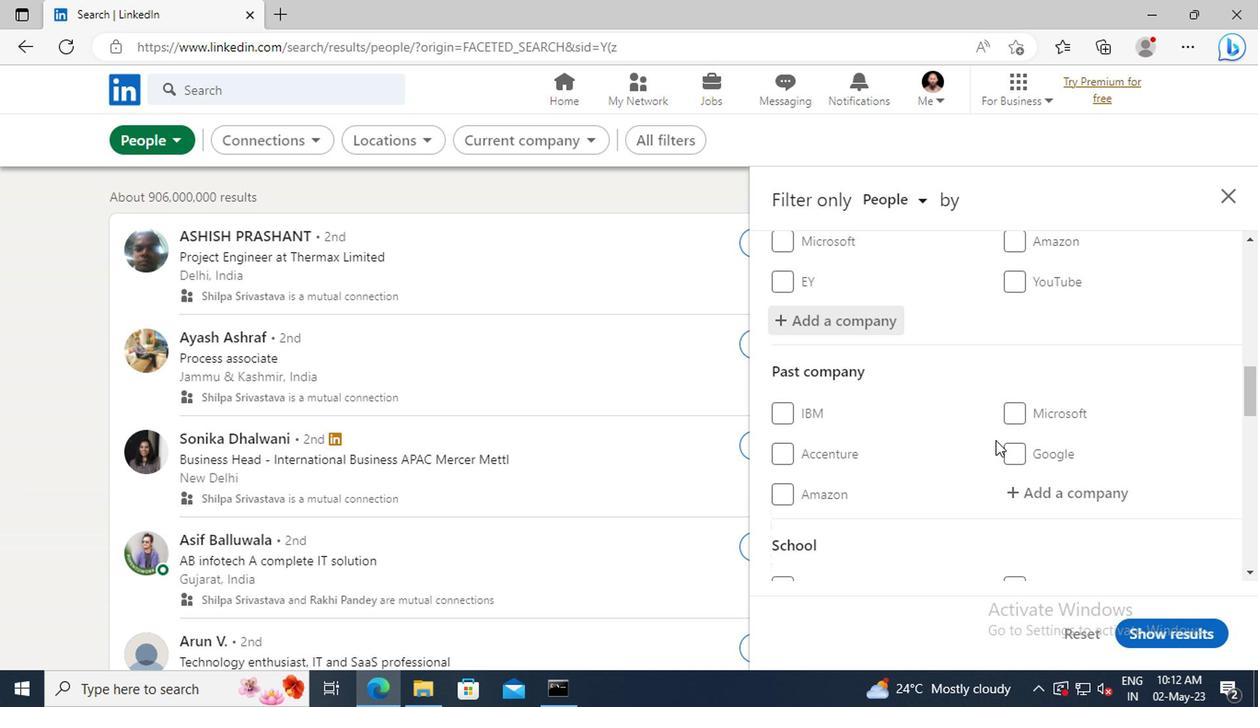 
Action: Mouse scrolled (993, 437) with delta (0, 0)
Screenshot: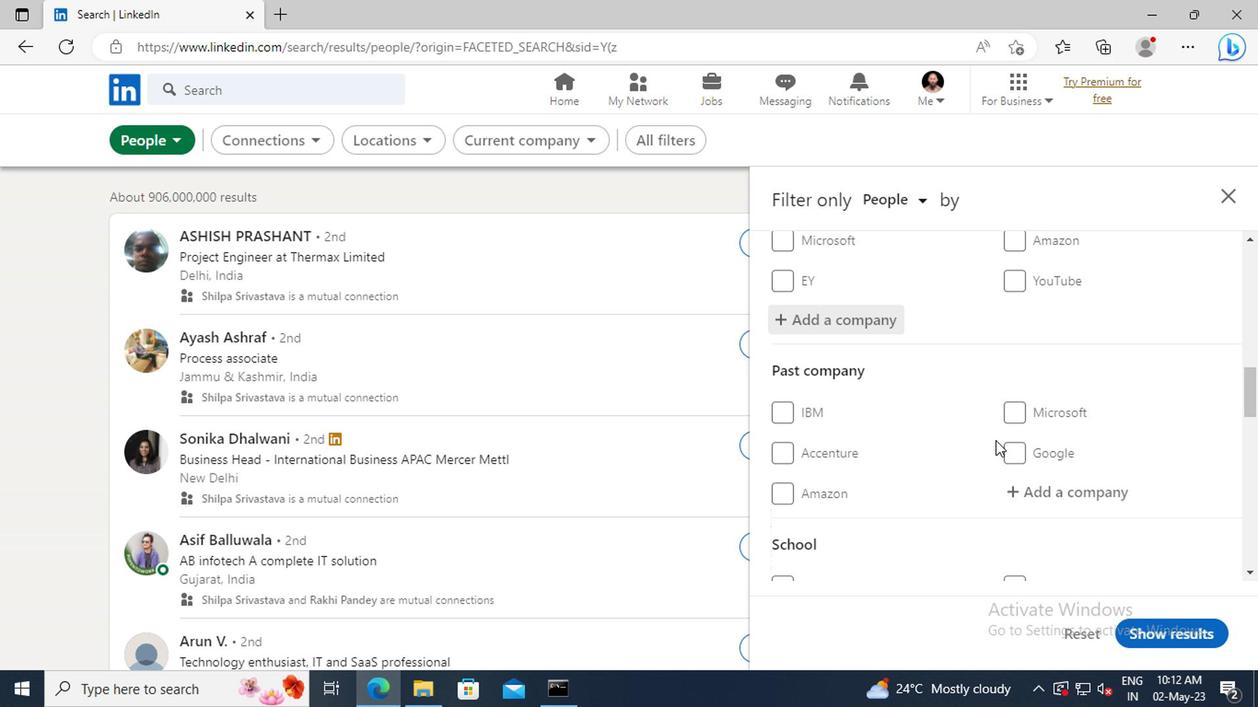 
Action: Mouse scrolled (993, 437) with delta (0, 0)
Screenshot: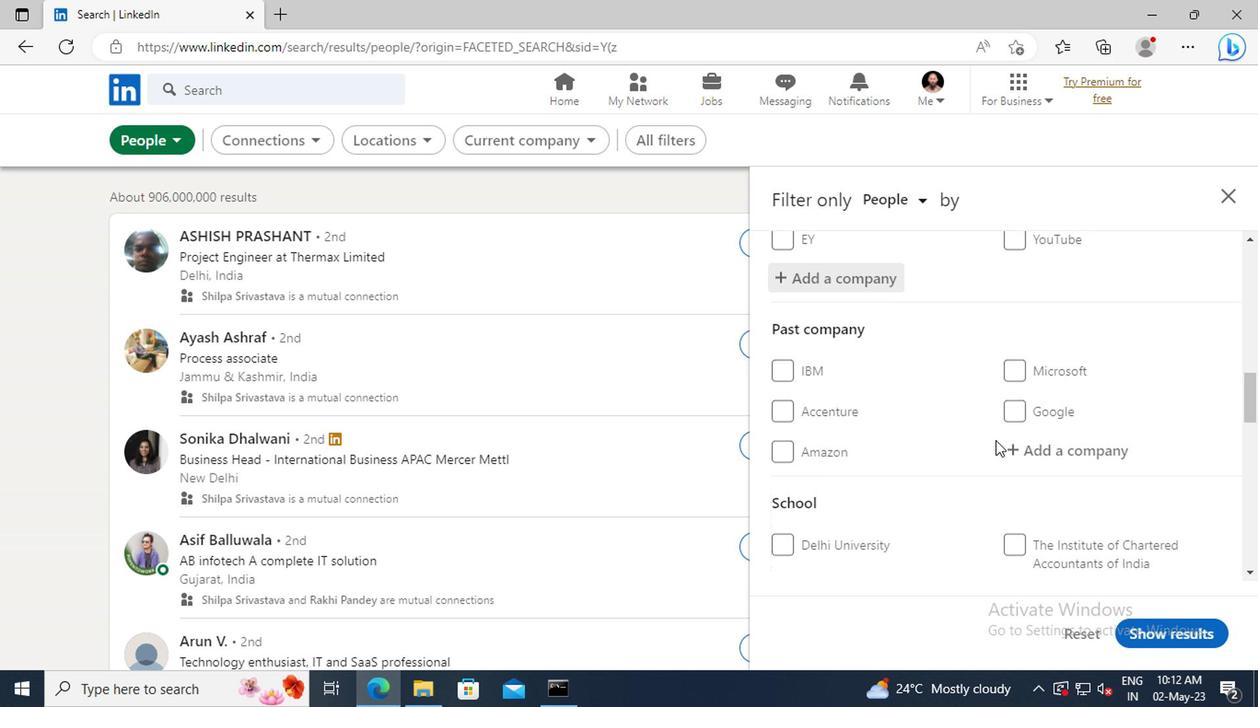 
Action: Mouse moved to (992, 426)
Screenshot: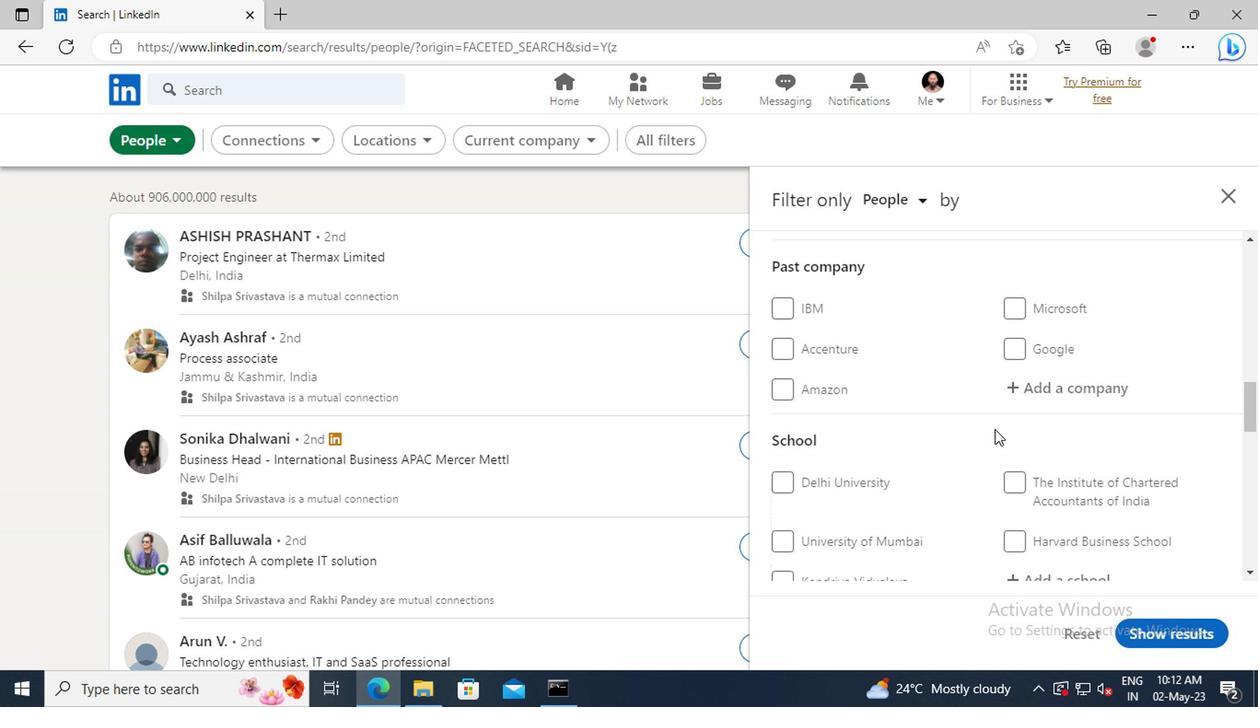 
Action: Mouse scrolled (992, 426) with delta (0, 0)
Screenshot: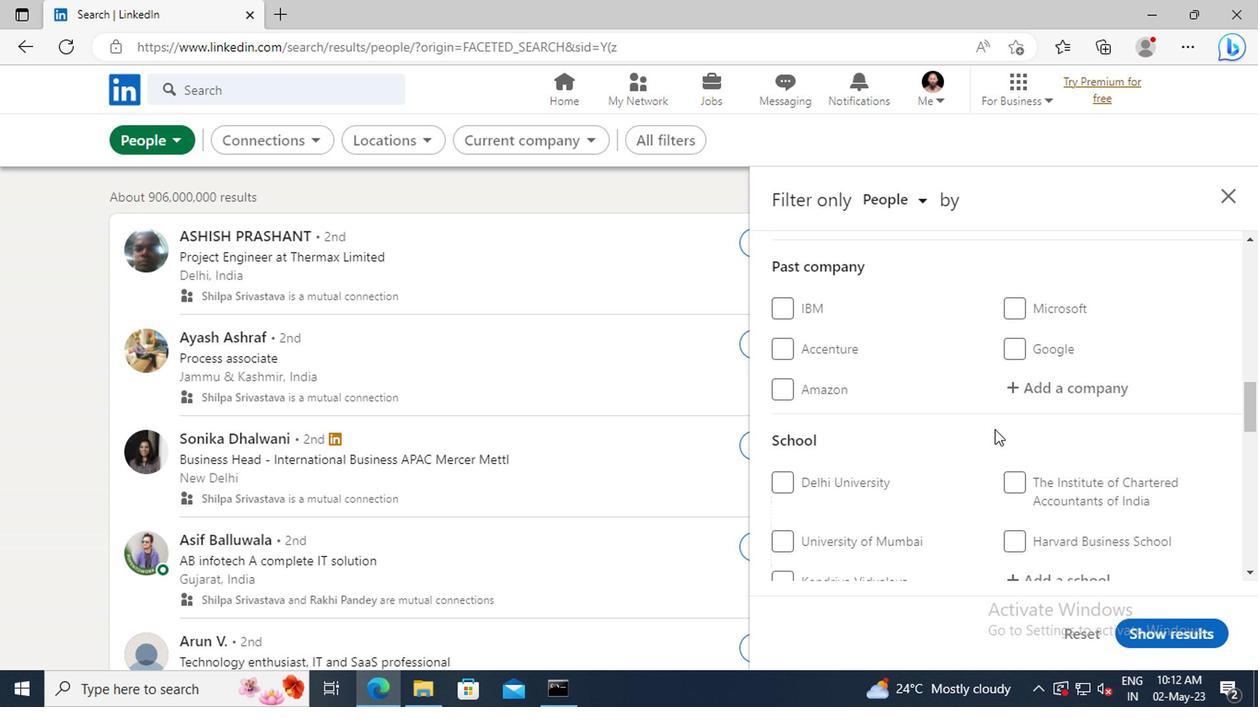 
Action: Mouse scrolled (992, 426) with delta (0, 0)
Screenshot: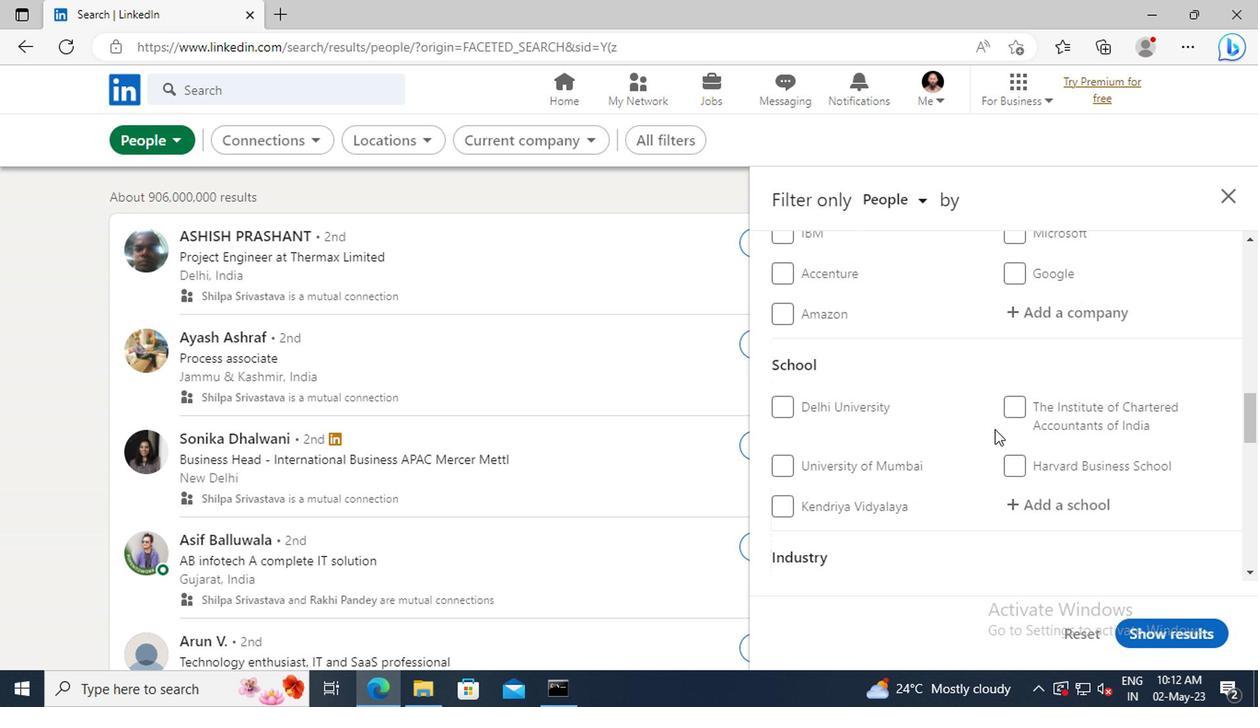 
Action: Mouse scrolled (992, 426) with delta (0, 0)
Screenshot: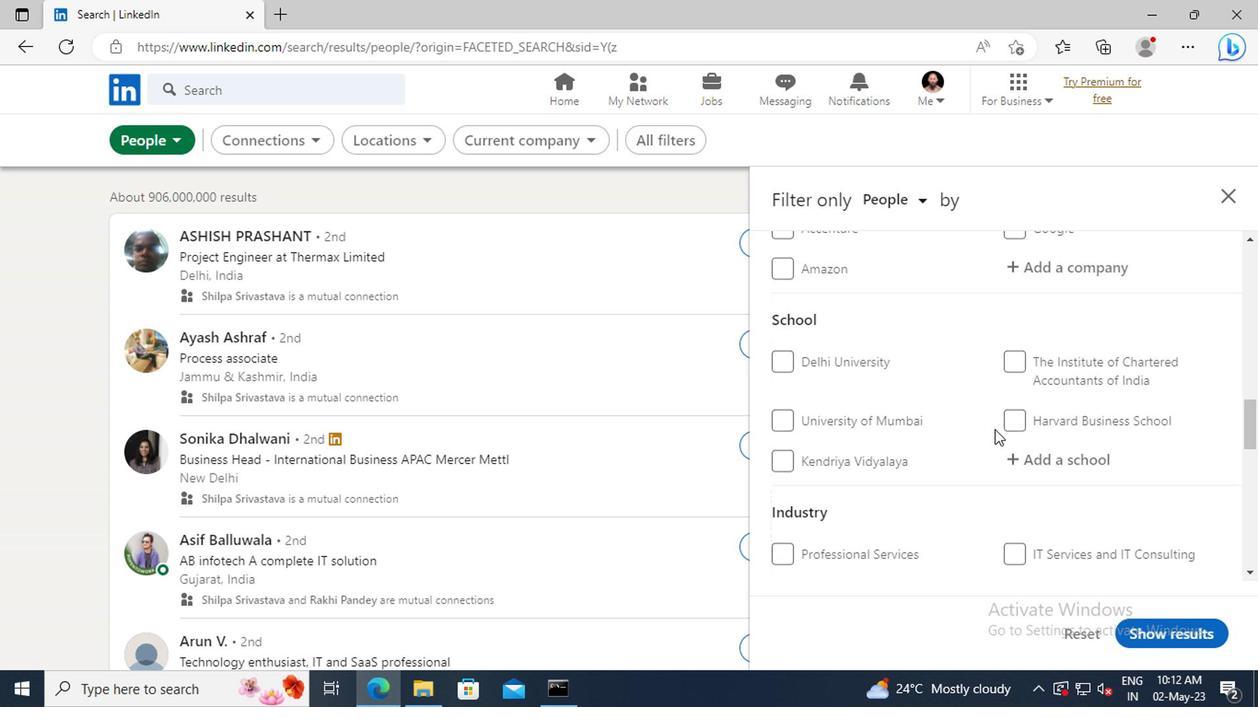
Action: Mouse moved to (1033, 423)
Screenshot: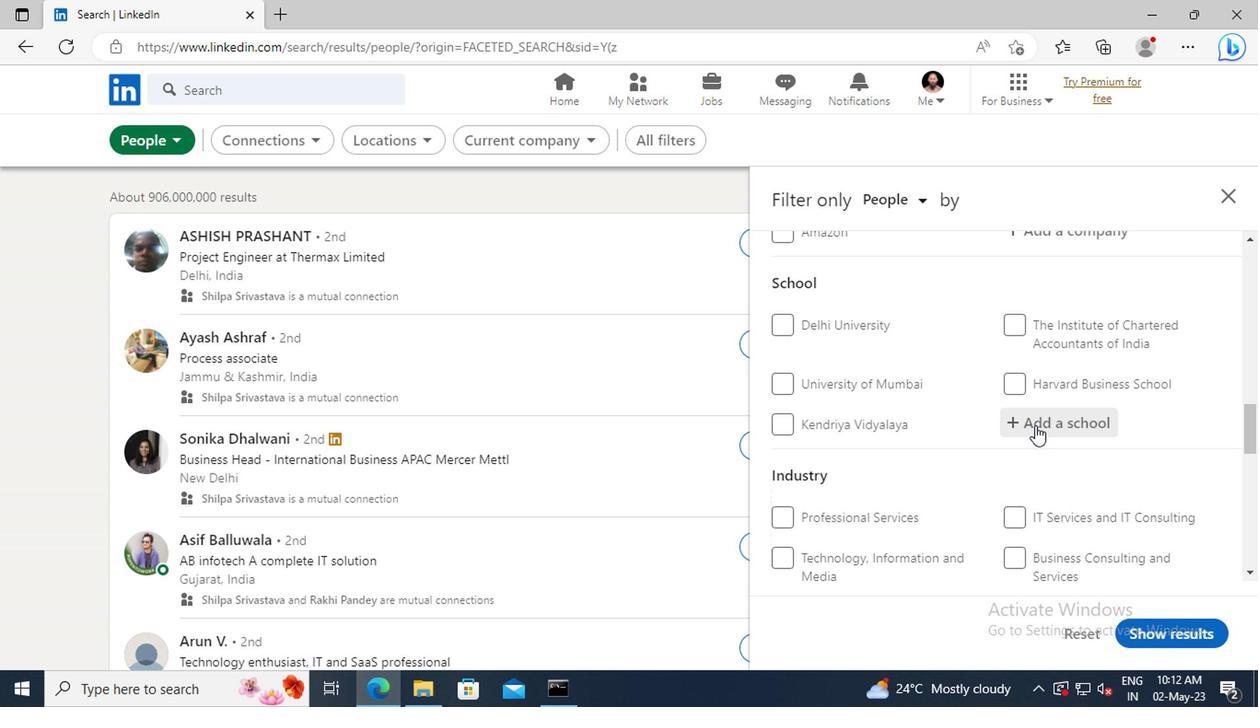 
Action: Mouse pressed left at (1033, 423)
Screenshot: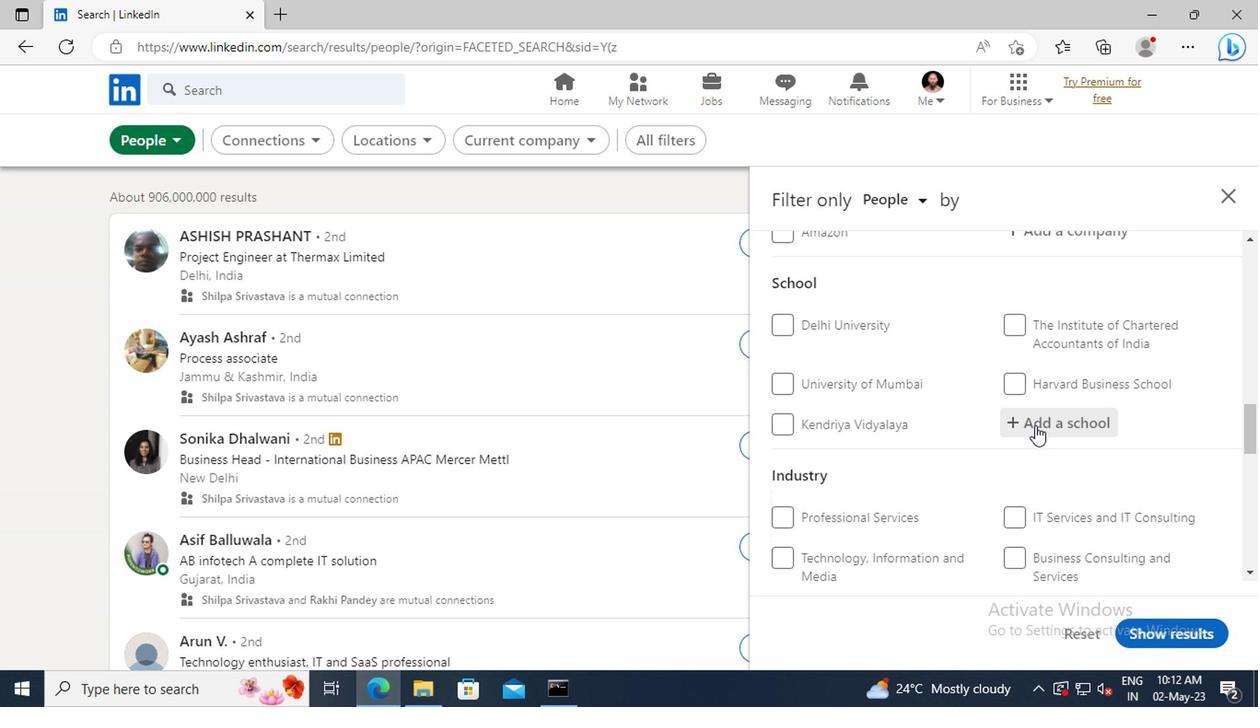 
Action: Key pressed <Key.shift>RAJAGIRI<Key.space><Key.shift>COLL
Screenshot: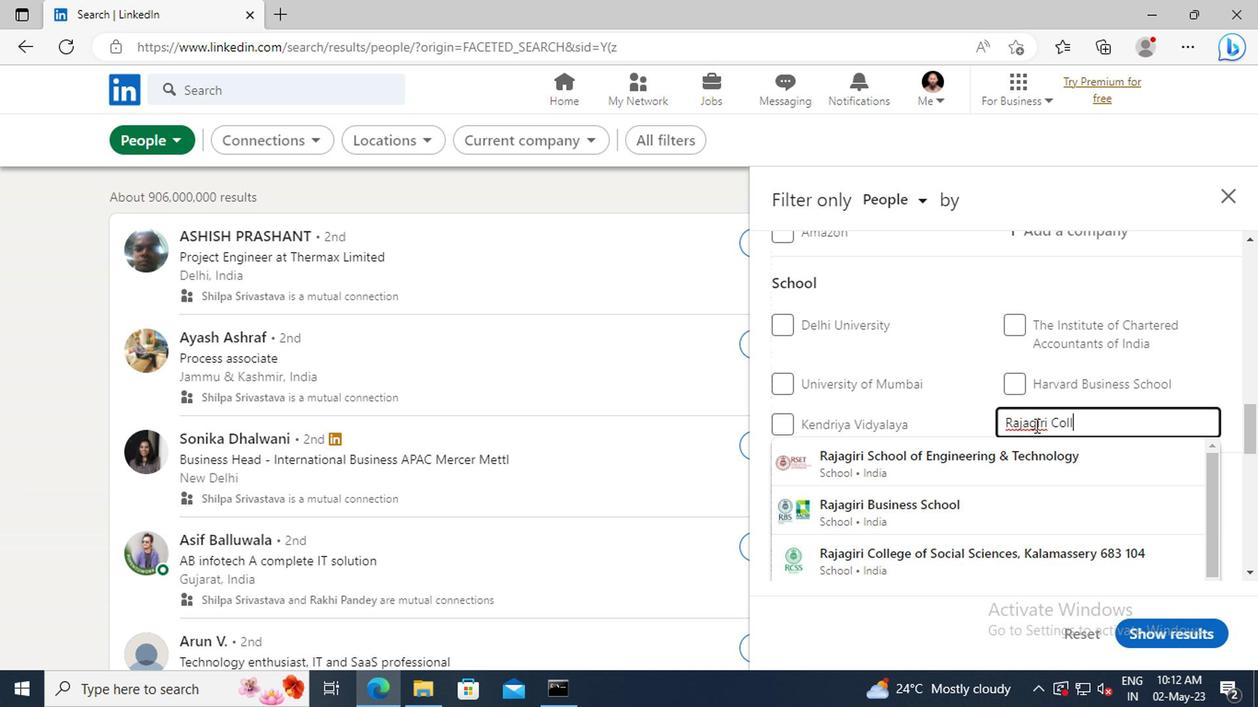 
Action: Mouse moved to (1033, 451)
Screenshot: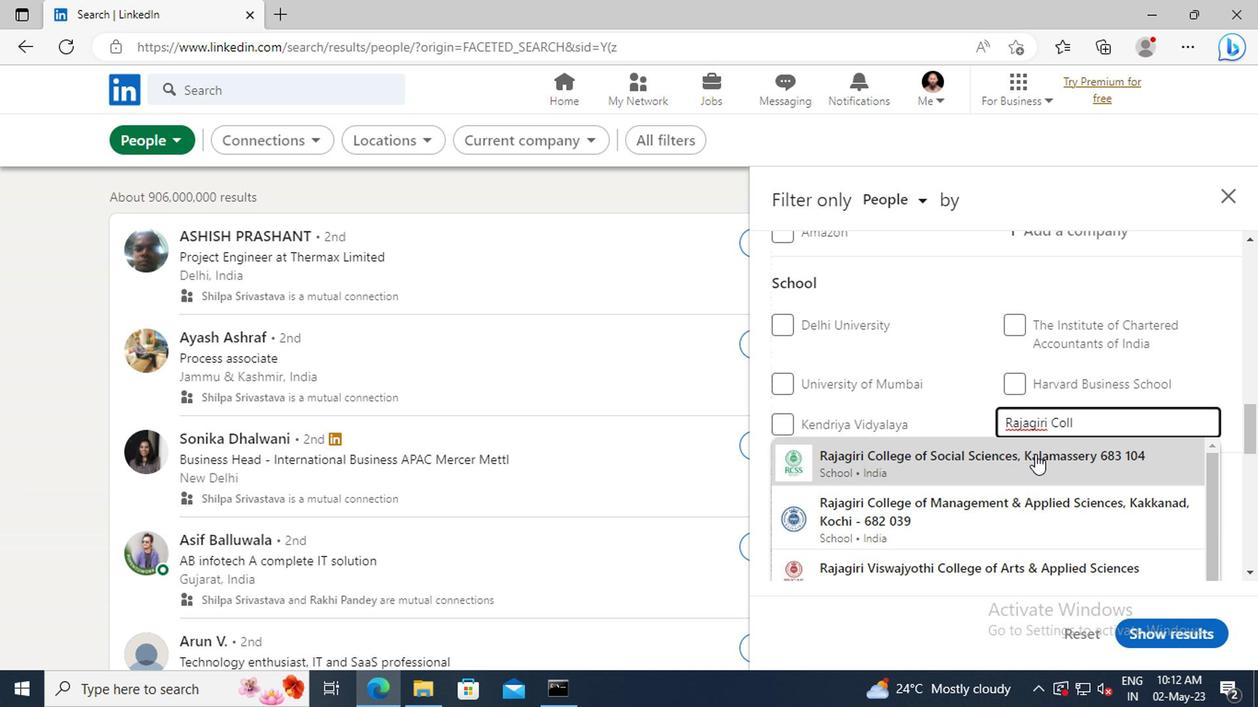 
Action: Mouse pressed left at (1033, 451)
Screenshot: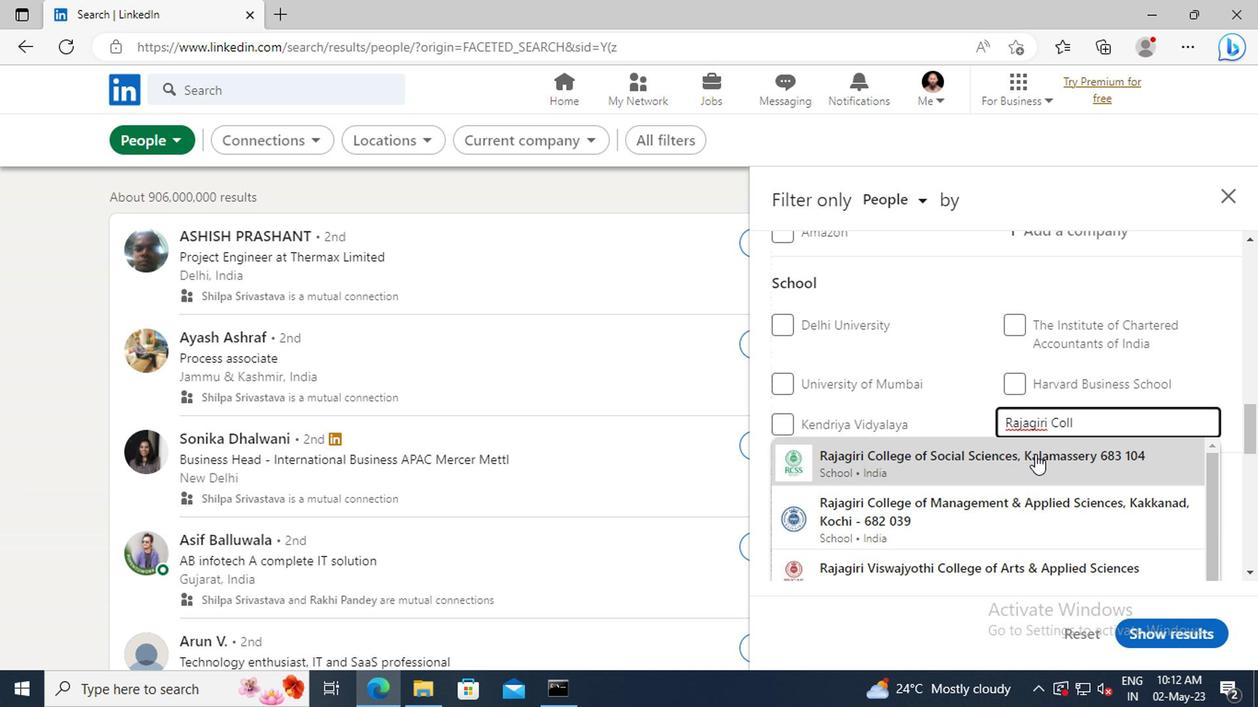 
Action: Mouse scrolled (1033, 450) with delta (0, -1)
Screenshot: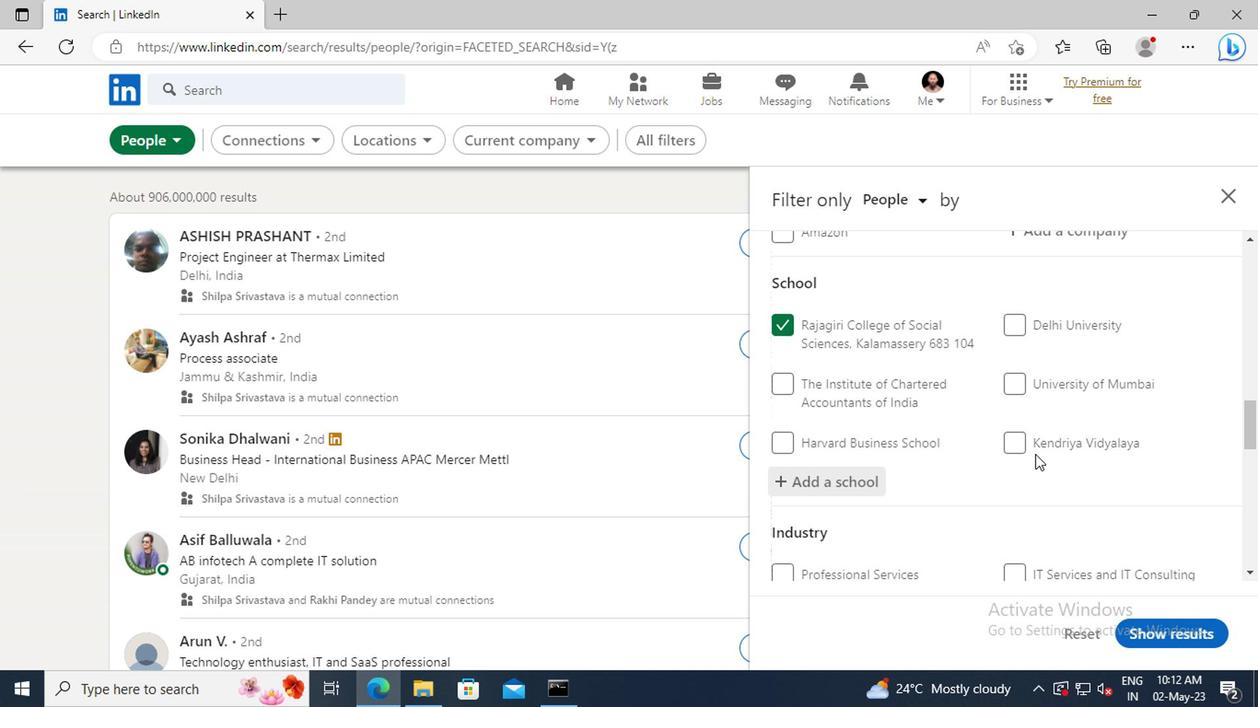 
Action: Mouse scrolled (1033, 450) with delta (0, -1)
Screenshot: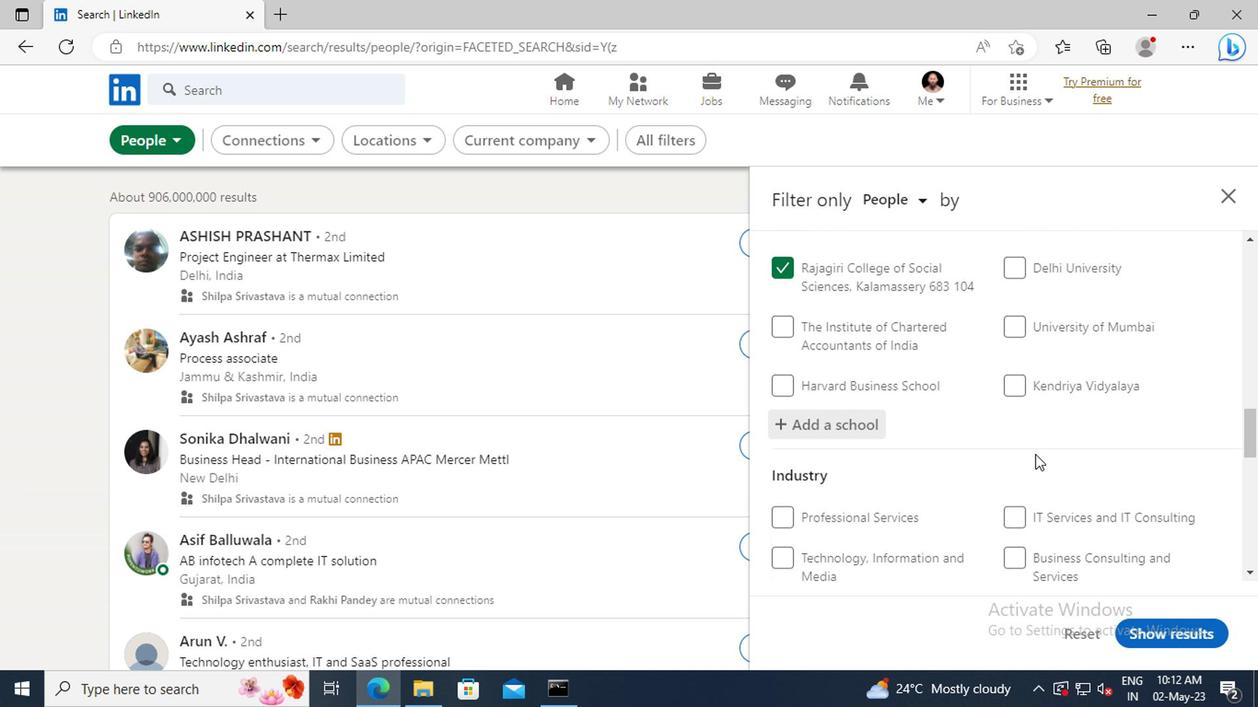 
Action: Mouse scrolled (1033, 450) with delta (0, -1)
Screenshot: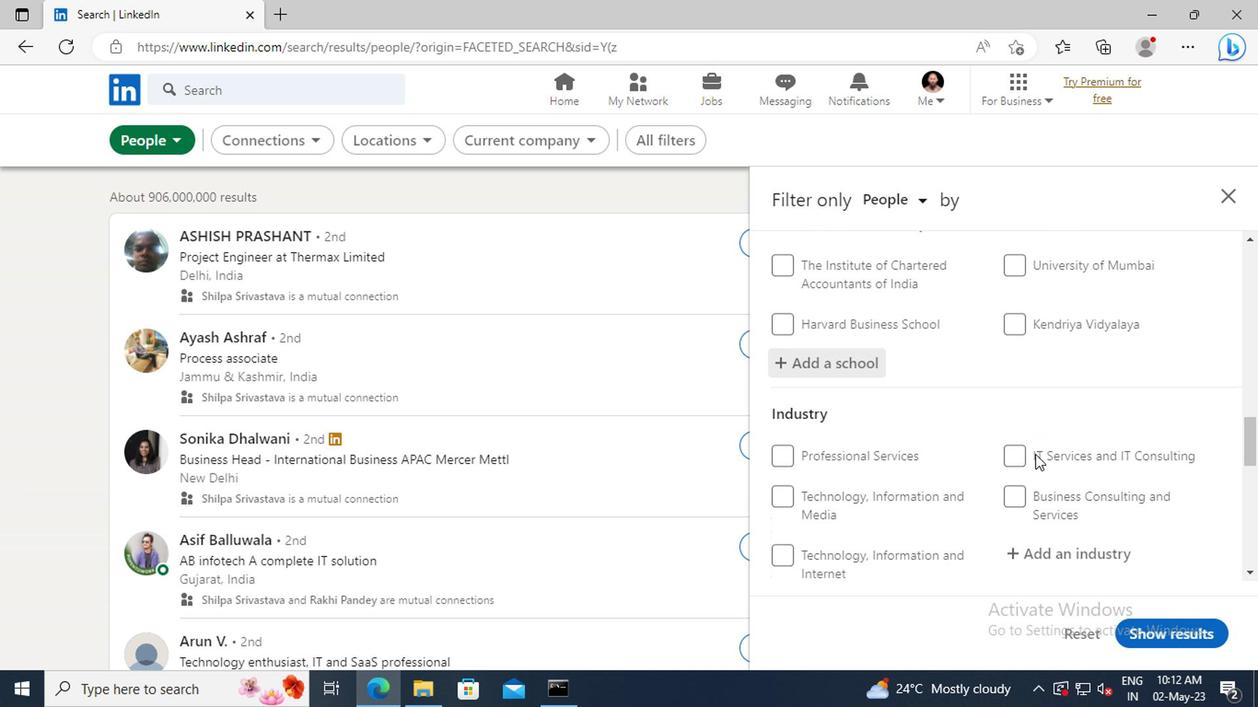 
Action: Mouse moved to (1025, 429)
Screenshot: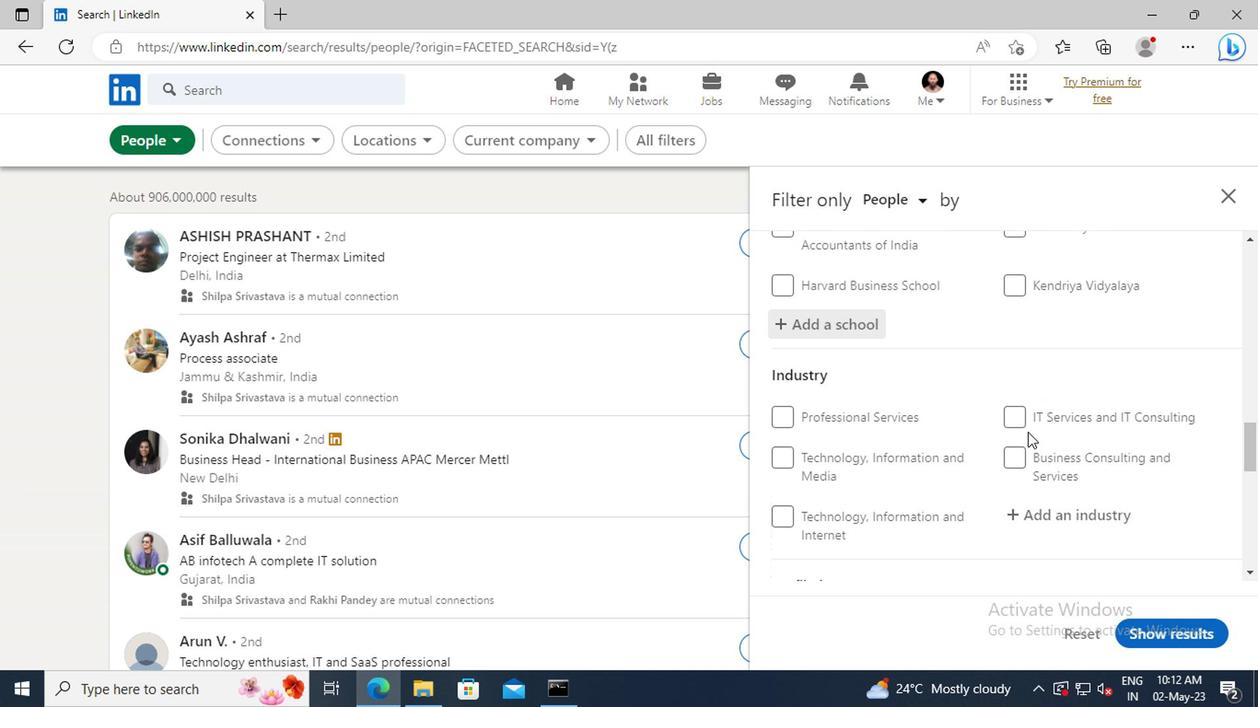 
Action: Mouse scrolled (1025, 428) with delta (0, 0)
Screenshot: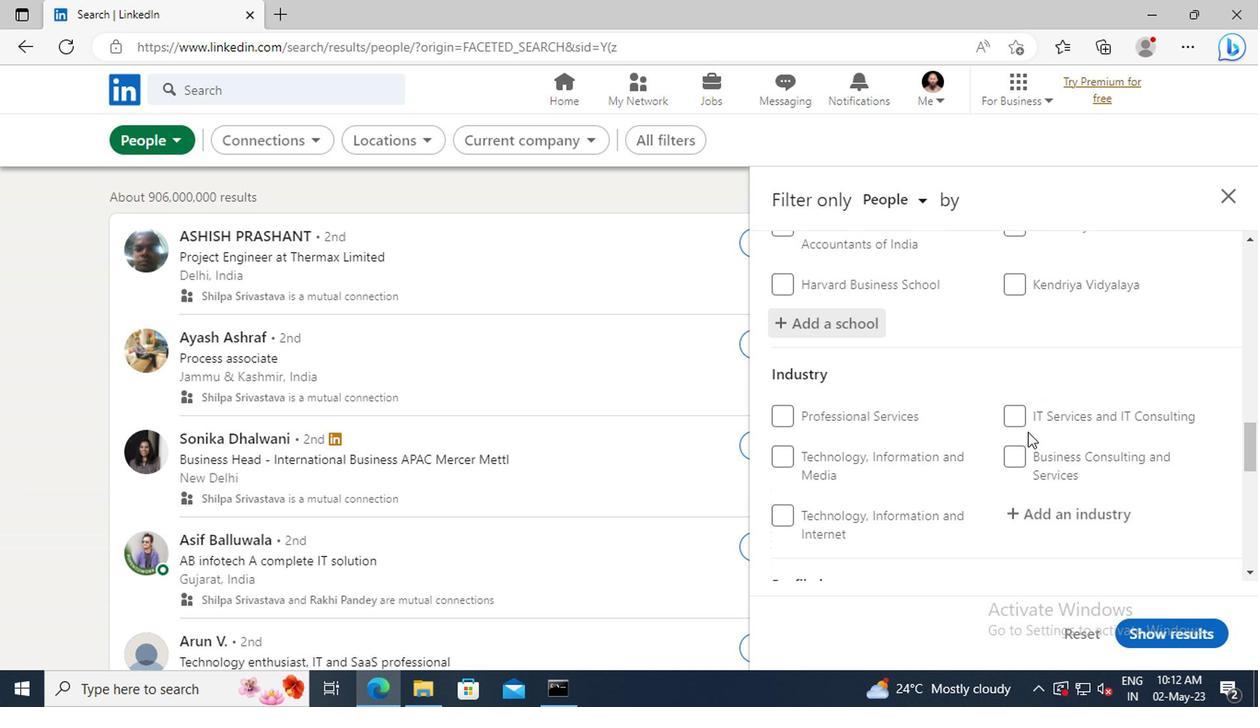 
Action: Mouse moved to (1023, 459)
Screenshot: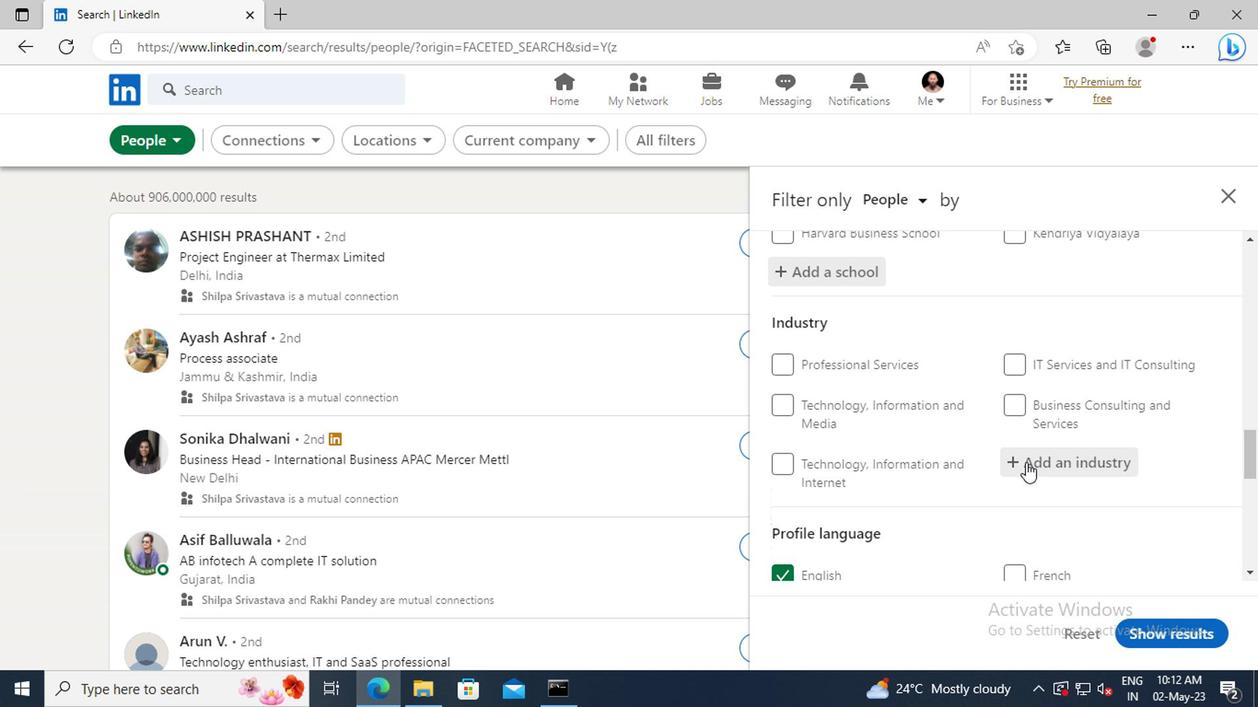 
Action: Mouse pressed left at (1023, 459)
Screenshot: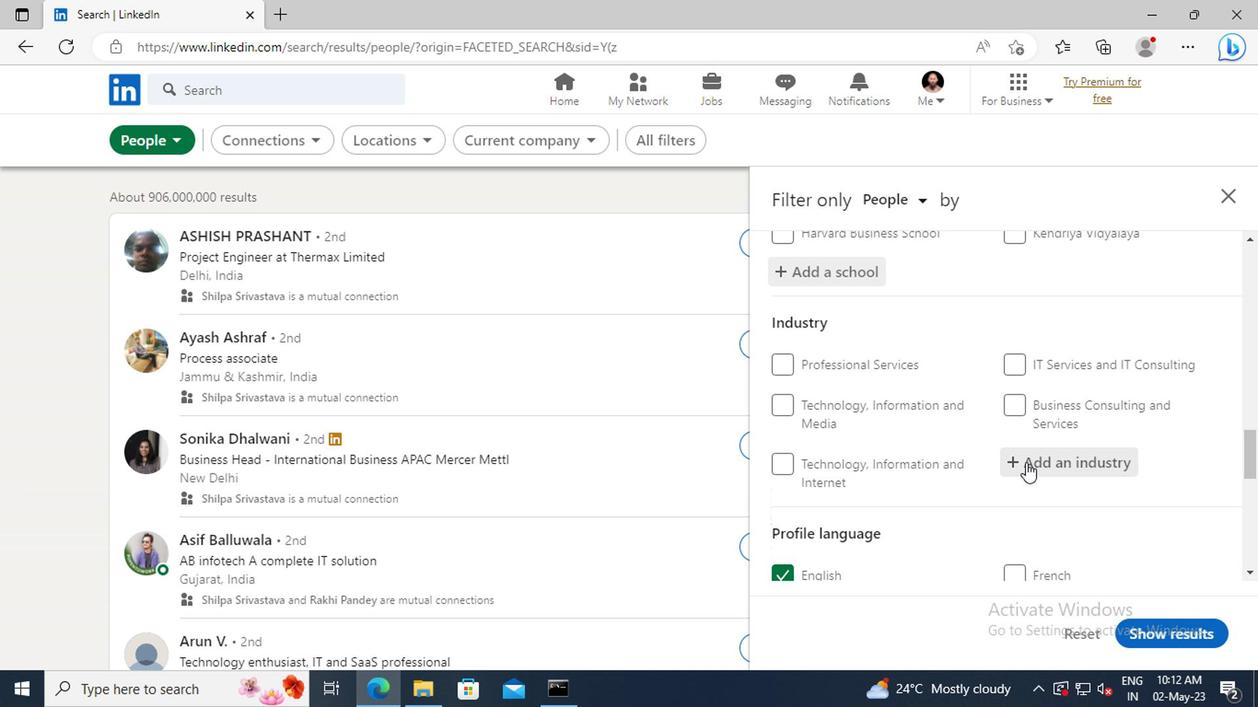 
Action: Key pressed <Key.shift>INTERNATIONAL<Key.space><Key.shift>AFF
Screenshot: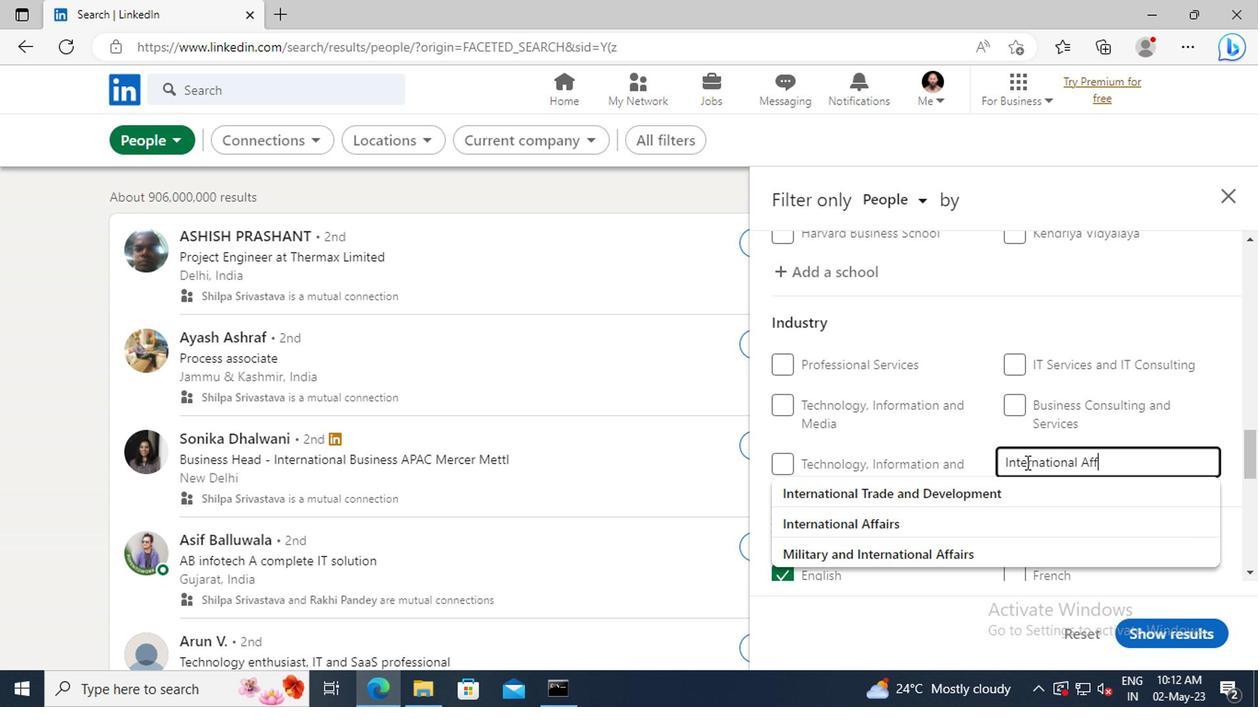 
Action: Mouse moved to (985, 484)
Screenshot: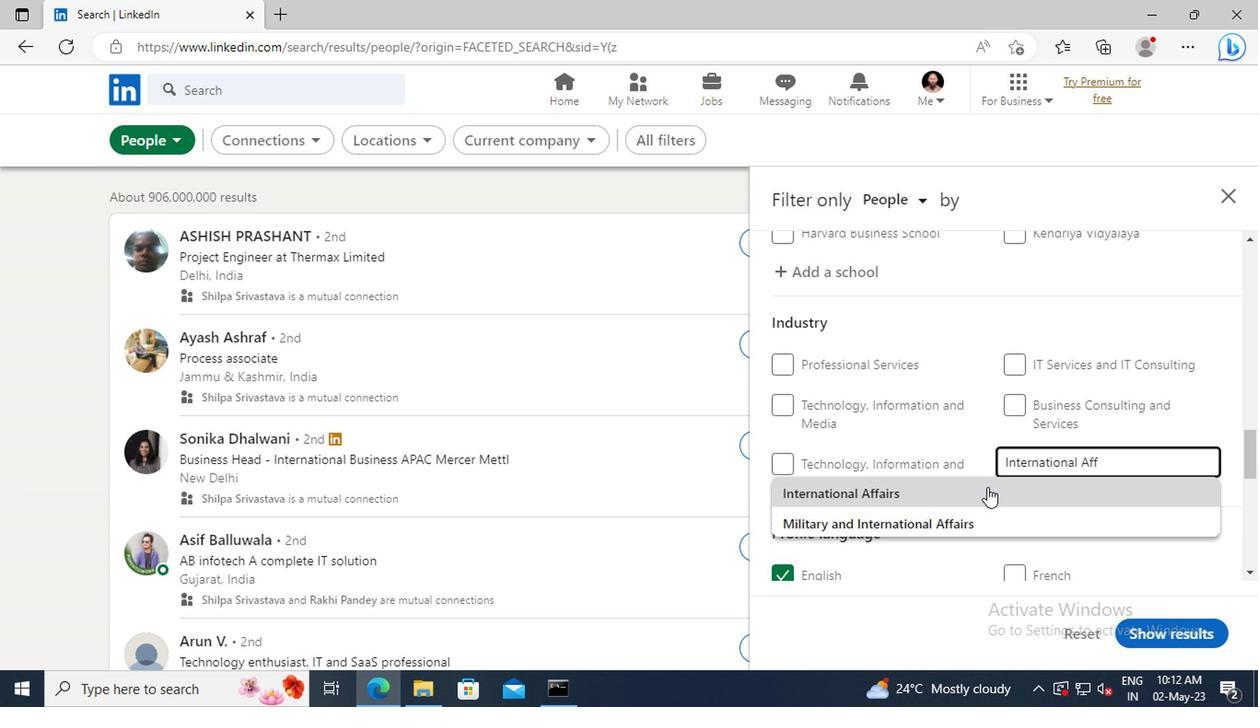 
Action: Mouse pressed left at (985, 484)
Screenshot: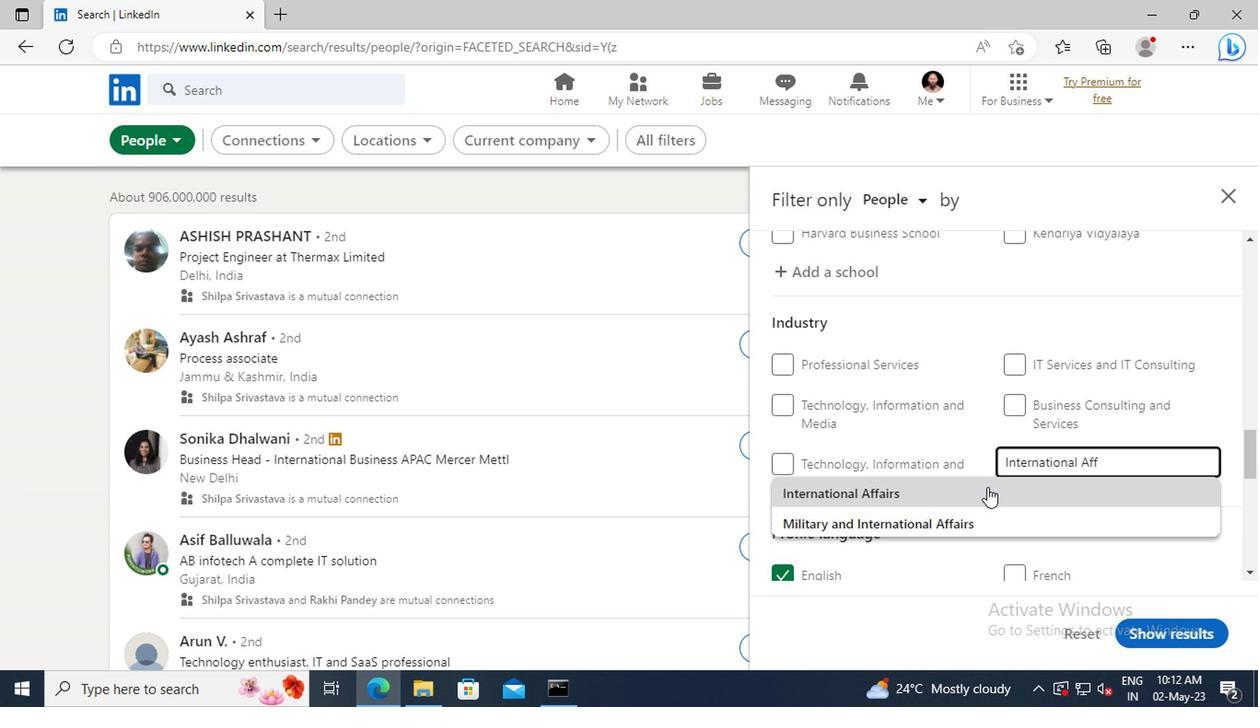 
Action: Mouse scrolled (985, 483) with delta (0, -1)
Screenshot: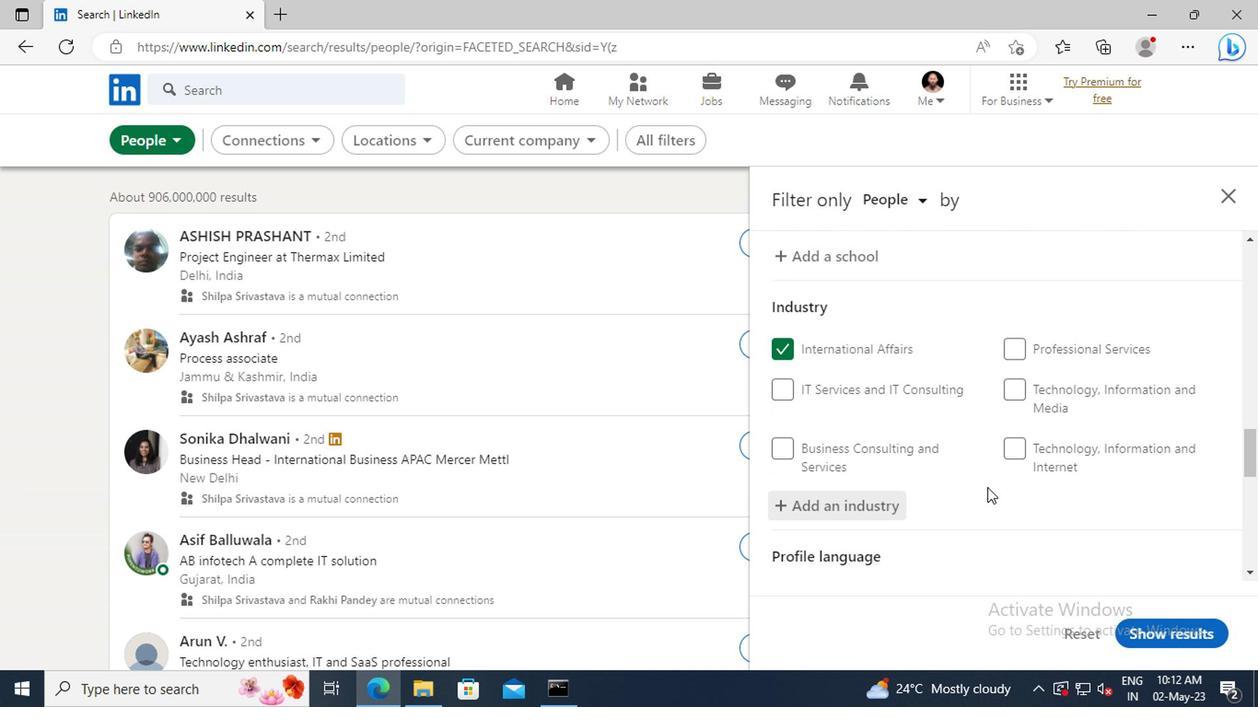 
Action: Mouse scrolled (985, 483) with delta (0, -1)
Screenshot: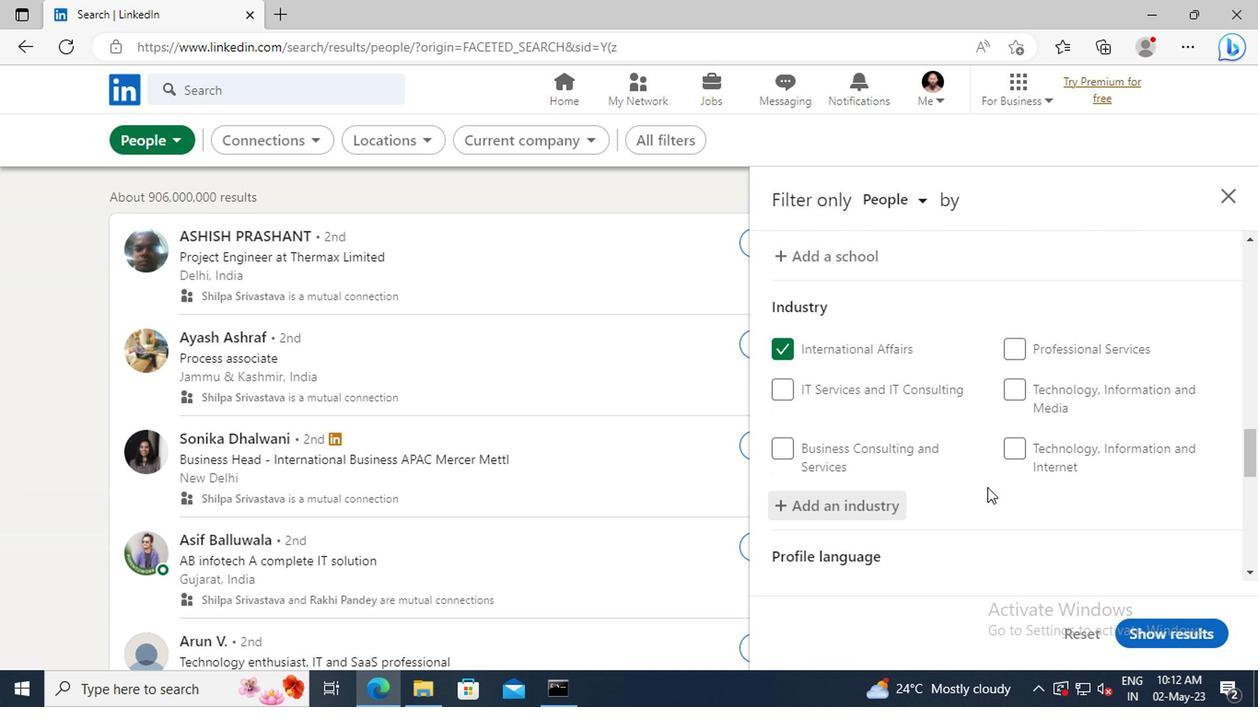 
Action: Mouse moved to (991, 416)
Screenshot: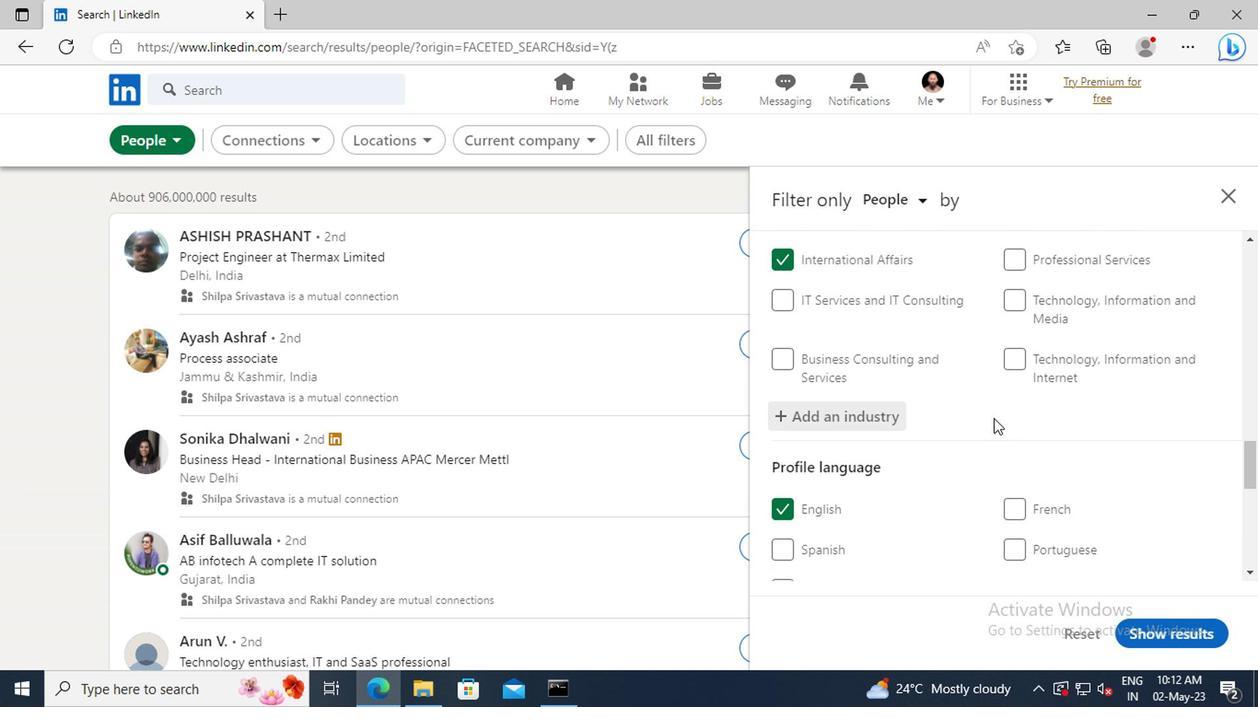 
Action: Mouse scrolled (991, 414) with delta (0, -1)
Screenshot: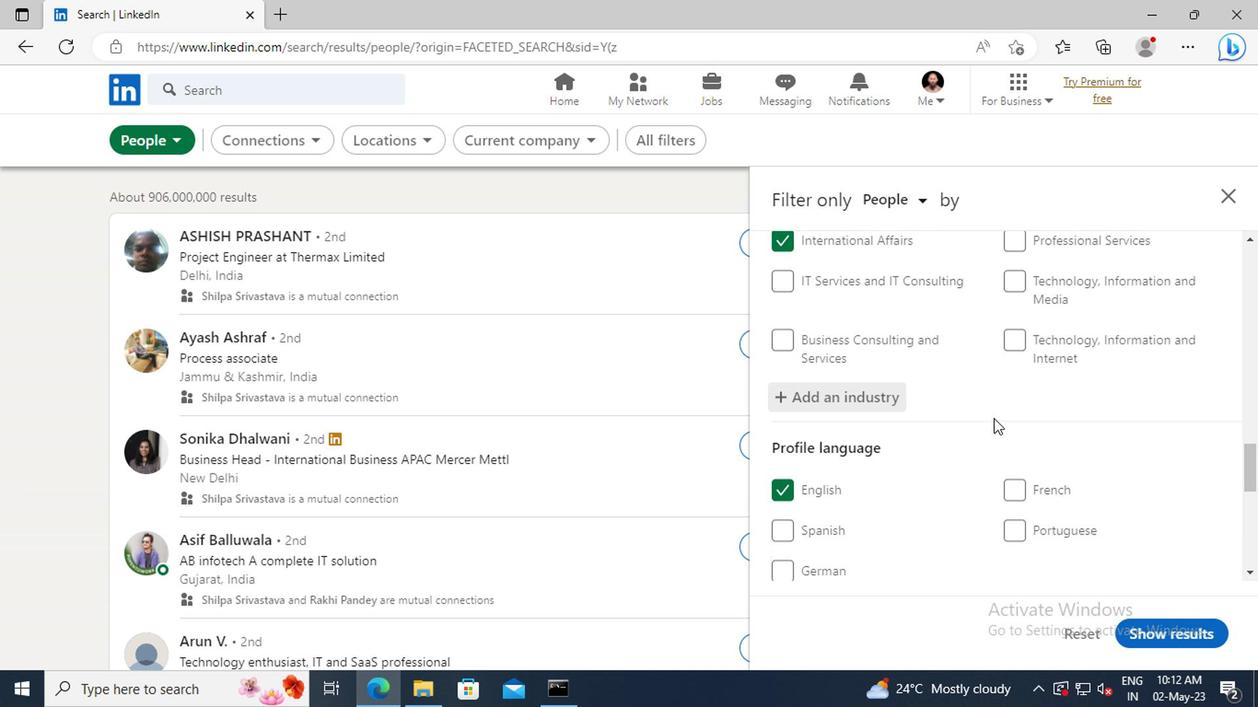 
Action: Mouse scrolled (991, 414) with delta (0, -1)
Screenshot: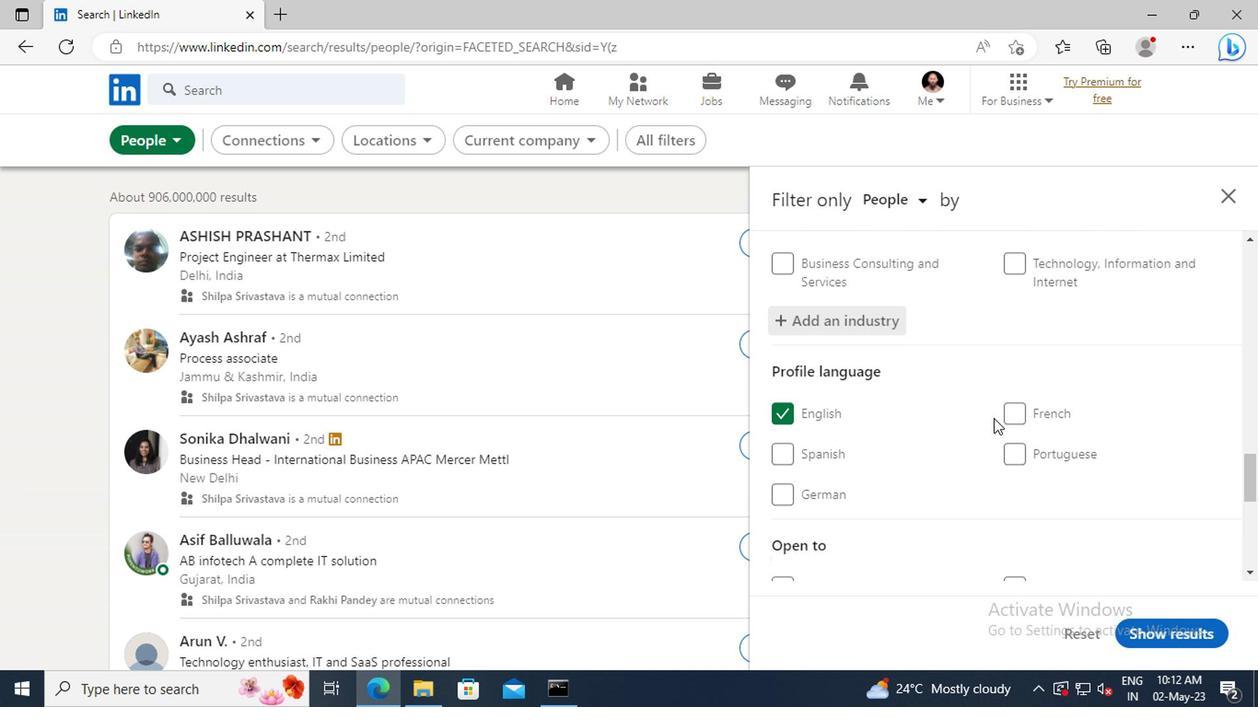 
Action: Mouse scrolled (991, 414) with delta (0, -1)
Screenshot: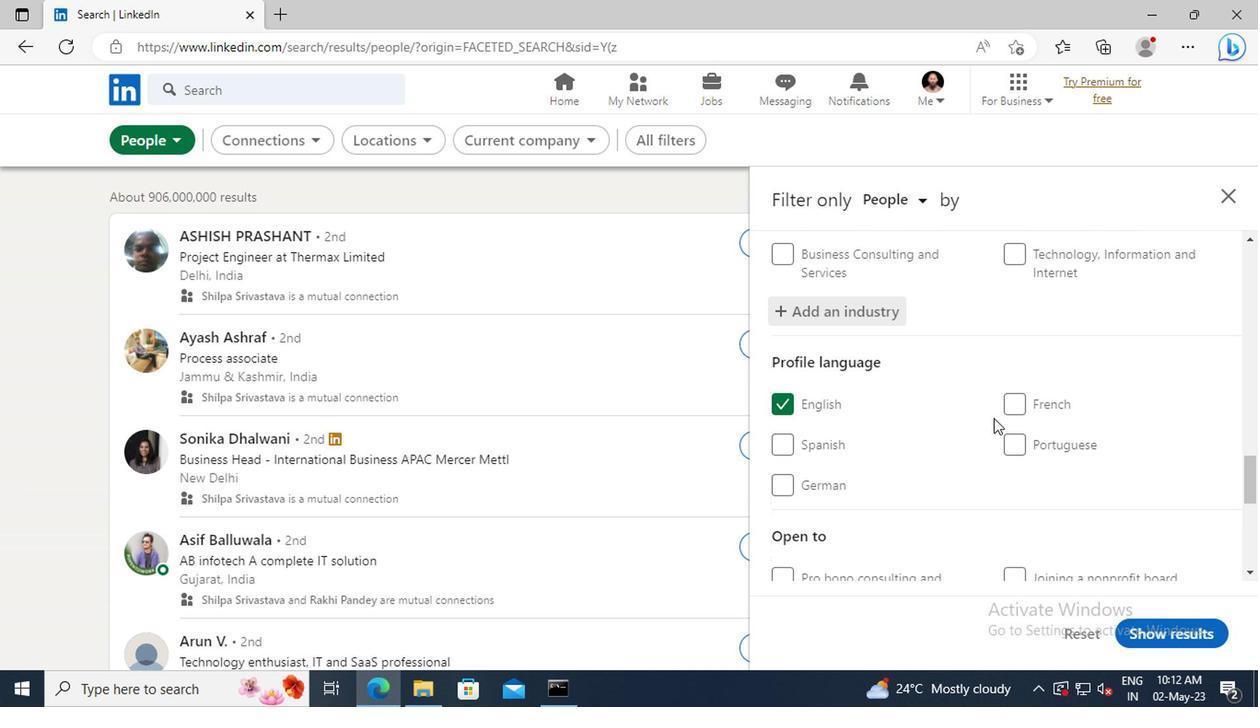
Action: Mouse scrolled (991, 414) with delta (0, -1)
Screenshot: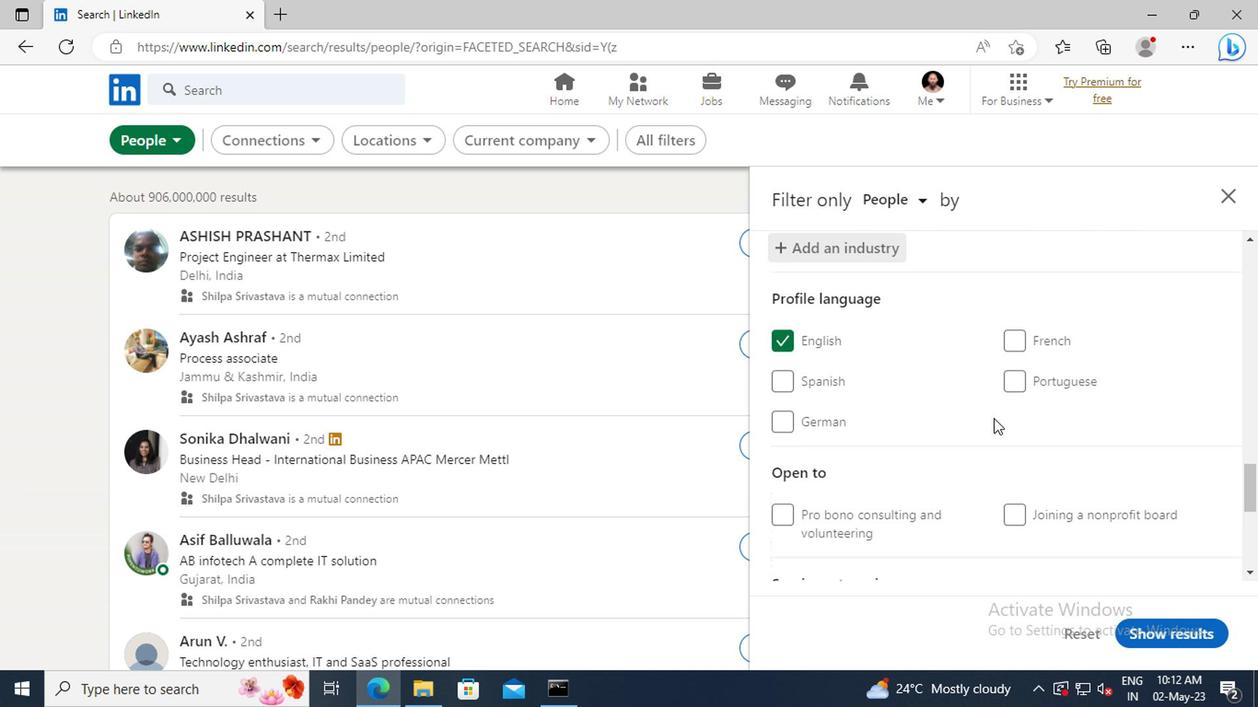 
Action: Mouse scrolled (991, 414) with delta (0, -1)
Screenshot: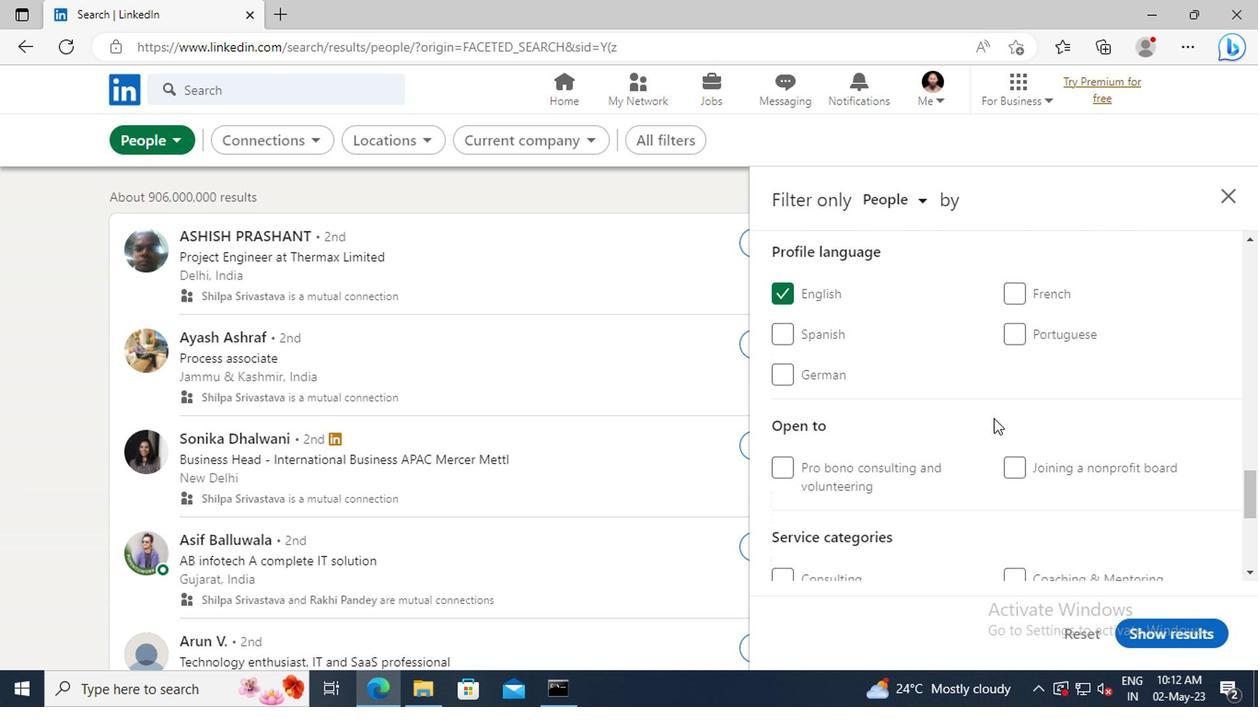 
Action: Mouse scrolled (991, 414) with delta (0, -1)
Screenshot: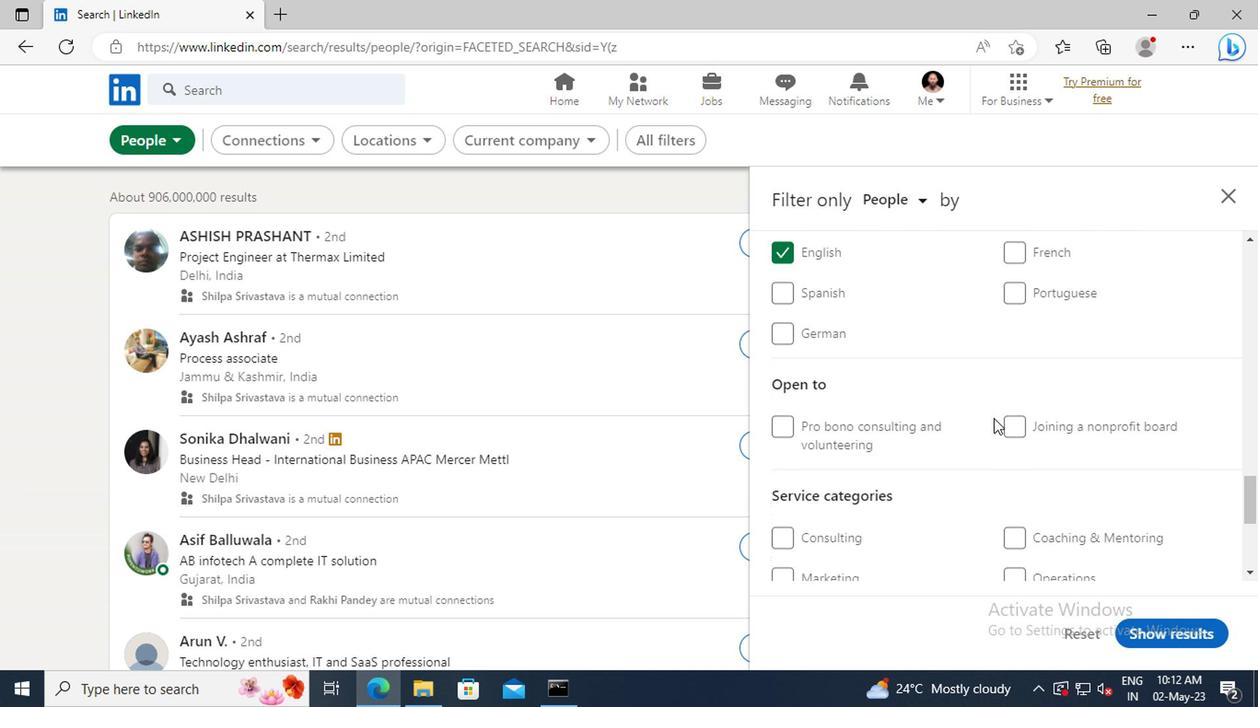 
Action: Mouse scrolled (991, 414) with delta (0, -1)
Screenshot: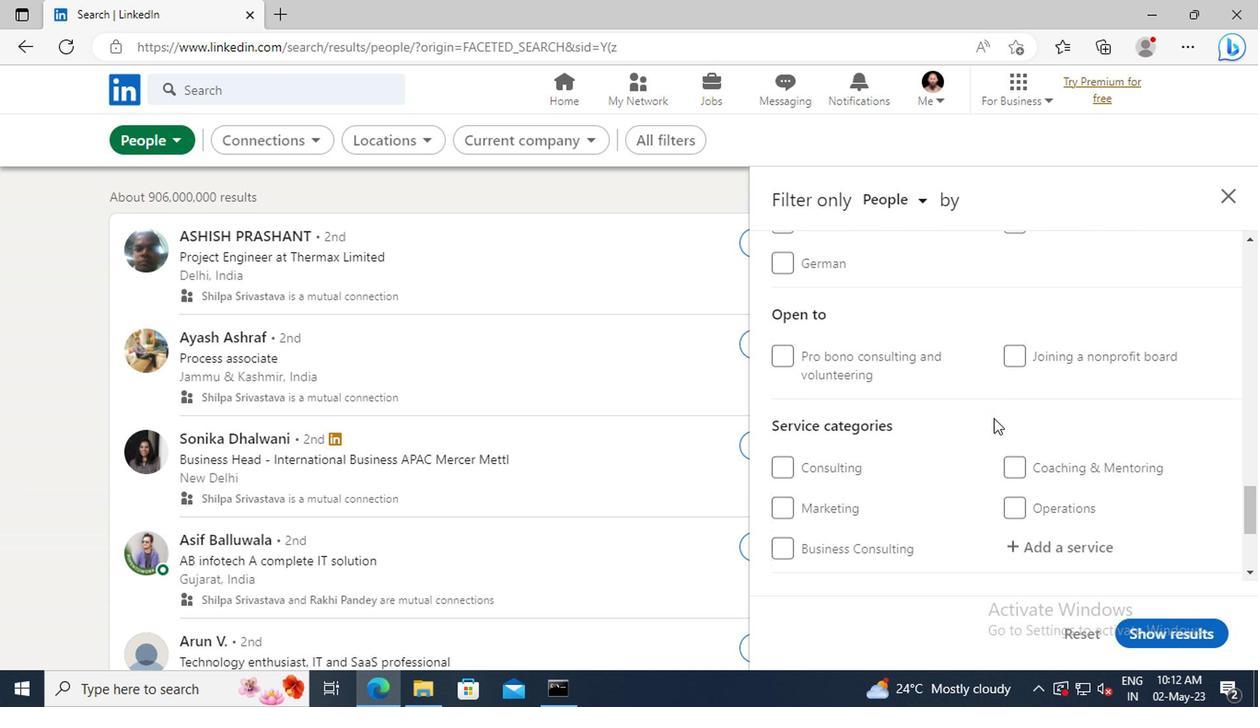 
Action: Mouse scrolled (991, 414) with delta (0, -1)
Screenshot: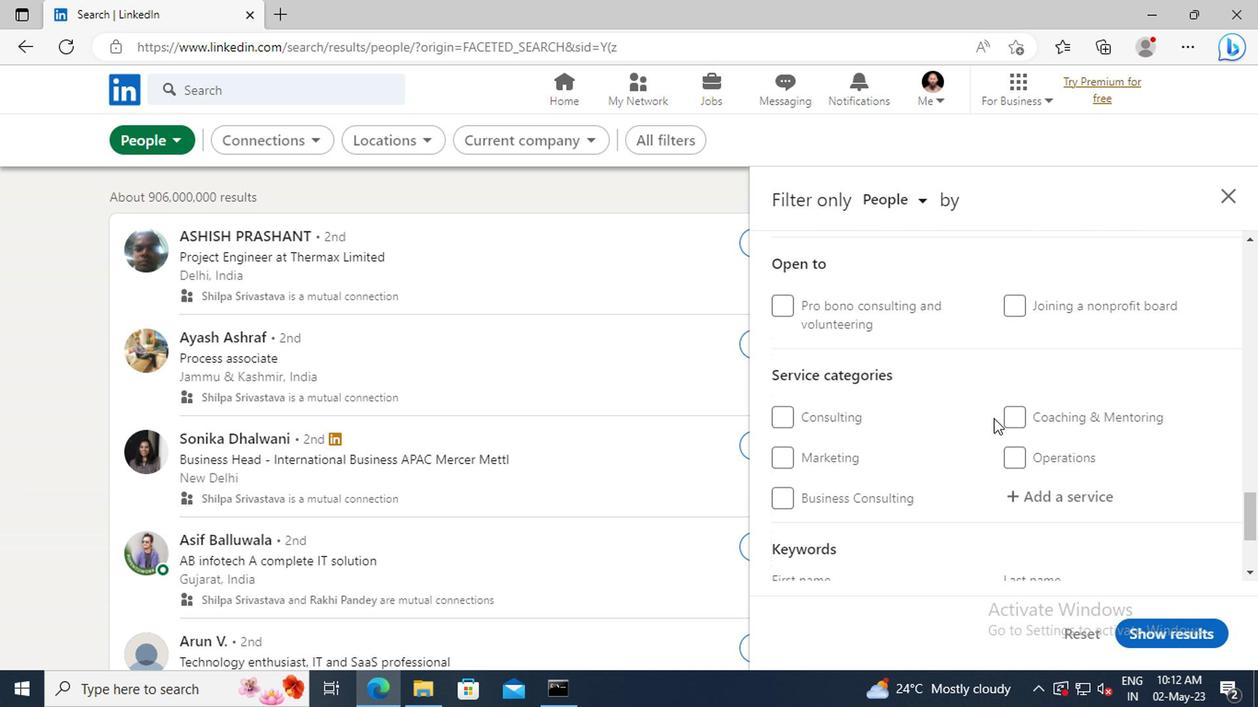 
Action: Mouse moved to (1023, 457)
Screenshot: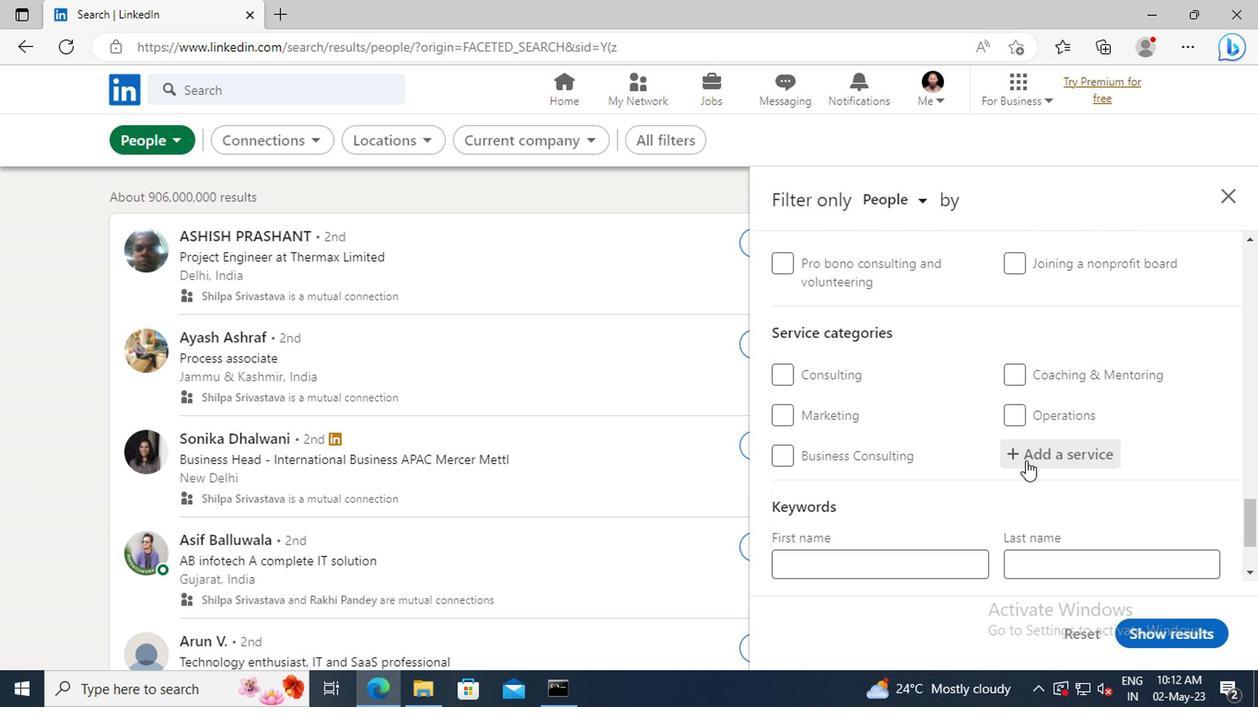 
Action: Mouse pressed left at (1023, 457)
Screenshot: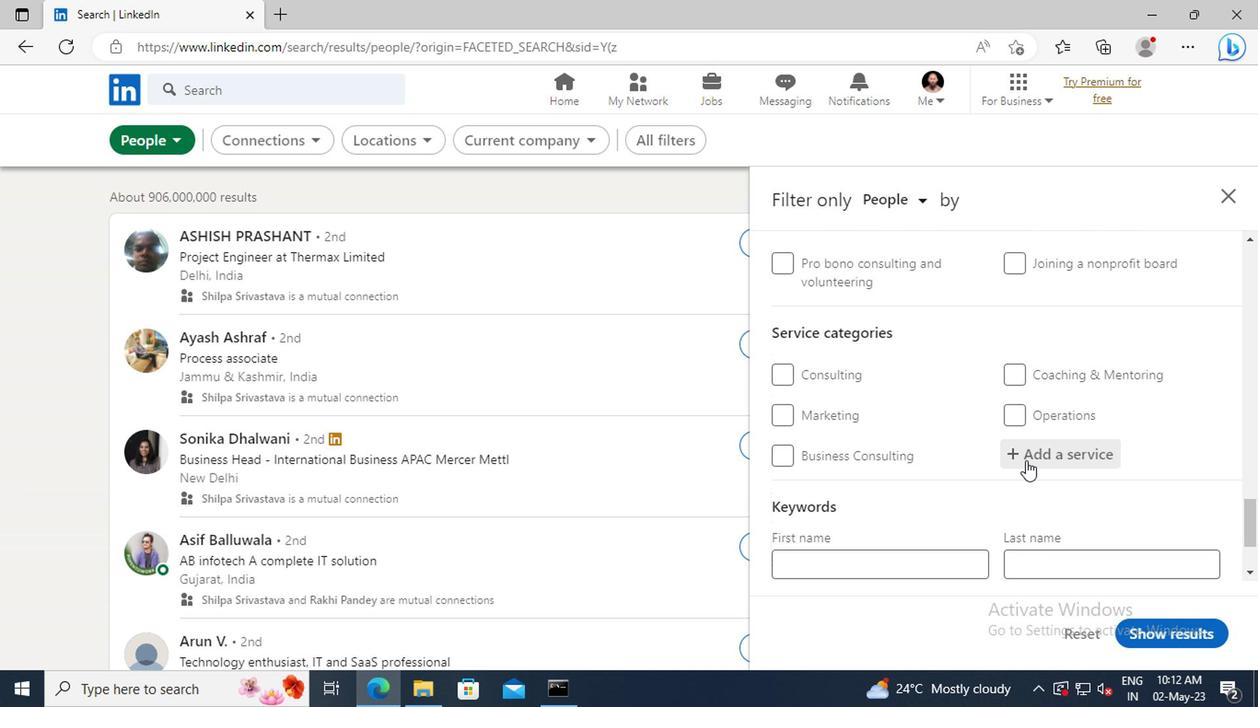 
Action: Key pressed <Key.shift>HEADS
Screenshot: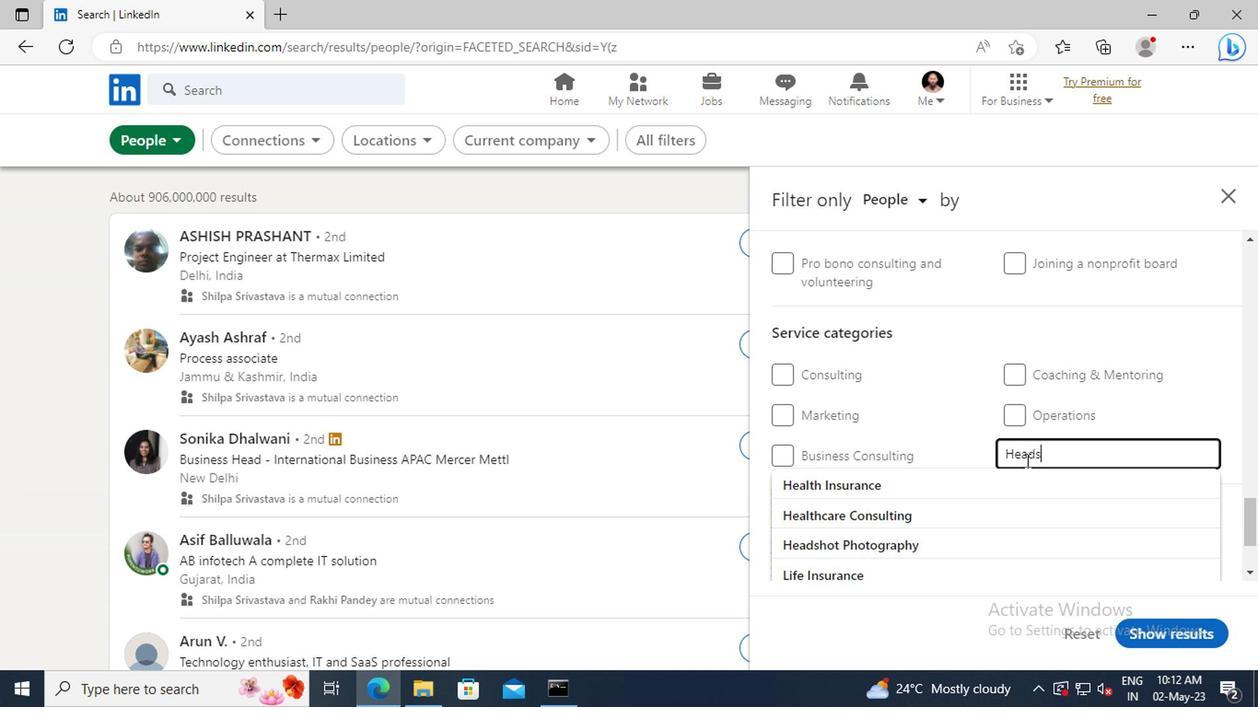 
Action: Mouse moved to (985, 475)
Screenshot: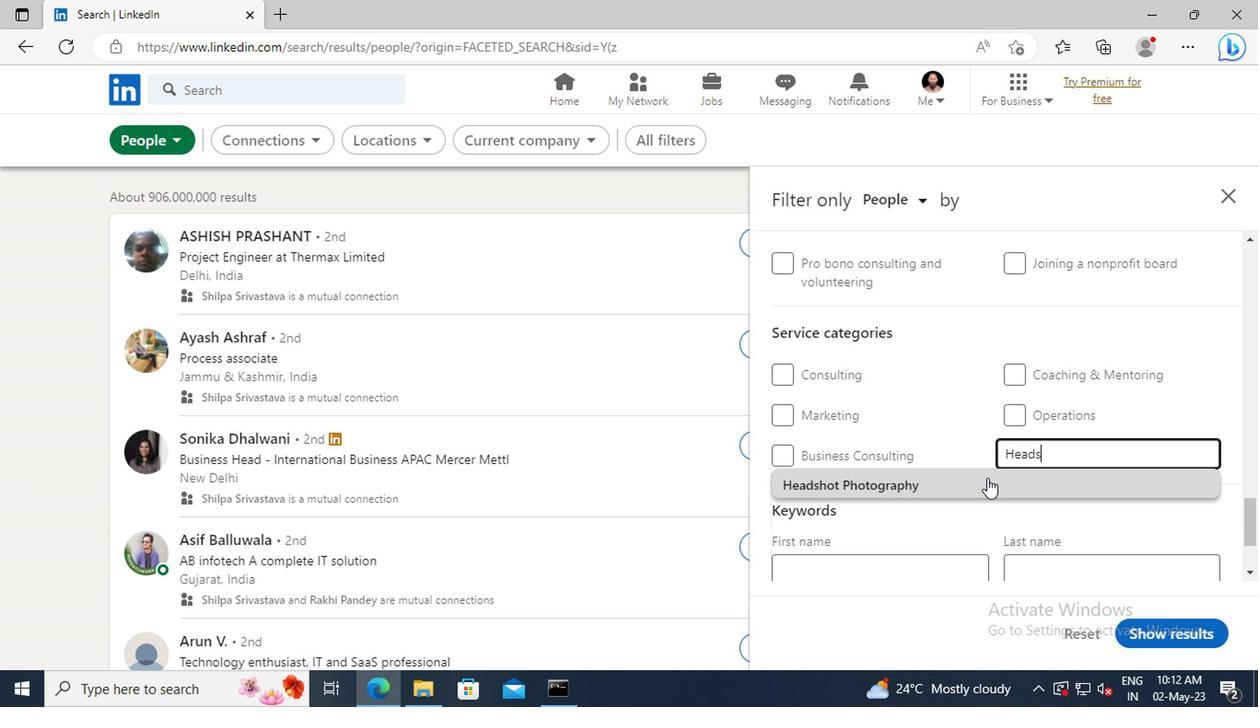 
Action: Mouse pressed left at (985, 475)
Screenshot: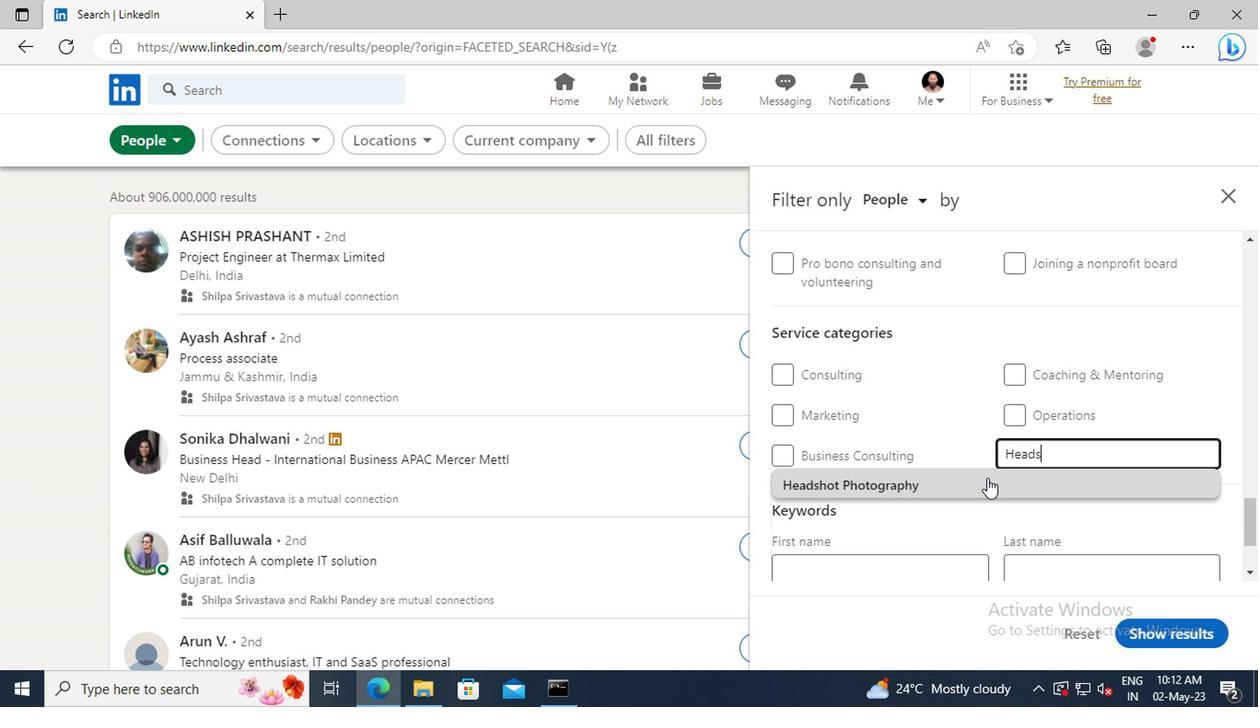 
Action: Mouse scrolled (985, 473) with delta (0, -1)
Screenshot: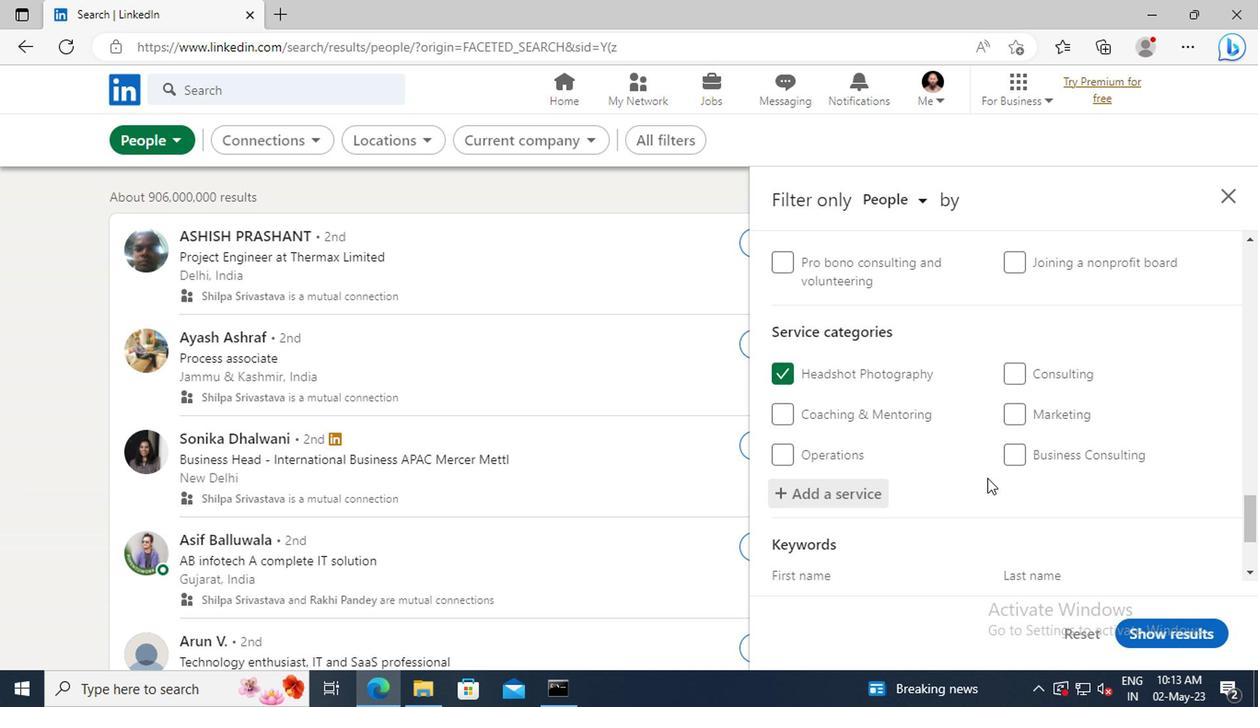 
Action: Mouse scrolled (985, 473) with delta (0, -1)
Screenshot: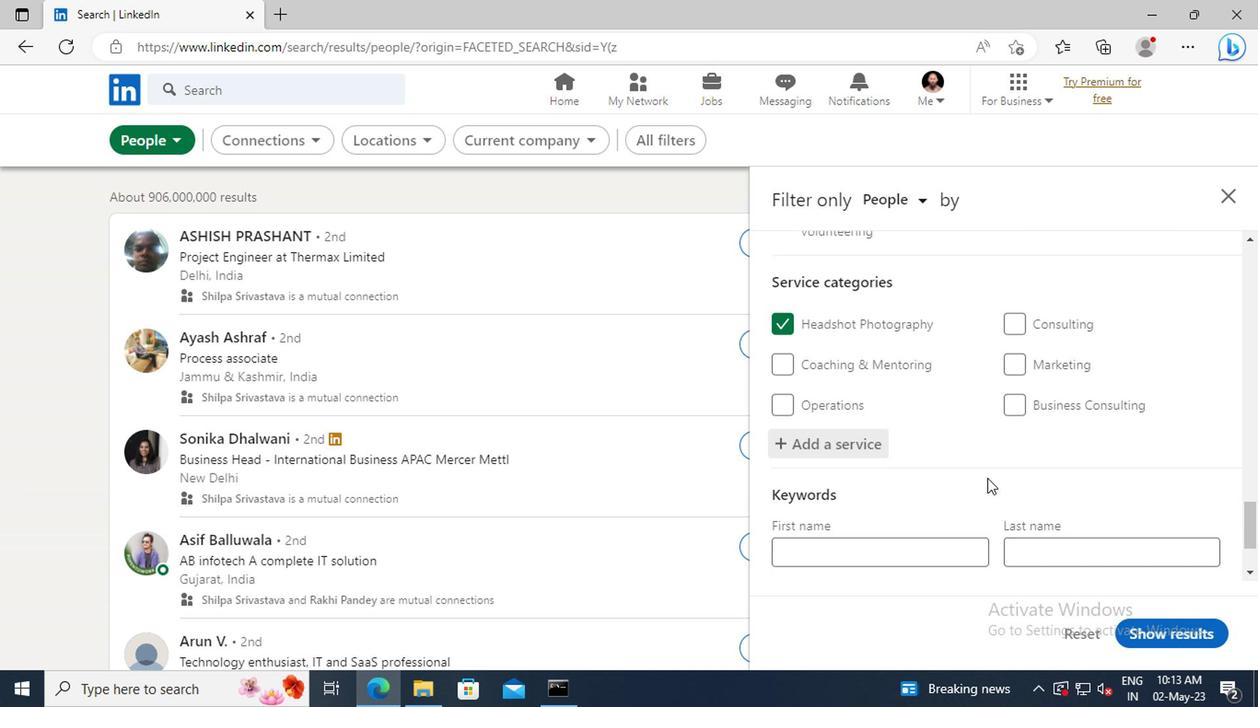 
Action: Mouse scrolled (985, 473) with delta (0, -1)
Screenshot: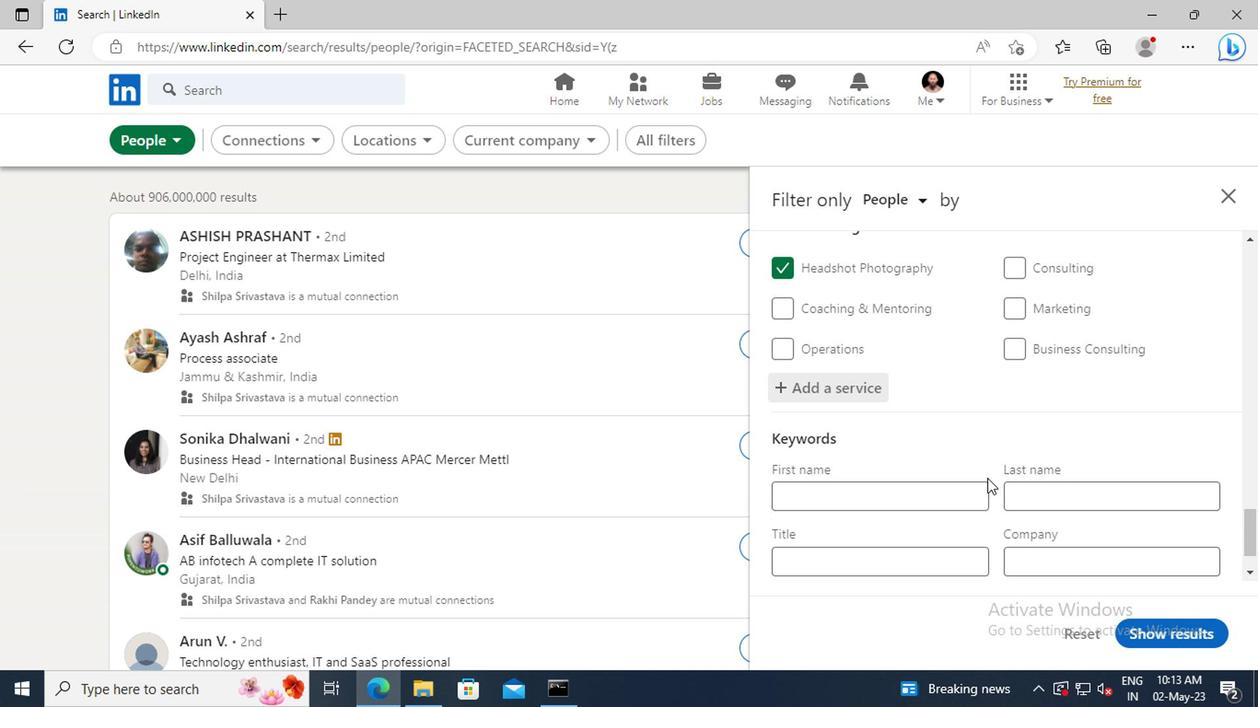 
Action: Mouse scrolled (985, 473) with delta (0, -1)
Screenshot: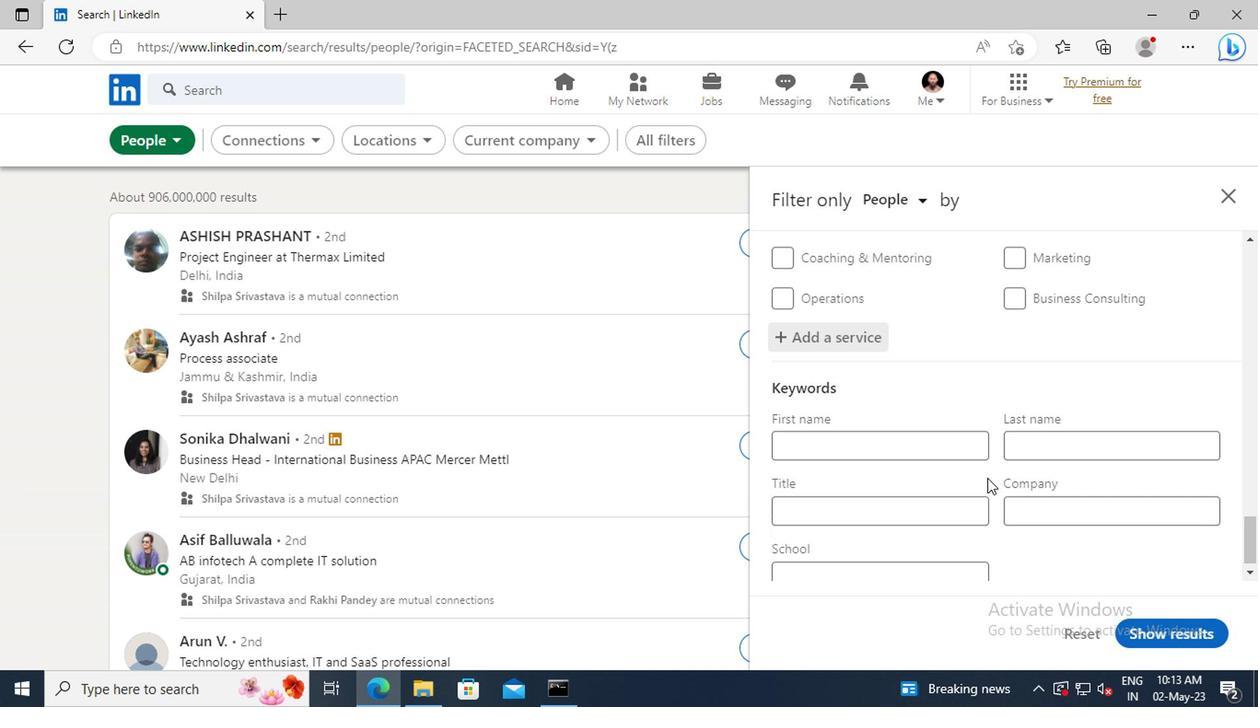 
Action: Mouse moved to (835, 496)
Screenshot: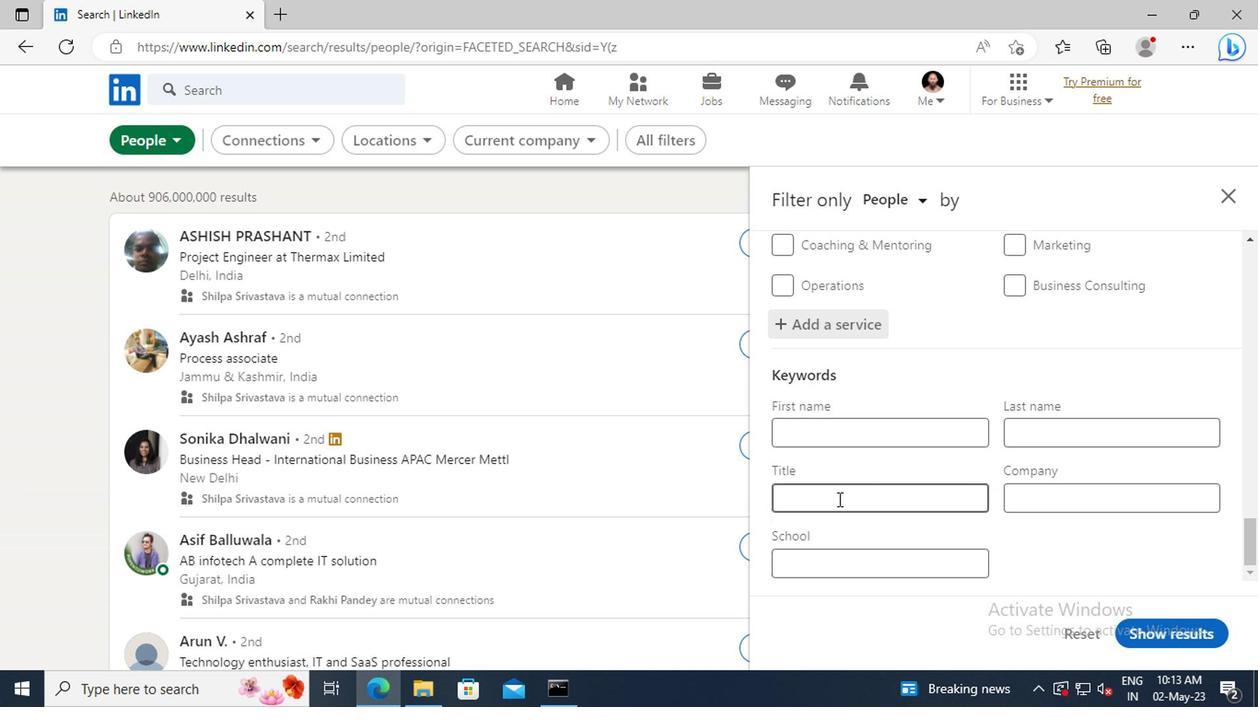 
Action: Mouse pressed left at (835, 496)
Screenshot: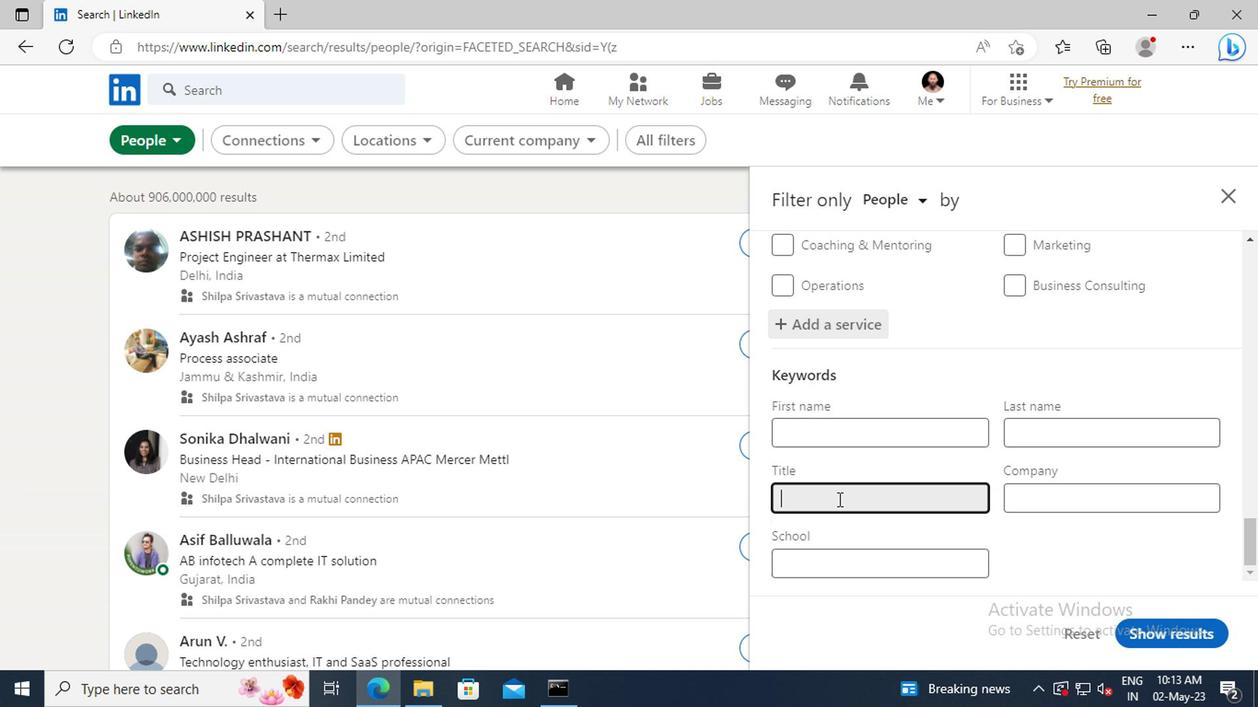 
Action: Key pressed <Key.shift>HOUSEKEEPER<Key.enter>
Screenshot: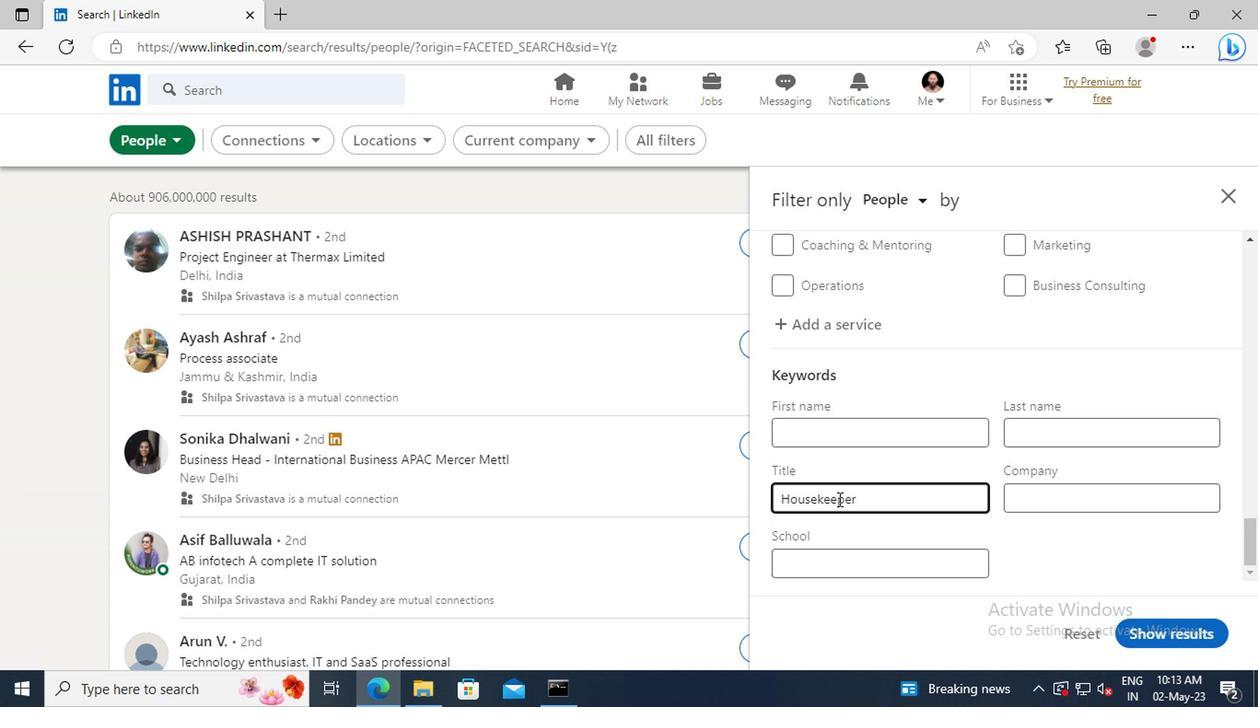 
Action: Mouse moved to (1136, 625)
Screenshot: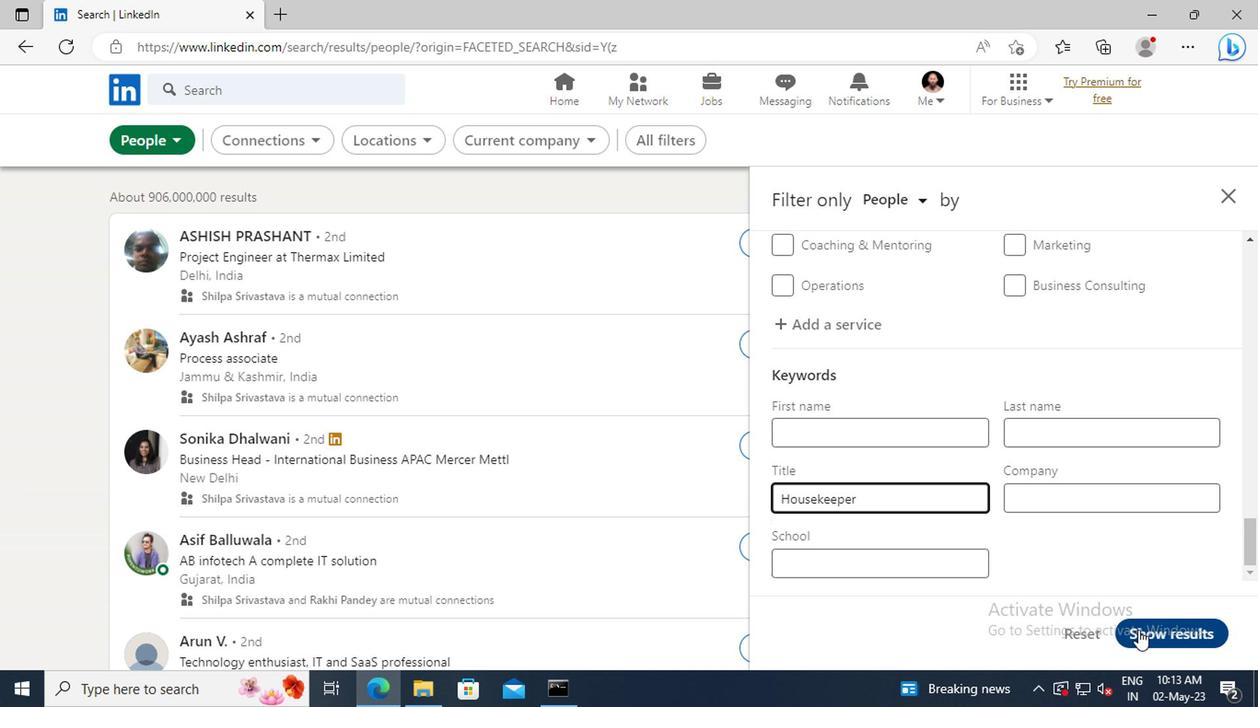 
Action: Mouse pressed left at (1136, 625)
Screenshot: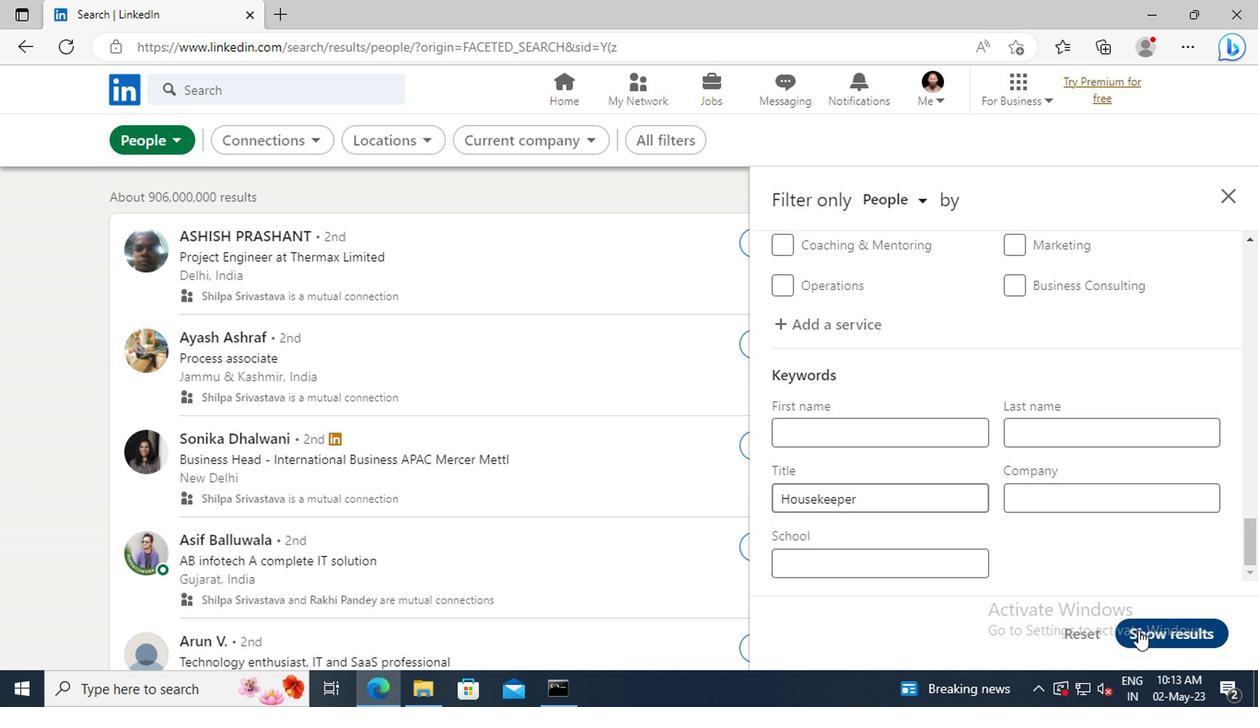 
